 Task: Find connections with filter location Kurandvād with filter topic #Mindfulwith filter profile language English with filter current company Knight Frank India with filter school Tumkur University, Tumkur with filter industry Travel Arrangements with filter service category Management Consulting with filter keywords title Bank Teller
Action: Mouse moved to (378, 258)
Screenshot: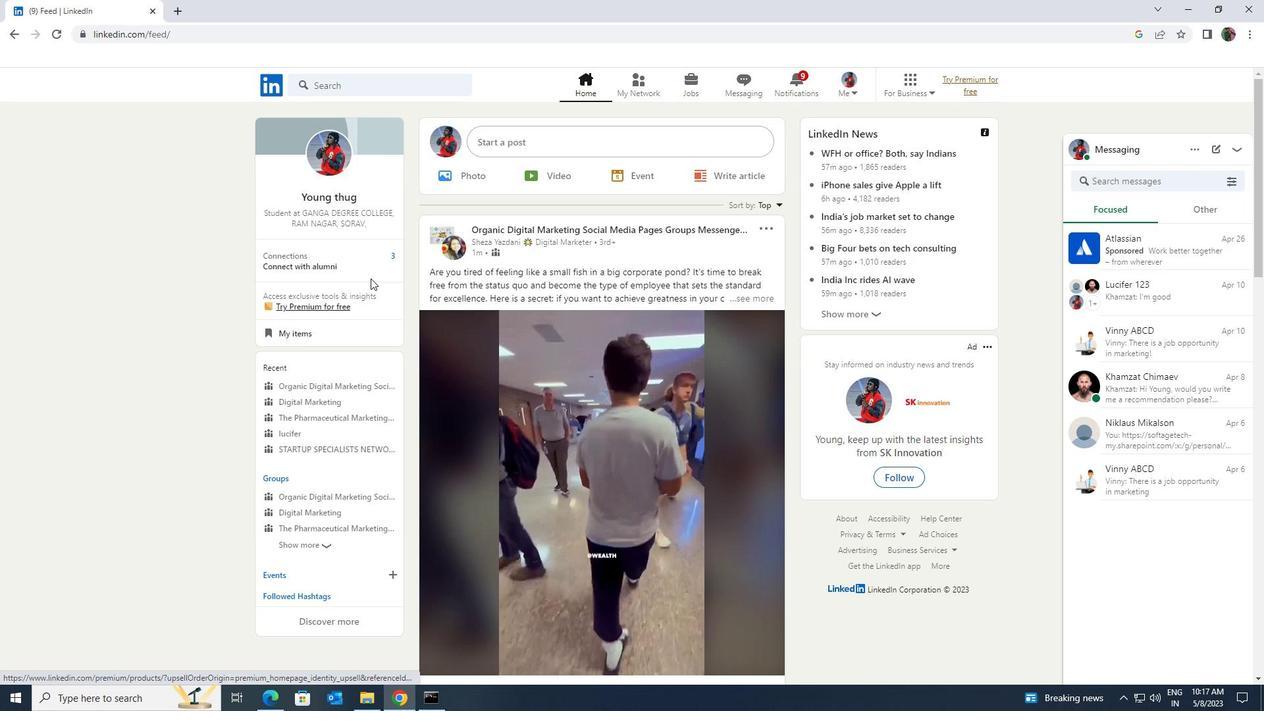 
Action: Mouse pressed left at (378, 258)
Screenshot: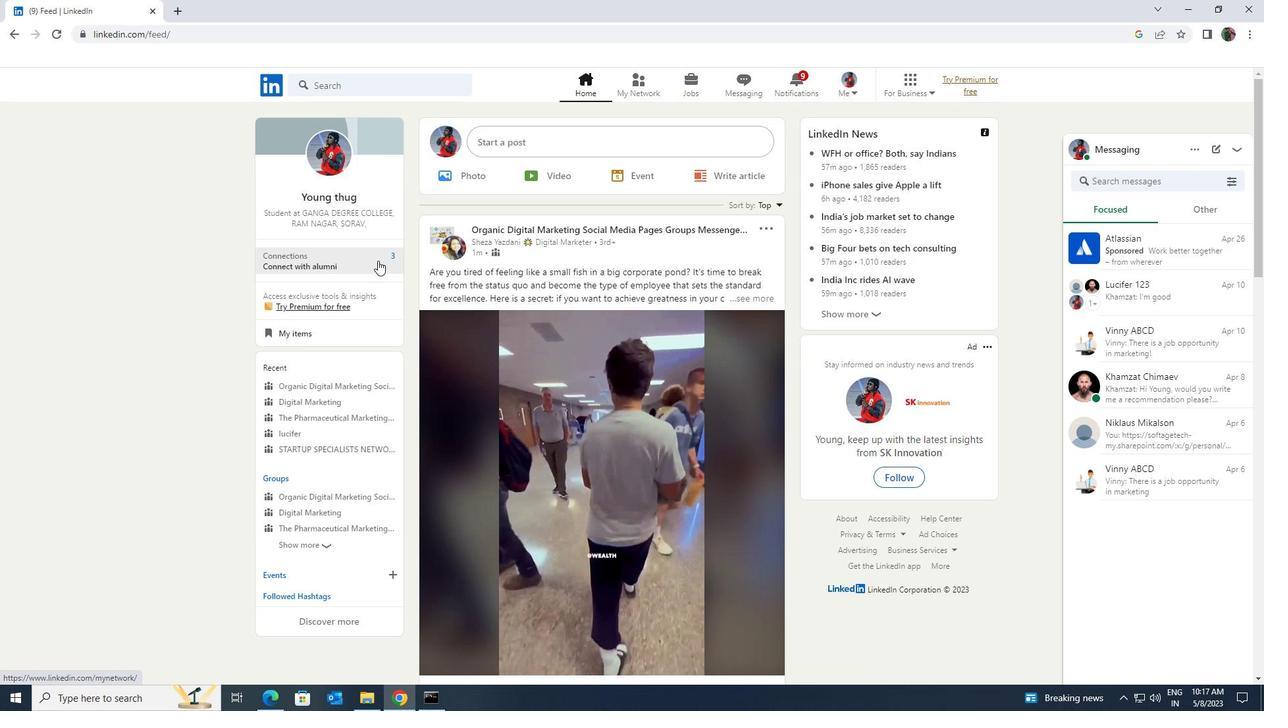 
Action: Mouse moved to (402, 161)
Screenshot: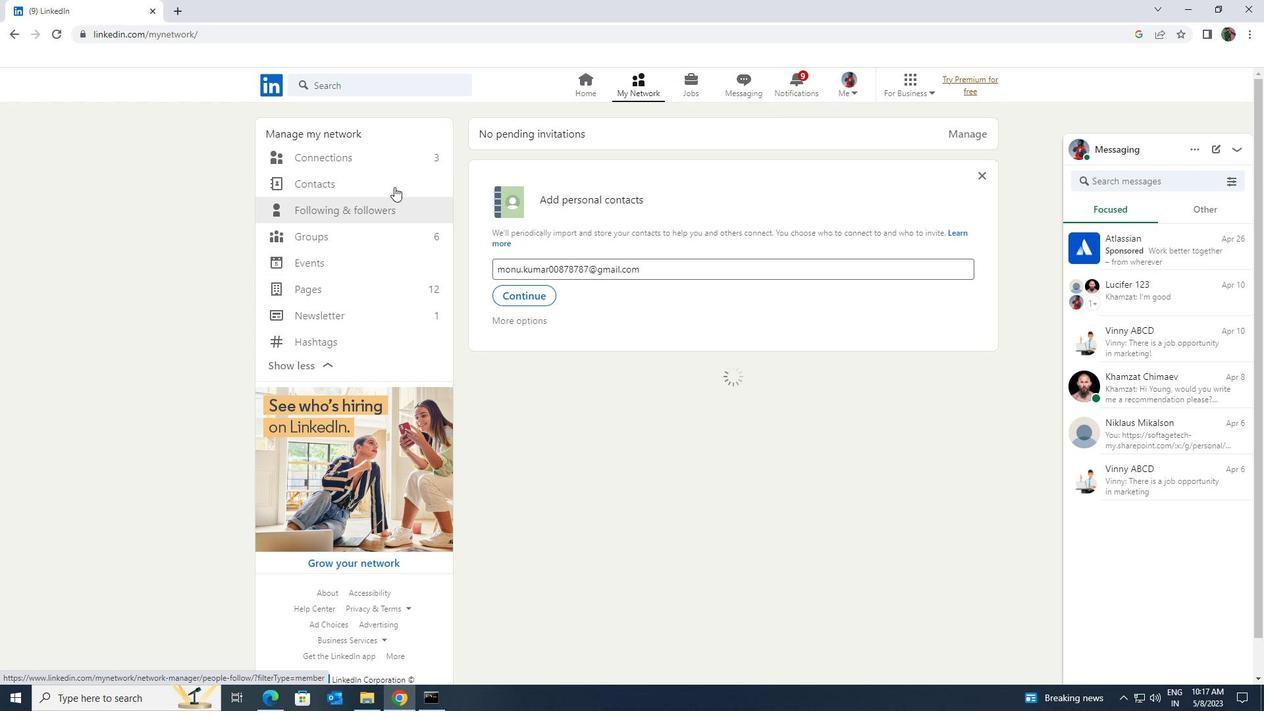 
Action: Mouse pressed left at (402, 161)
Screenshot: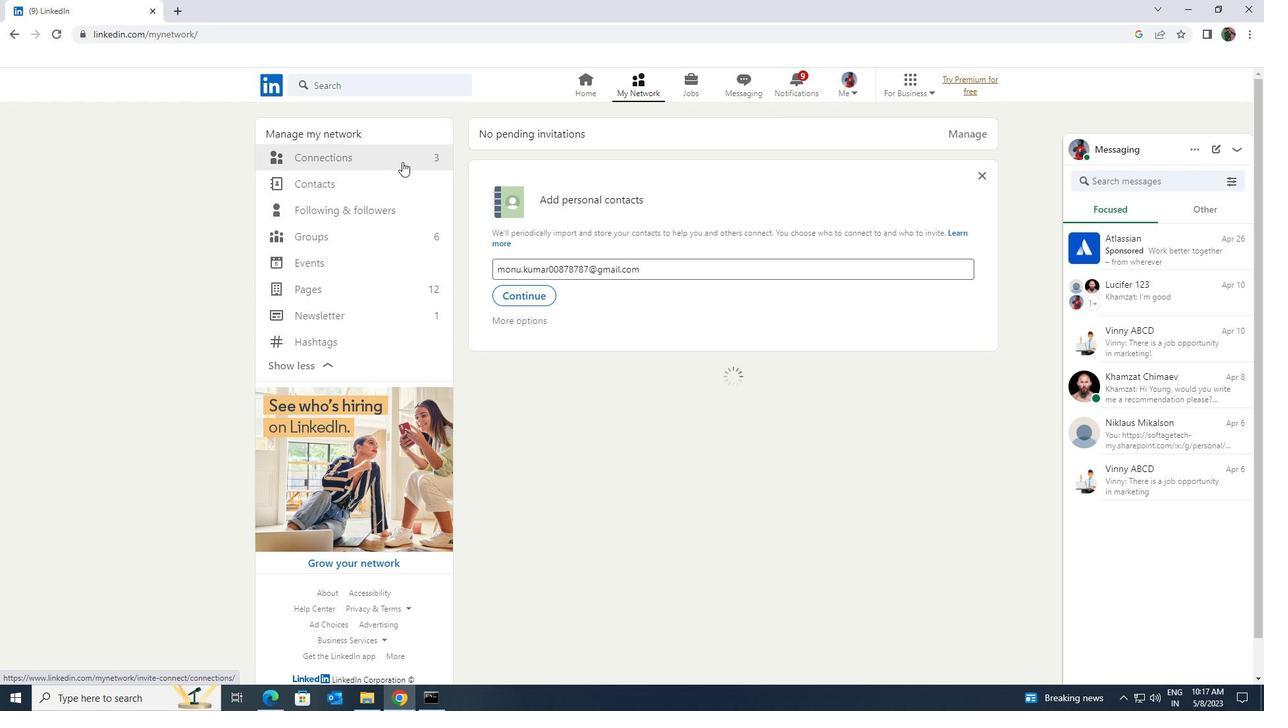 
Action: Mouse moved to (725, 160)
Screenshot: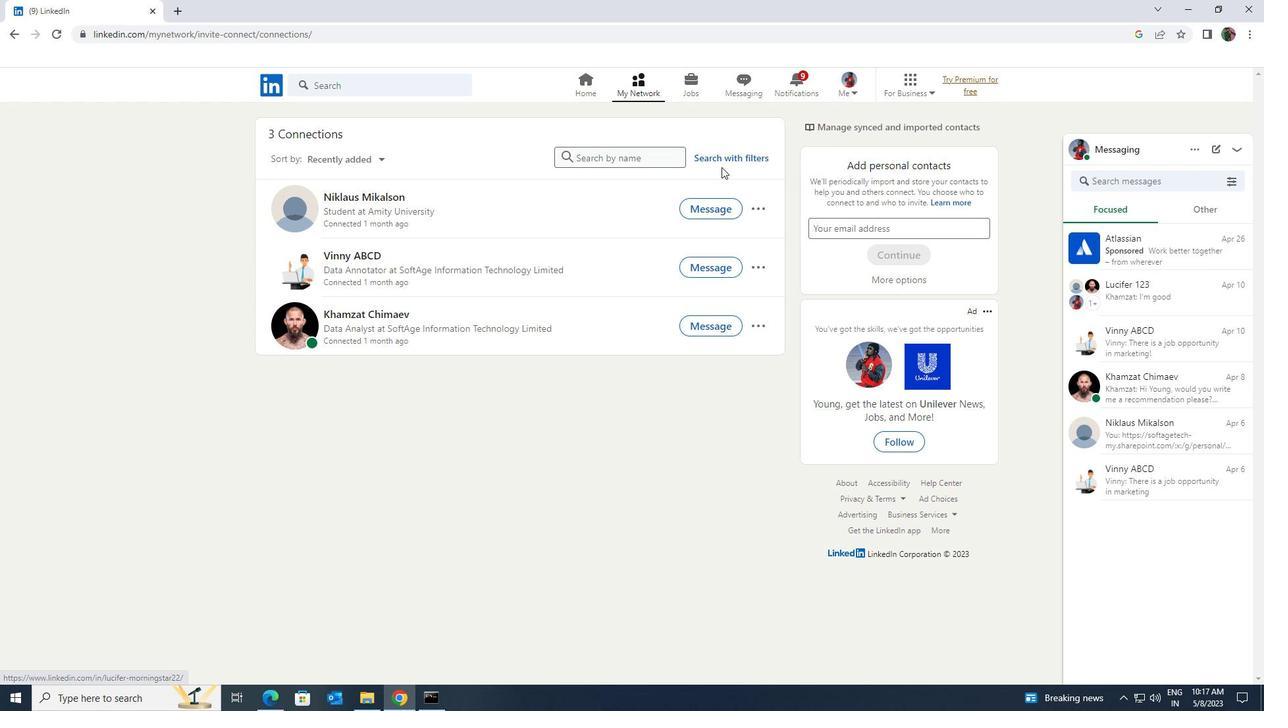 
Action: Mouse pressed left at (725, 160)
Screenshot: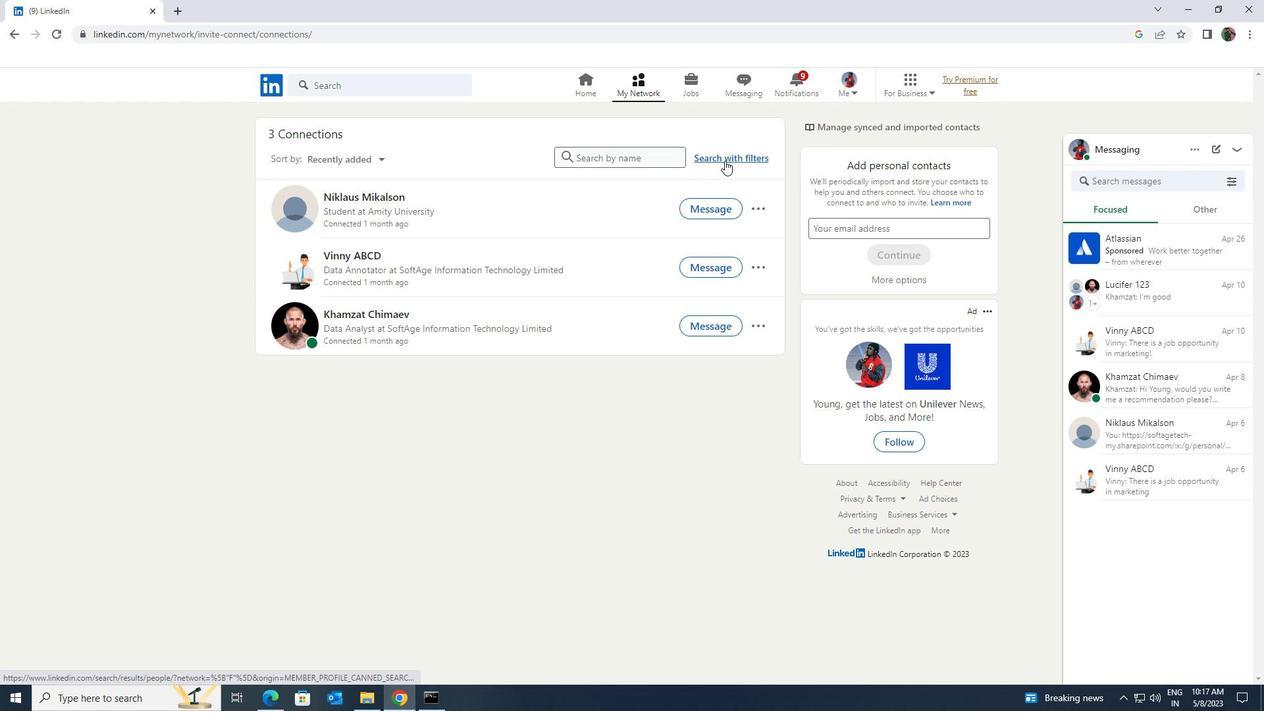 
Action: Mouse moved to (683, 120)
Screenshot: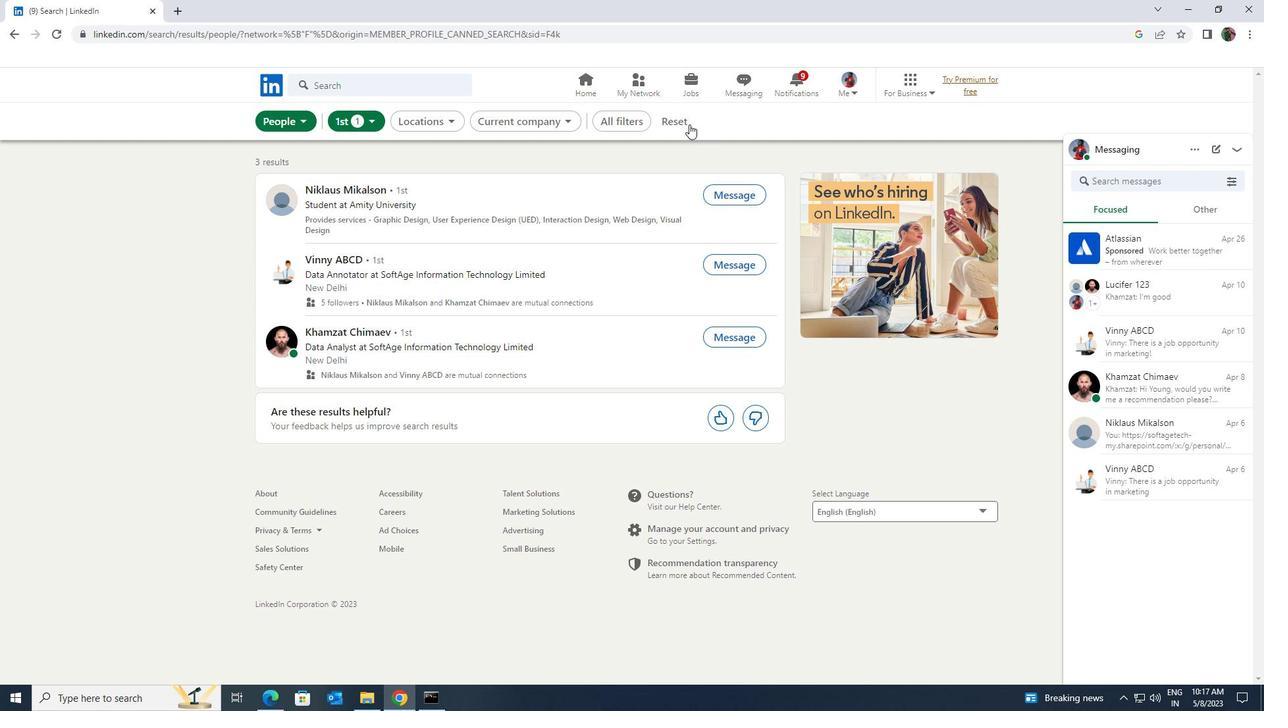 
Action: Mouse pressed left at (683, 120)
Screenshot: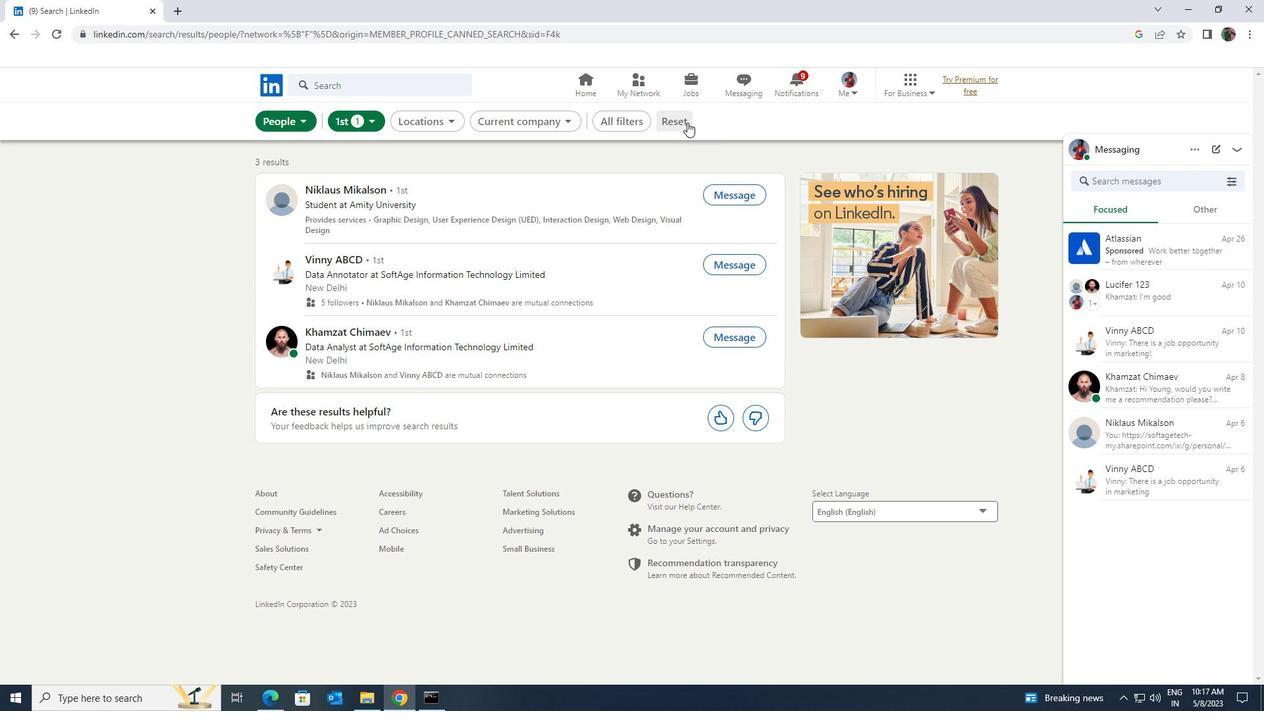 
Action: Mouse moved to (667, 118)
Screenshot: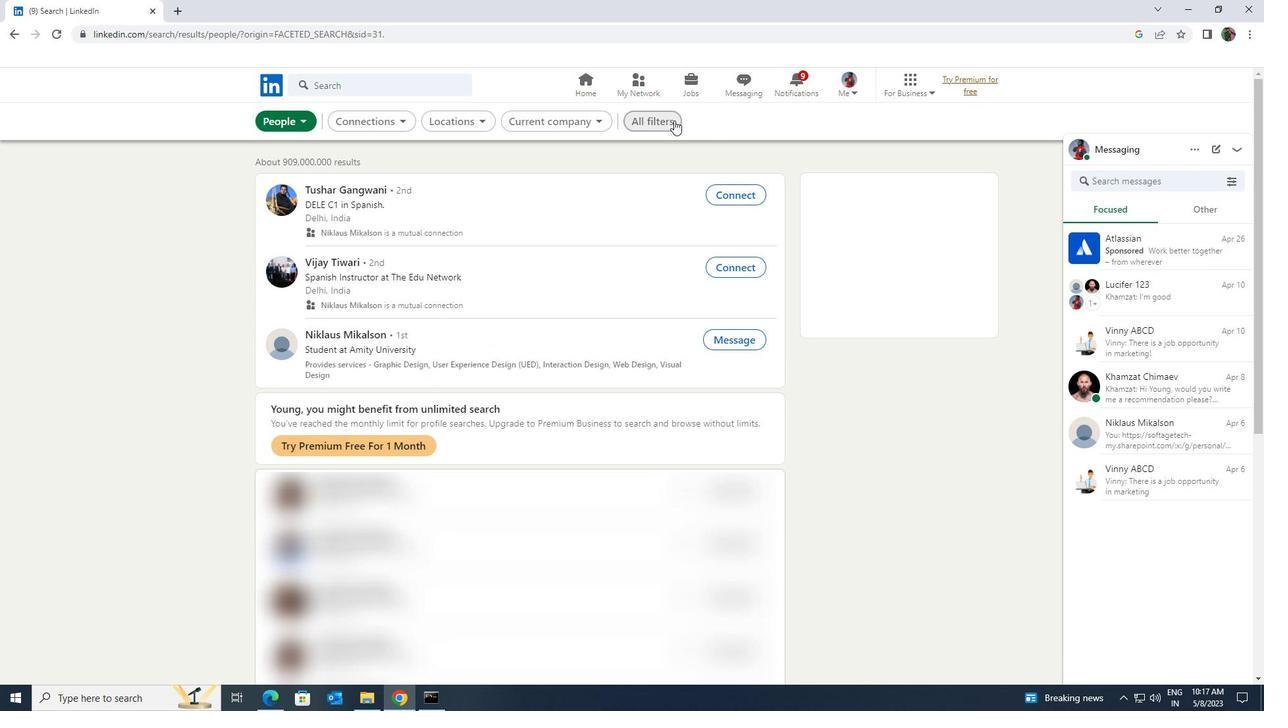 
Action: Mouse pressed left at (667, 118)
Screenshot: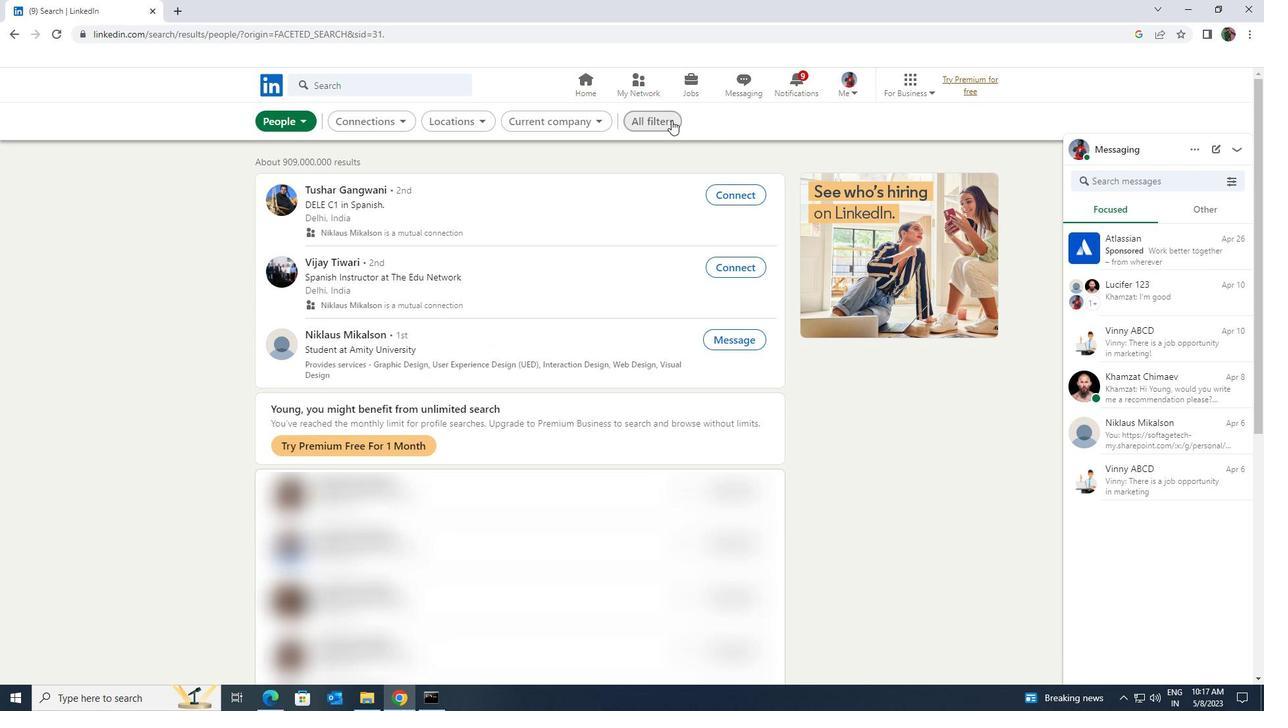 
Action: Mouse moved to (1091, 514)
Screenshot: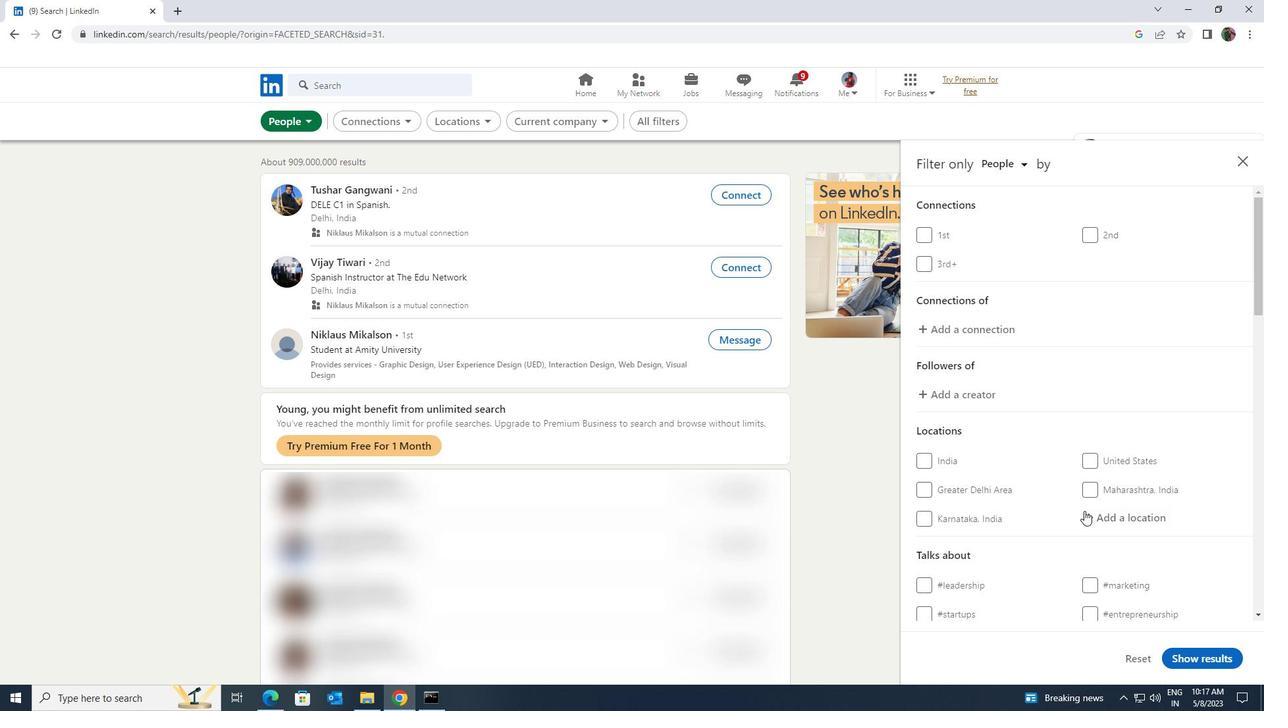 
Action: Mouse pressed left at (1091, 514)
Screenshot: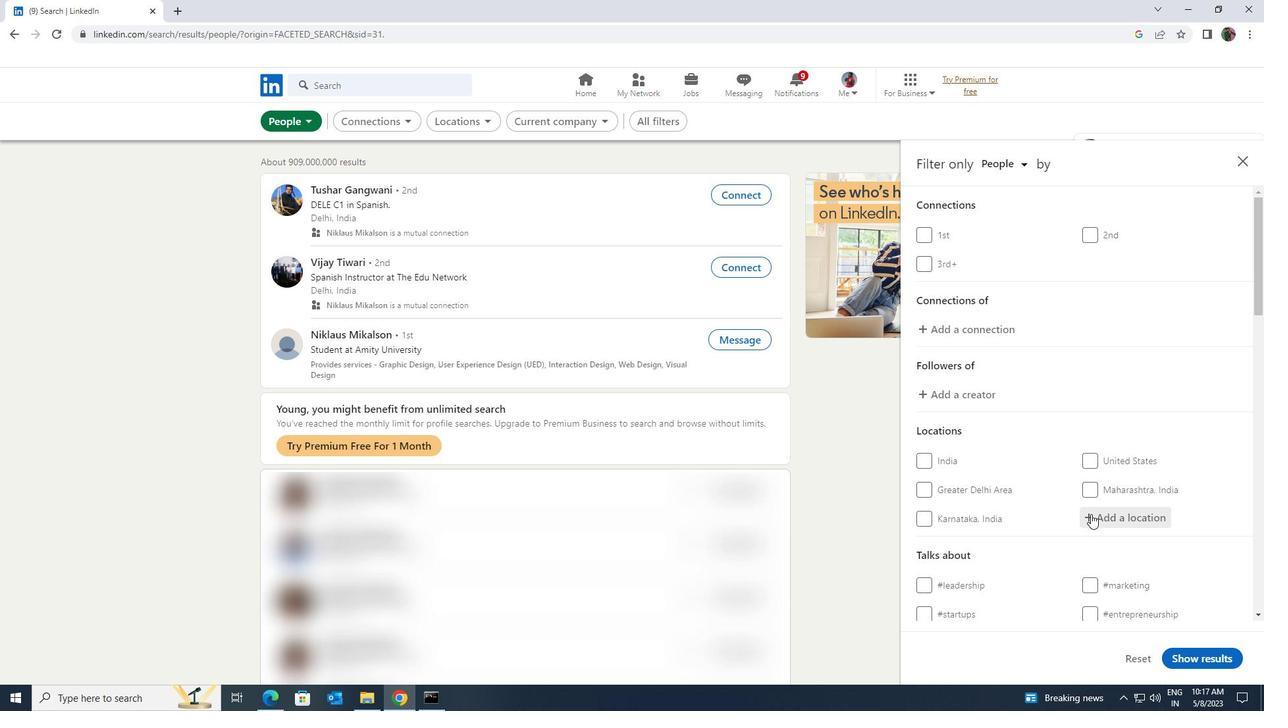 
Action: Key pressed <Key.shift>KURAND
Screenshot: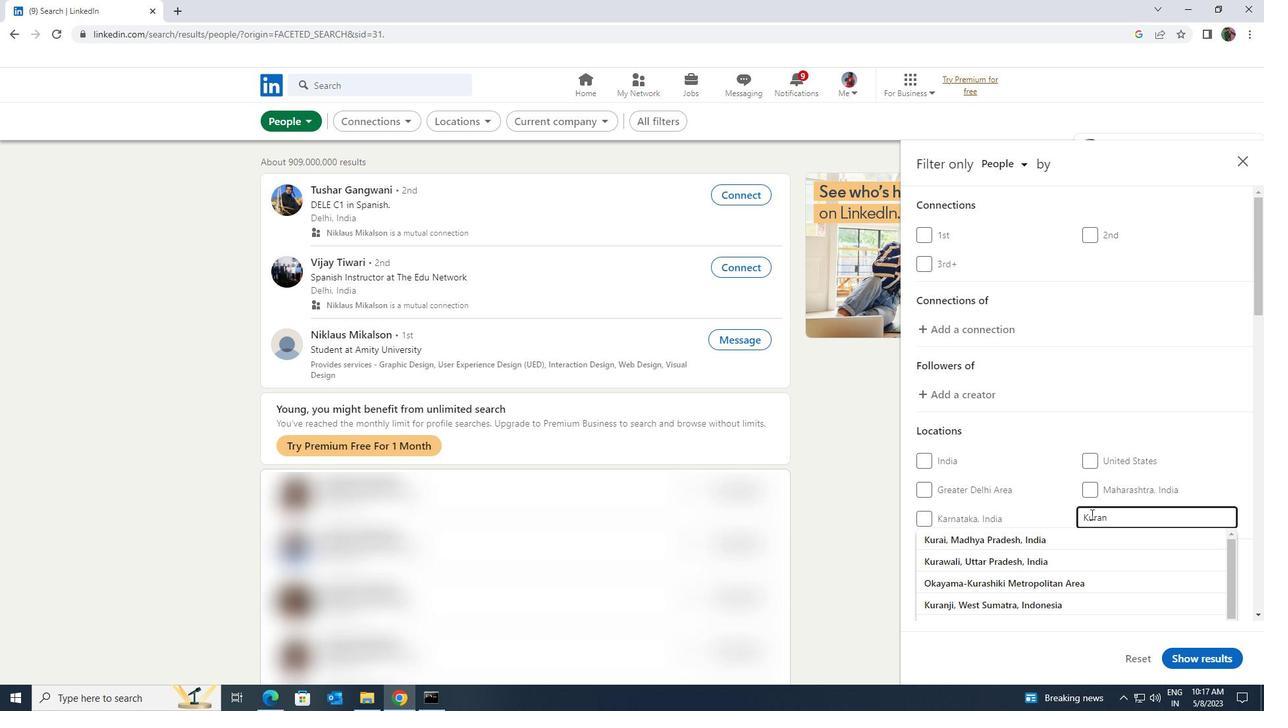 
Action: Mouse moved to (1087, 521)
Screenshot: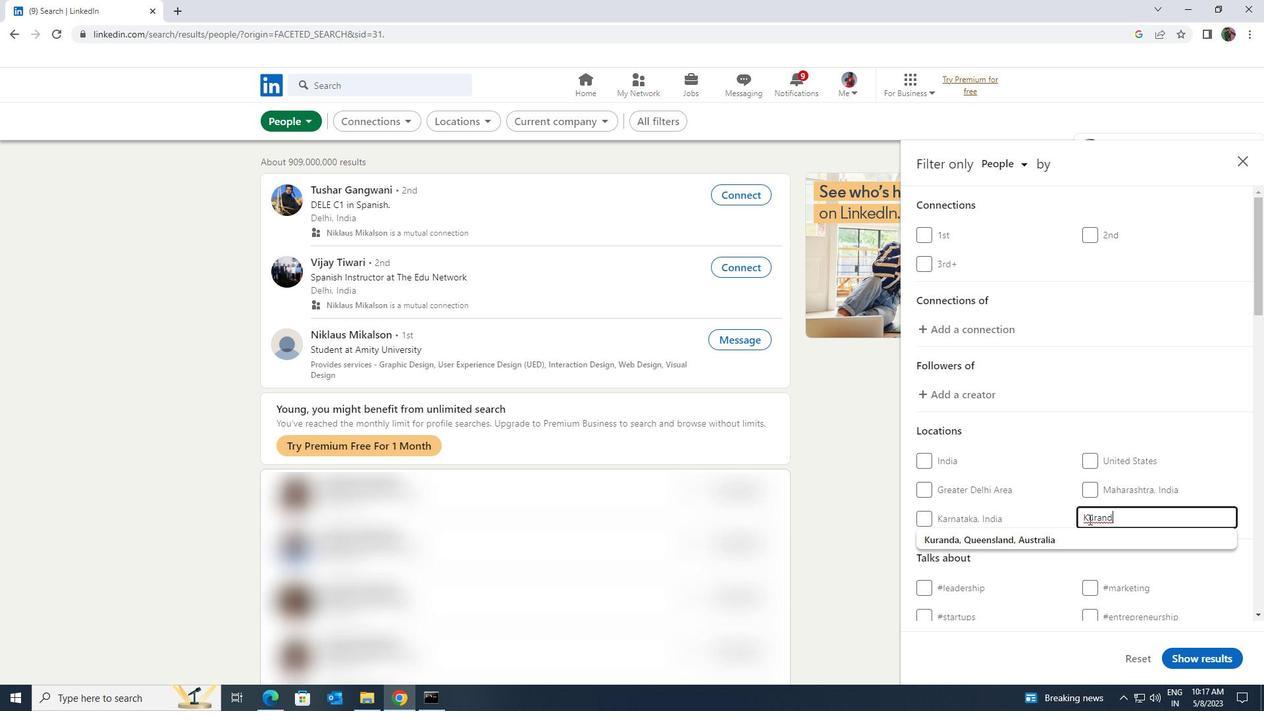 
Action: Key pressed VAD
Screenshot: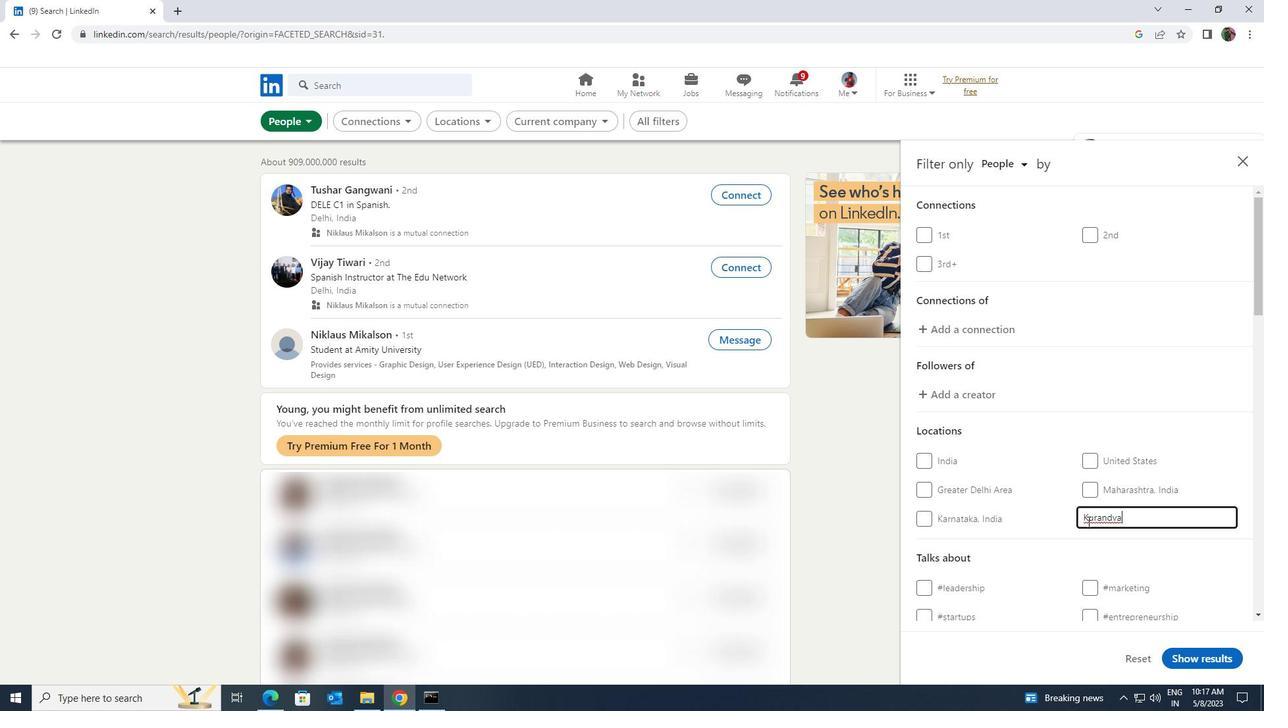 
Action: Mouse scrolled (1087, 520) with delta (0, 0)
Screenshot: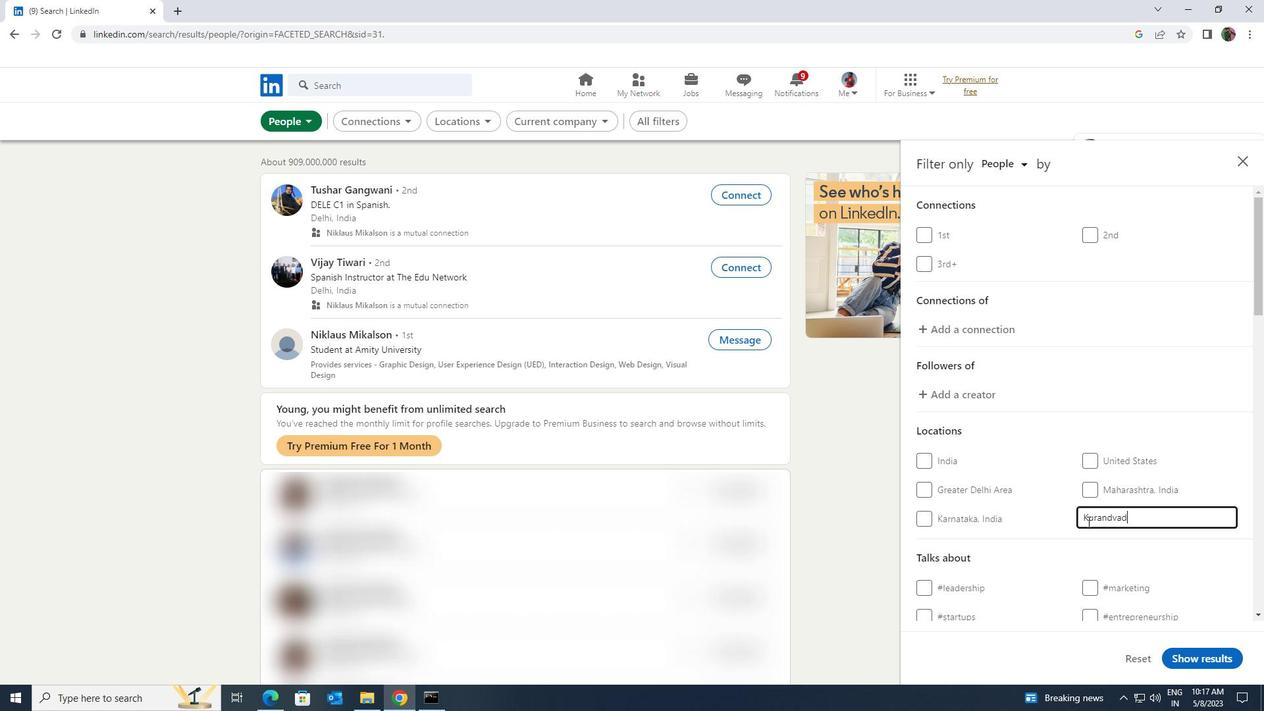 
Action: Mouse scrolled (1087, 520) with delta (0, 0)
Screenshot: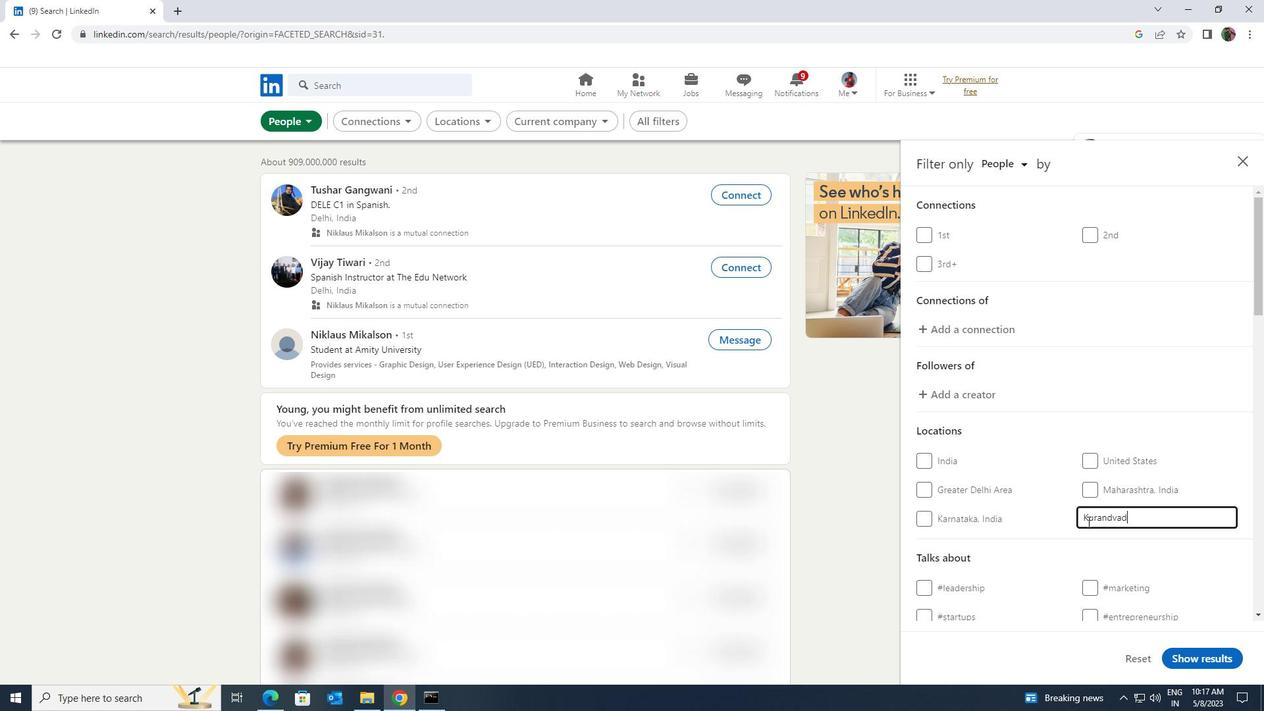 
Action: Mouse moved to (1091, 501)
Screenshot: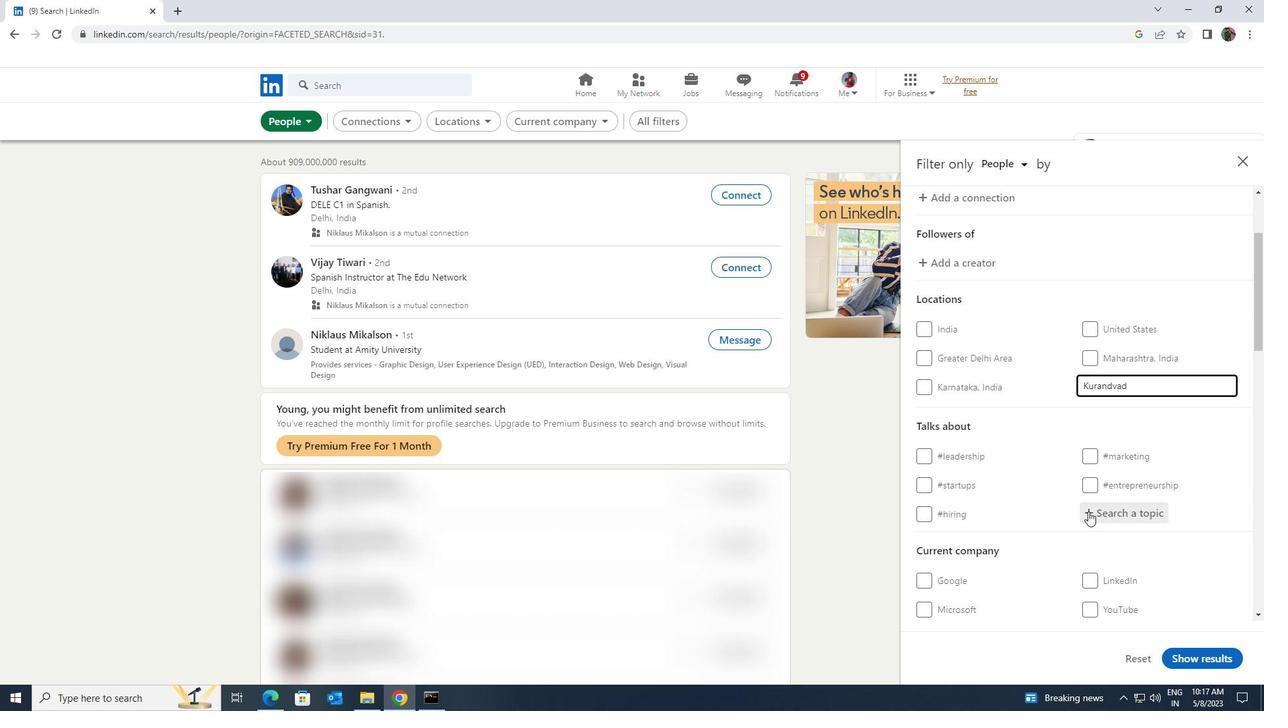 
Action: Mouse pressed left at (1091, 501)
Screenshot: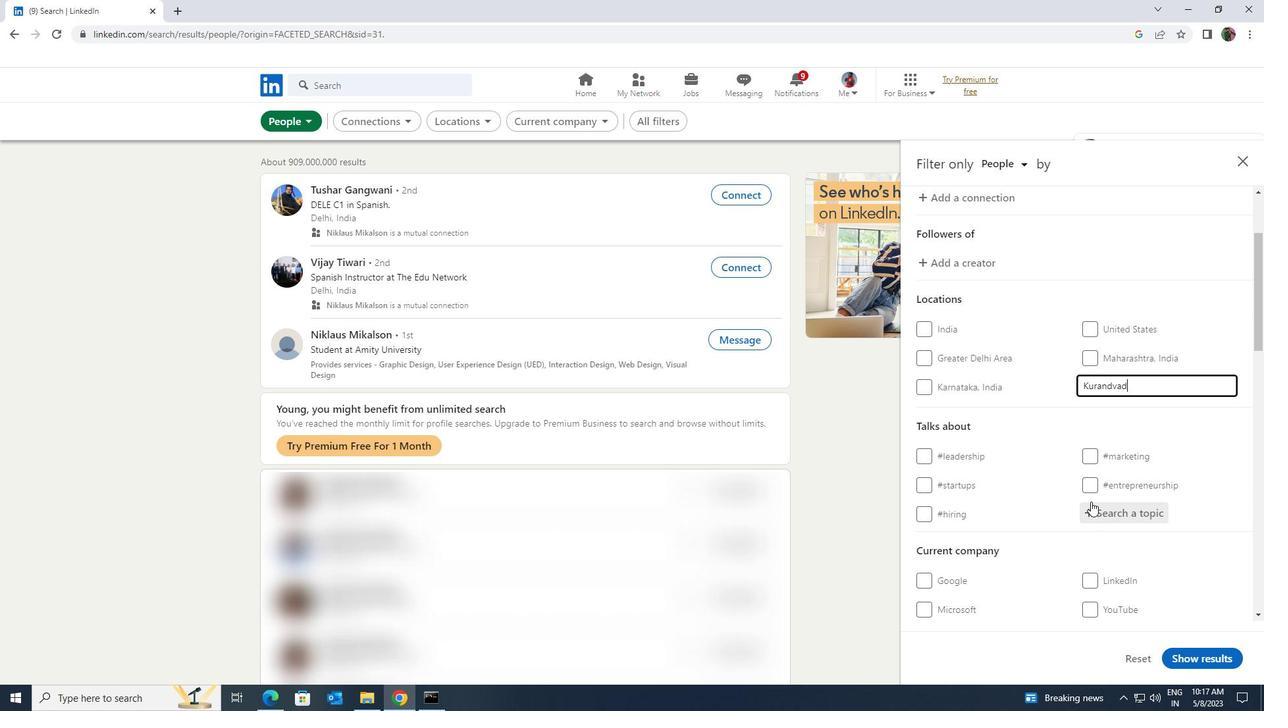 
Action: Key pressed <Key.shift>MINDFU
Screenshot: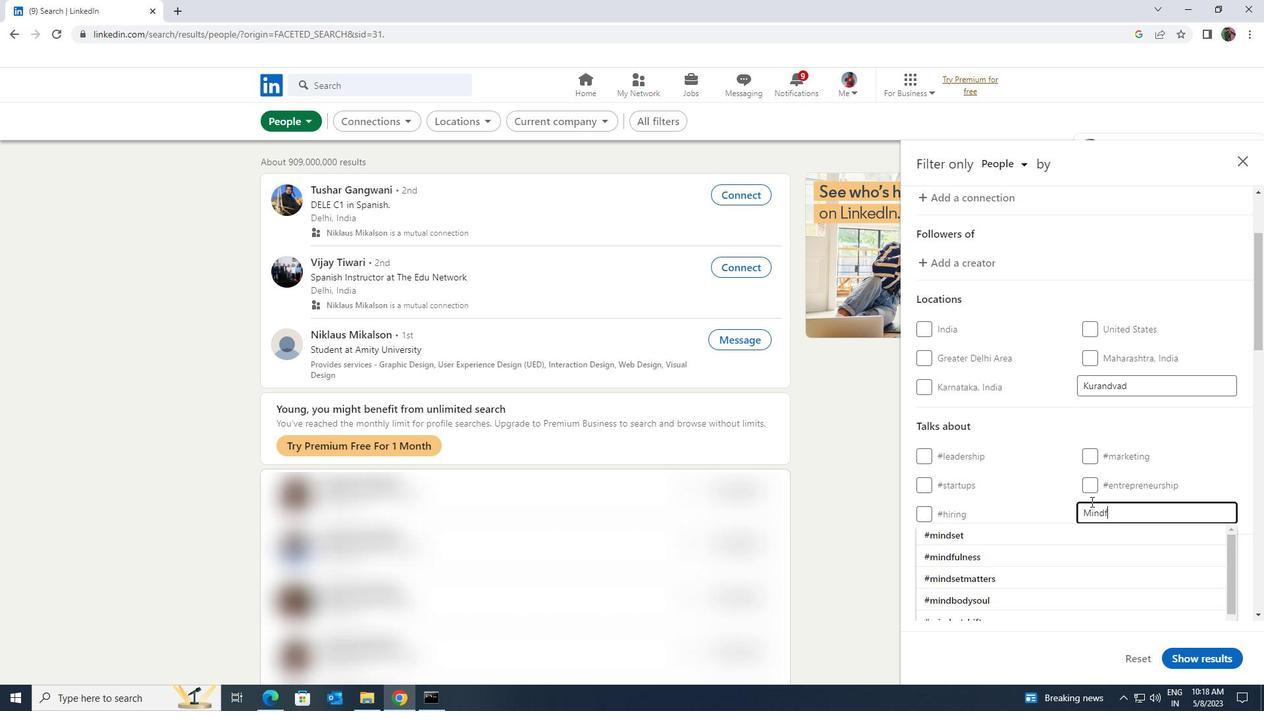 
Action: Mouse scrolled (1091, 501) with delta (0, 0)
Screenshot: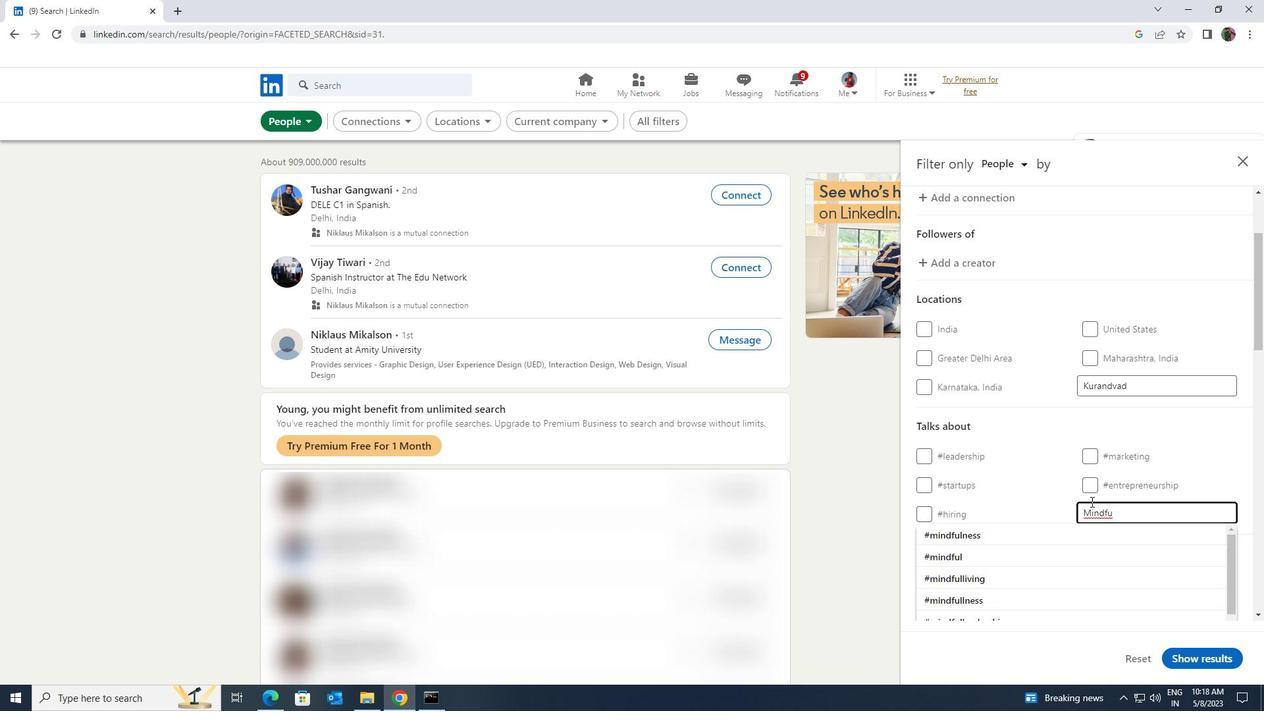 
Action: Mouse moved to (1086, 488)
Screenshot: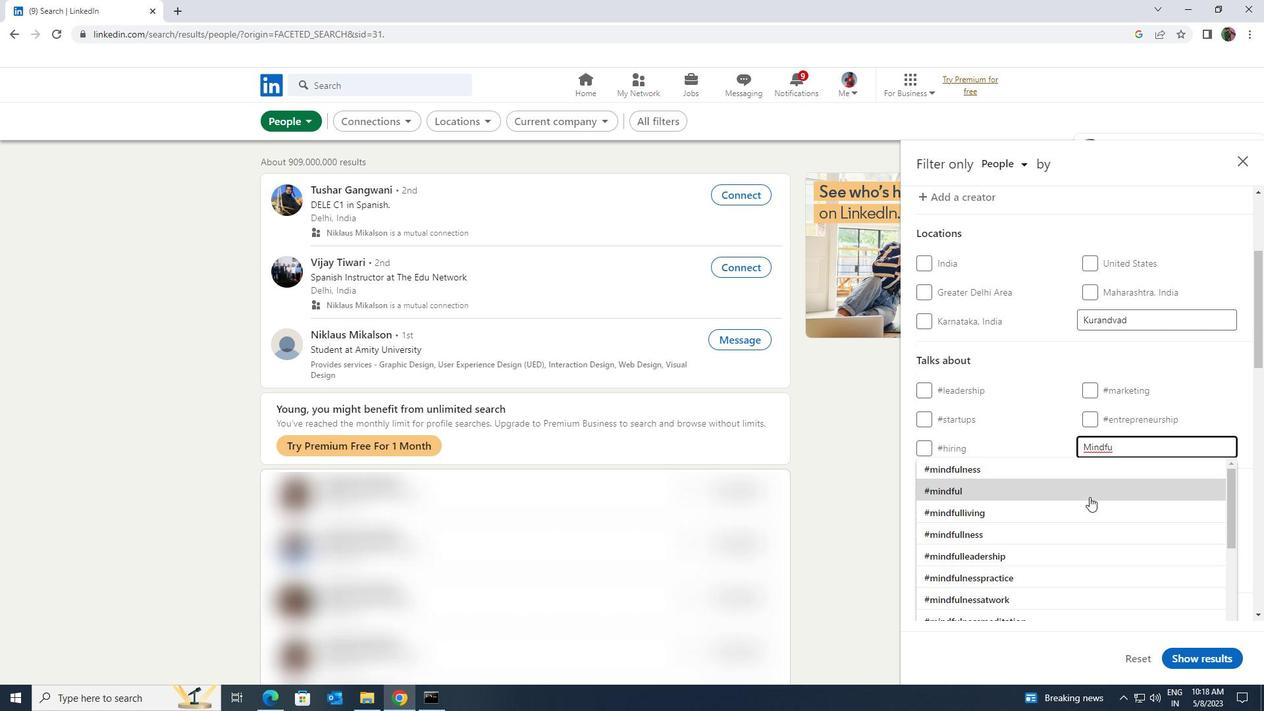 
Action: Mouse pressed left at (1086, 488)
Screenshot: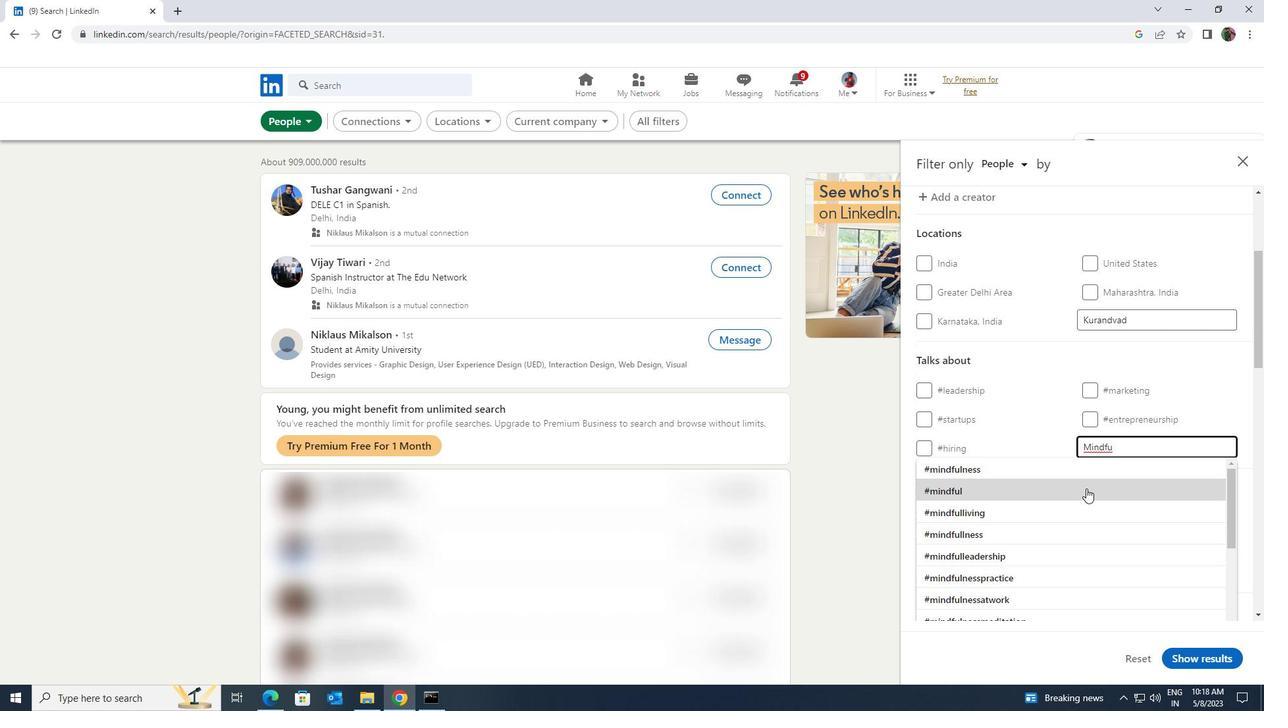 
Action: Mouse scrolled (1086, 487) with delta (0, 0)
Screenshot: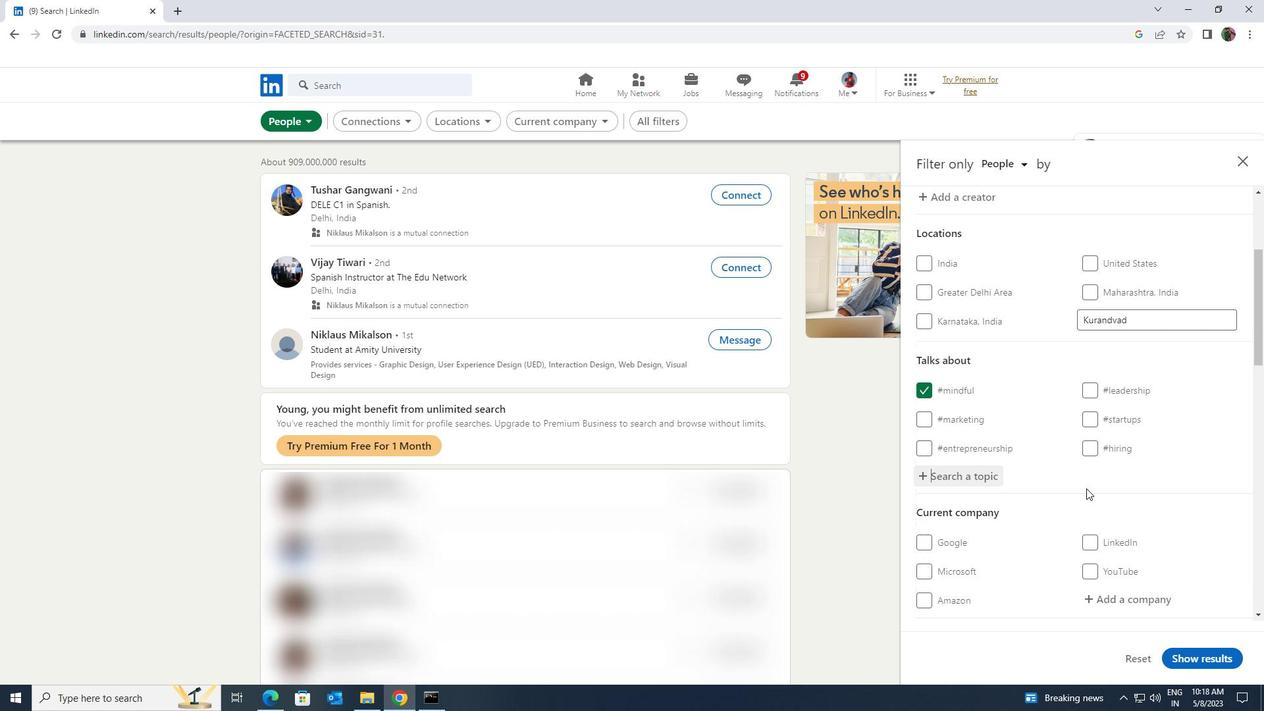 
Action: Mouse scrolled (1086, 487) with delta (0, 0)
Screenshot: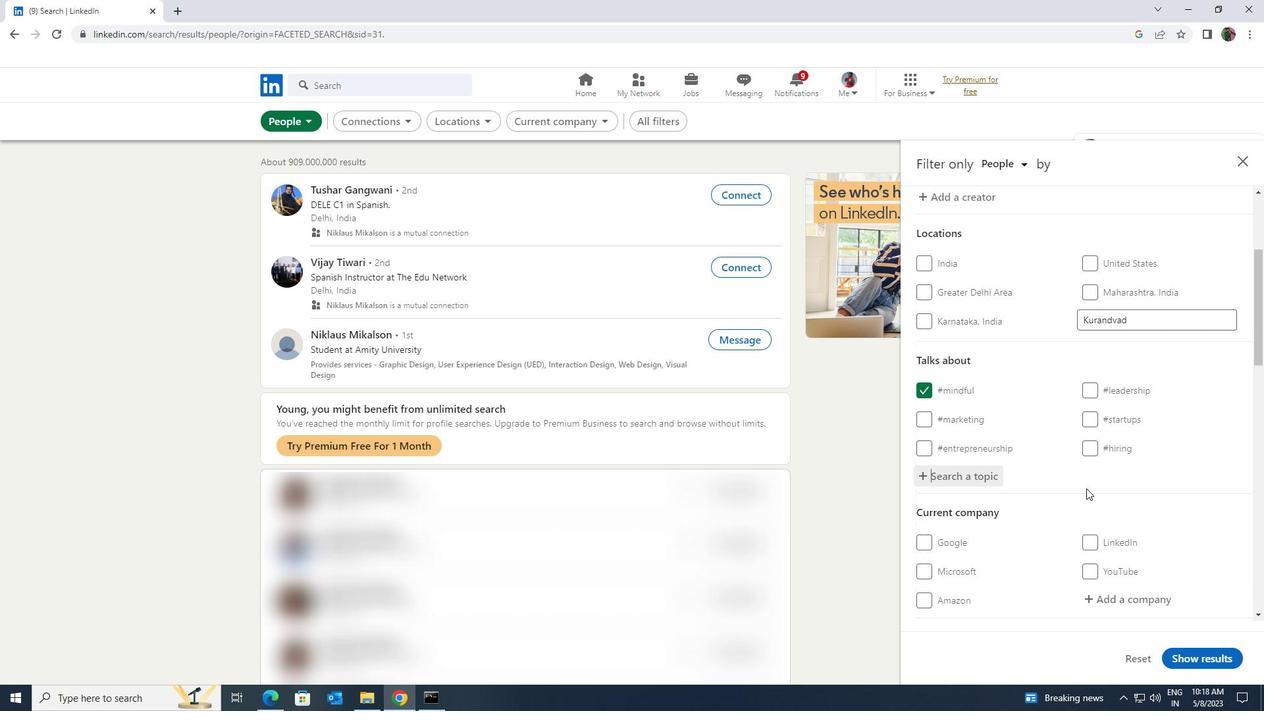
Action: Mouse scrolled (1086, 487) with delta (0, 0)
Screenshot: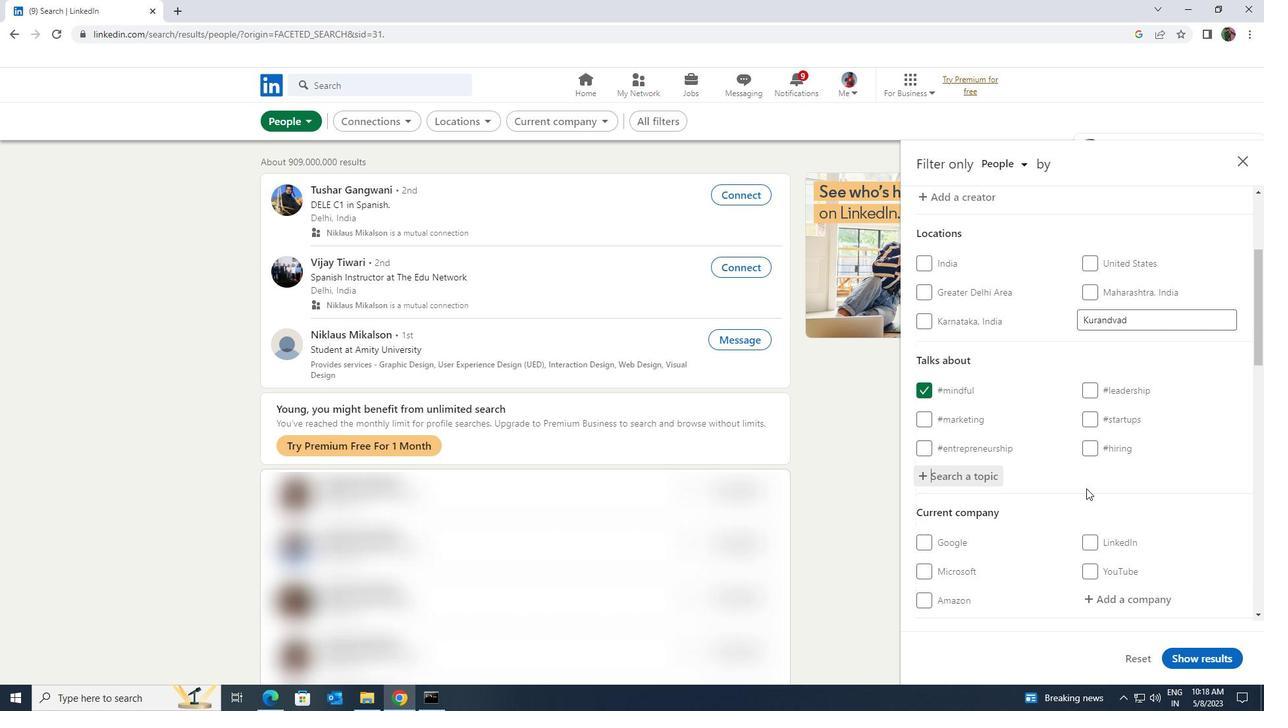 
Action: Mouse scrolled (1086, 487) with delta (0, 0)
Screenshot: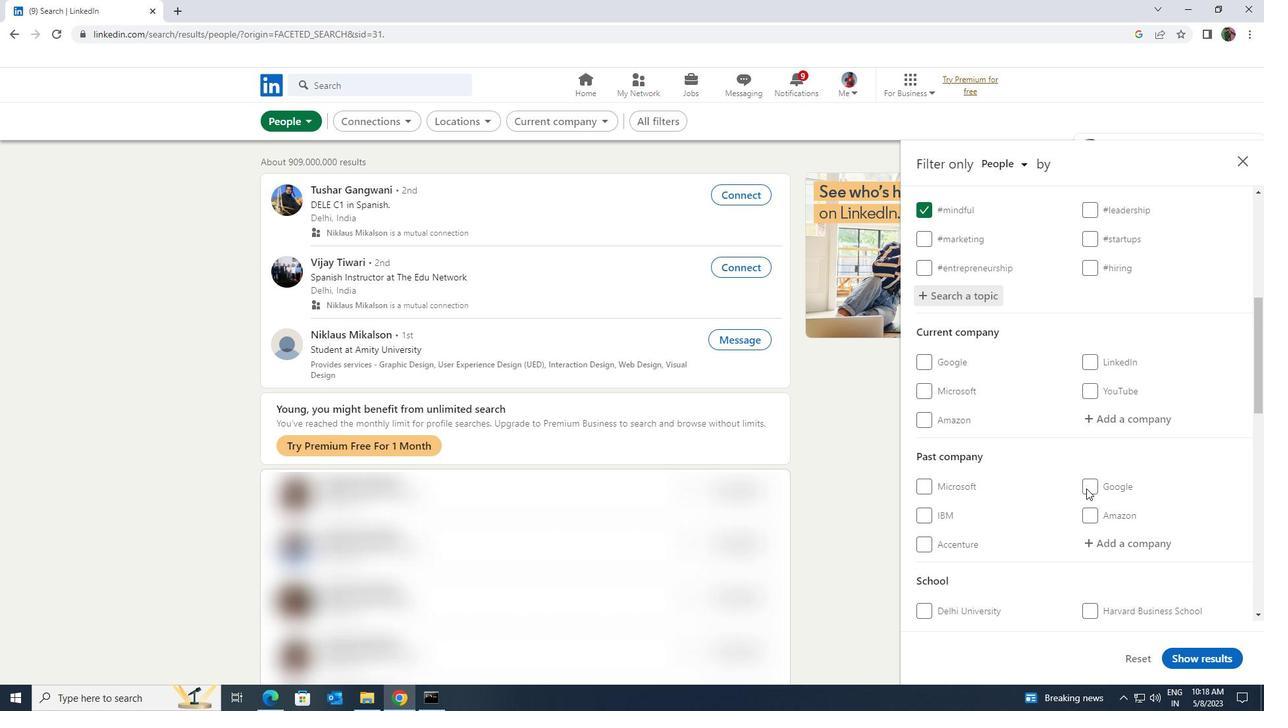 
Action: Mouse scrolled (1086, 487) with delta (0, 0)
Screenshot: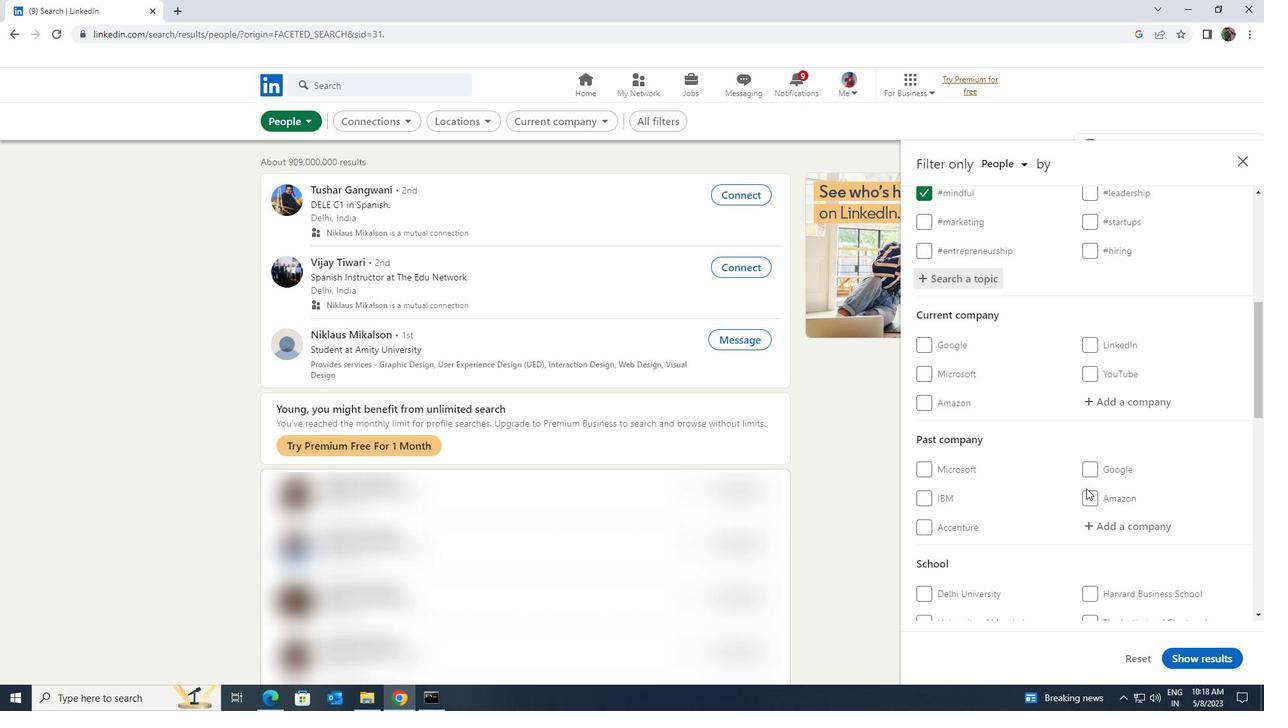 
Action: Mouse scrolled (1086, 487) with delta (0, 0)
Screenshot: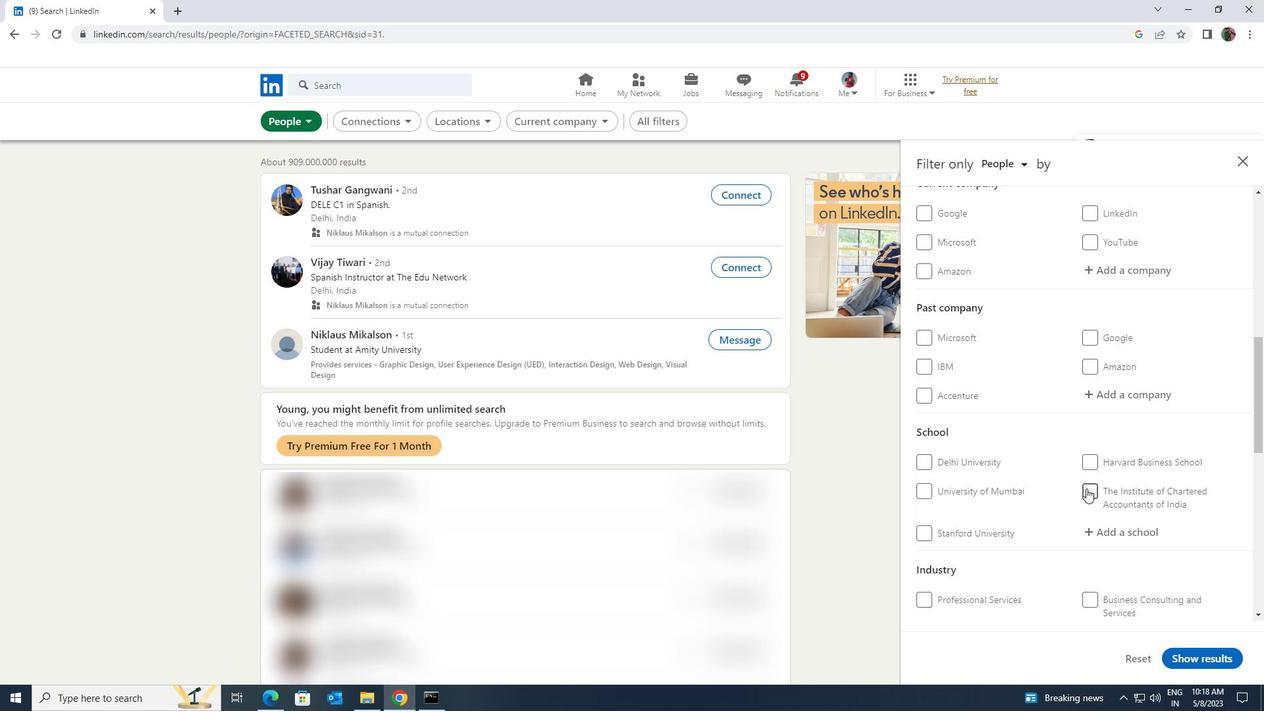 
Action: Mouse scrolled (1086, 487) with delta (0, 0)
Screenshot: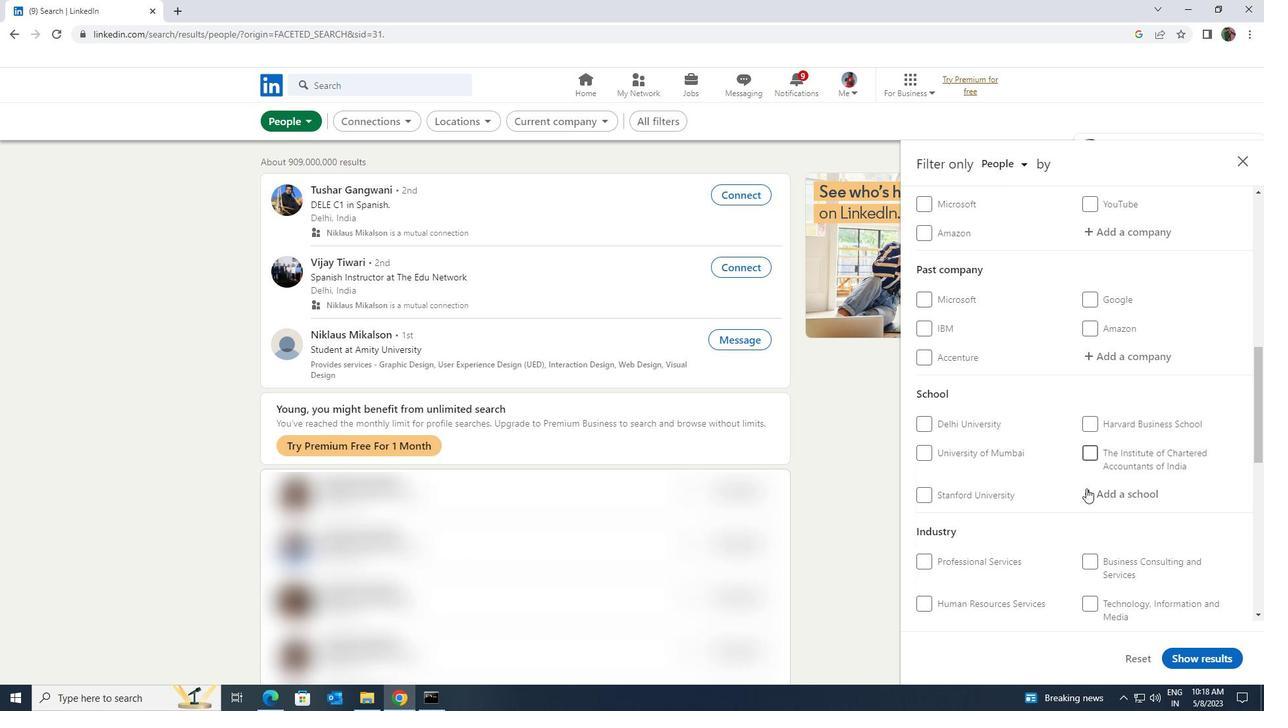 
Action: Mouse scrolled (1086, 487) with delta (0, 0)
Screenshot: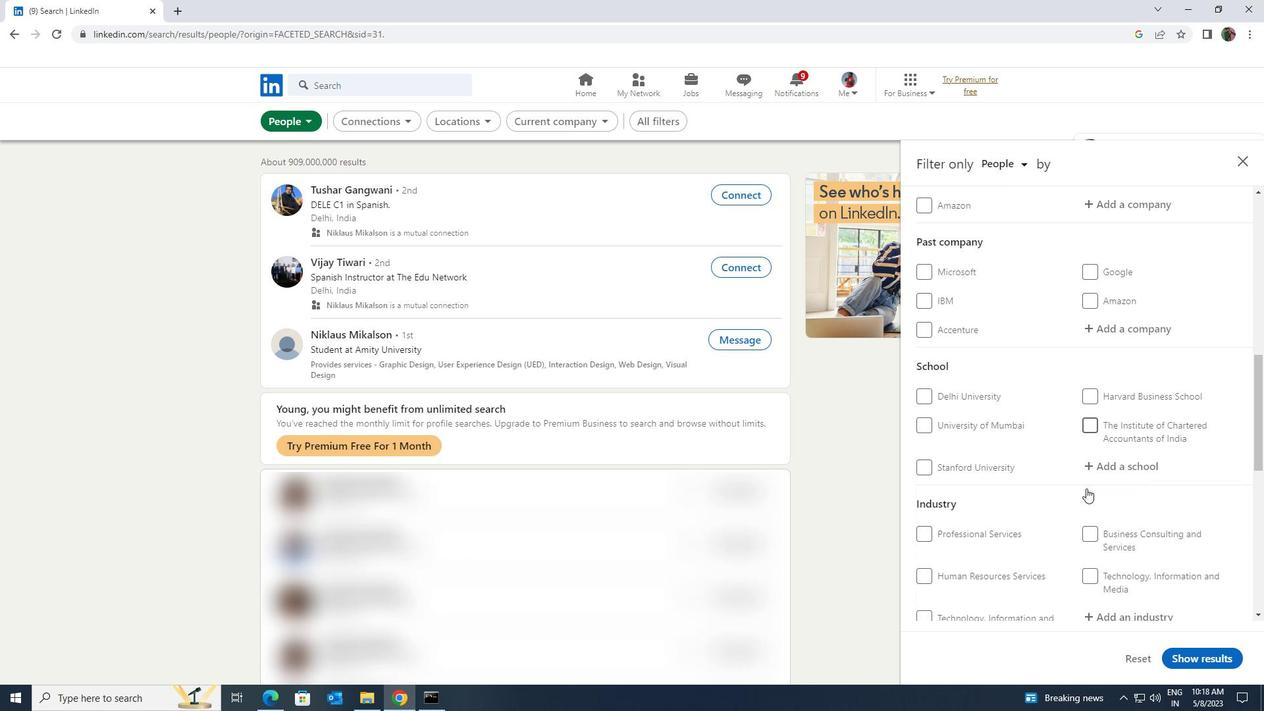 
Action: Mouse scrolled (1086, 487) with delta (0, 0)
Screenshot: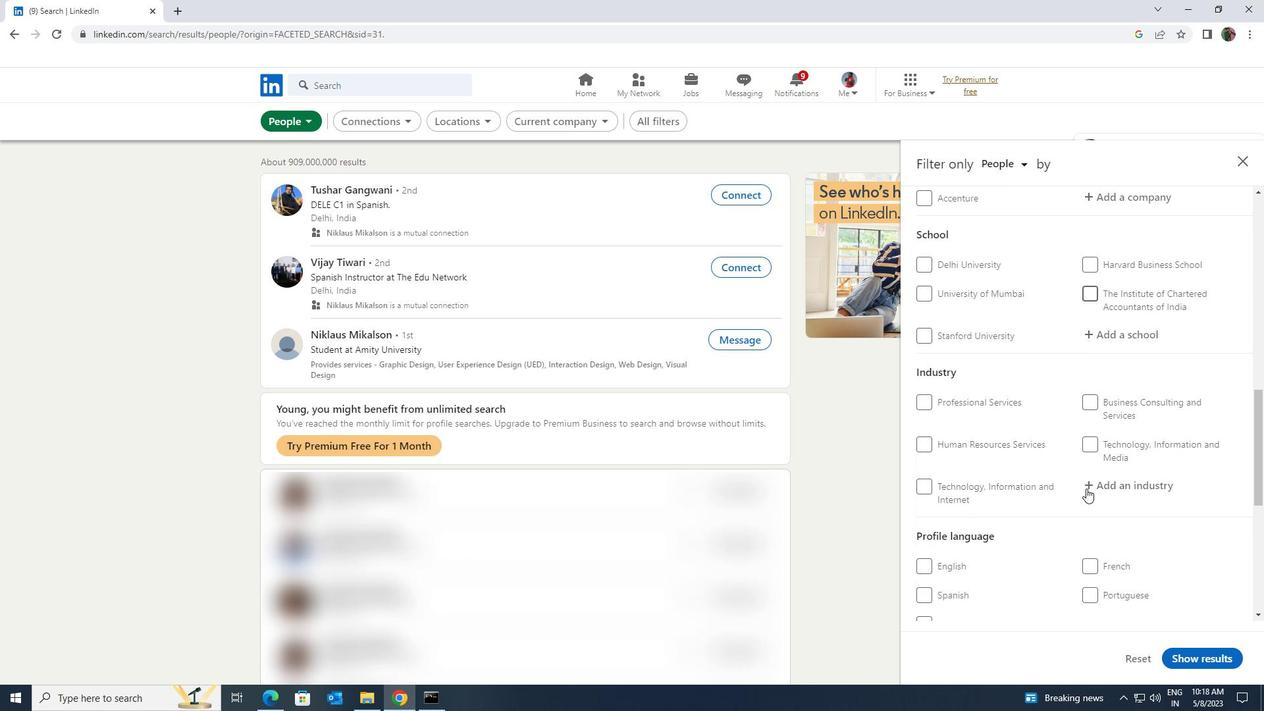 
Action: Mouse moved to (950, 498)
Screenshot: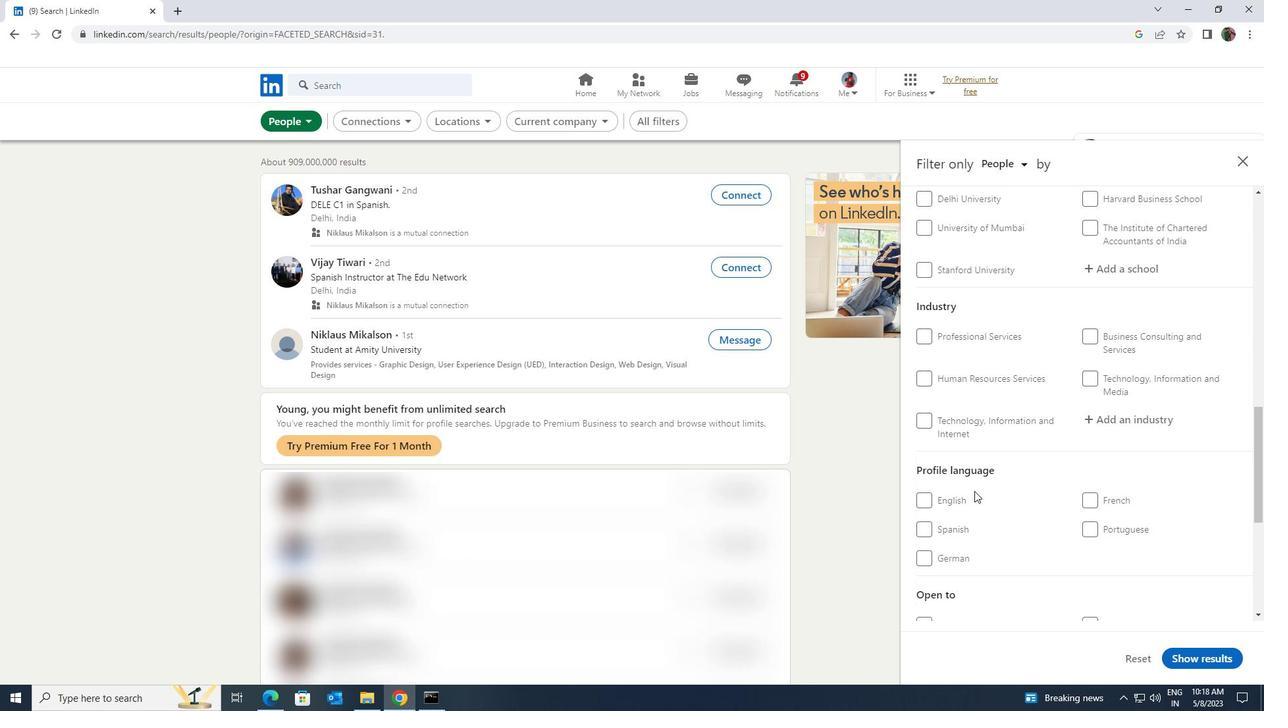 
Action: Mouse pressed left at (950, 498)
Screenshot: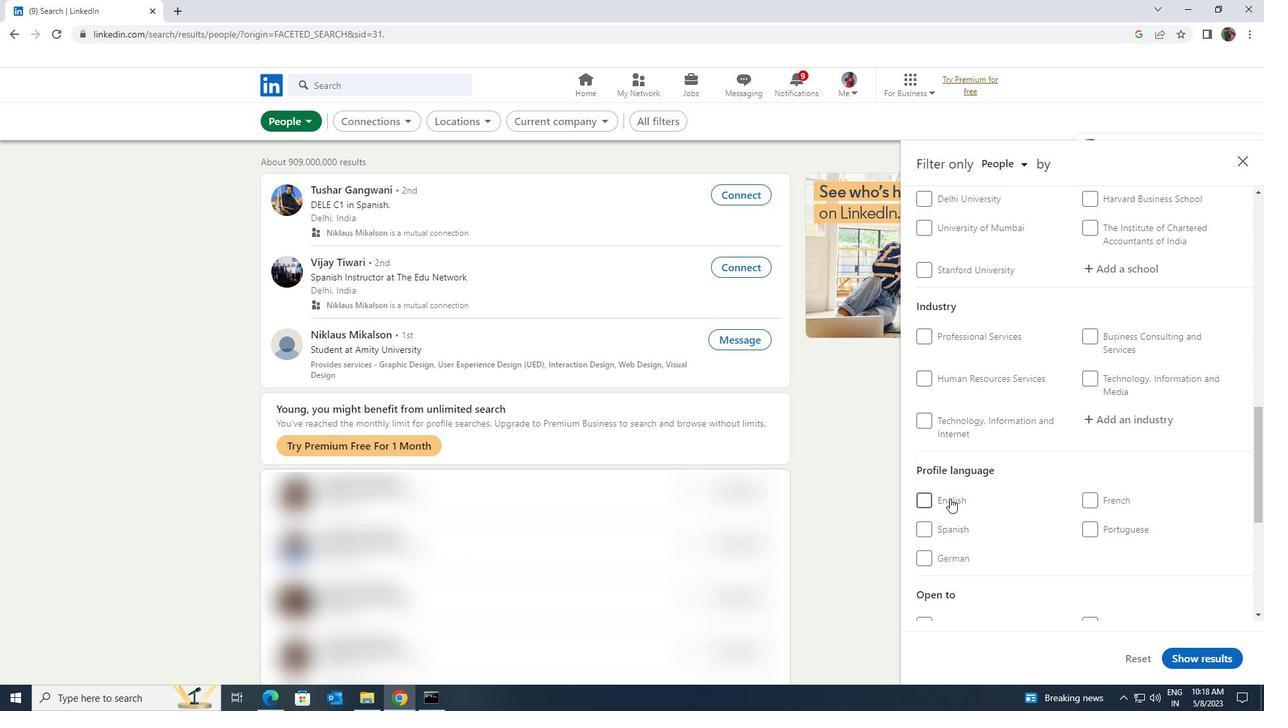 
Action: Mouse moved to (1067, 490)
Screenshot: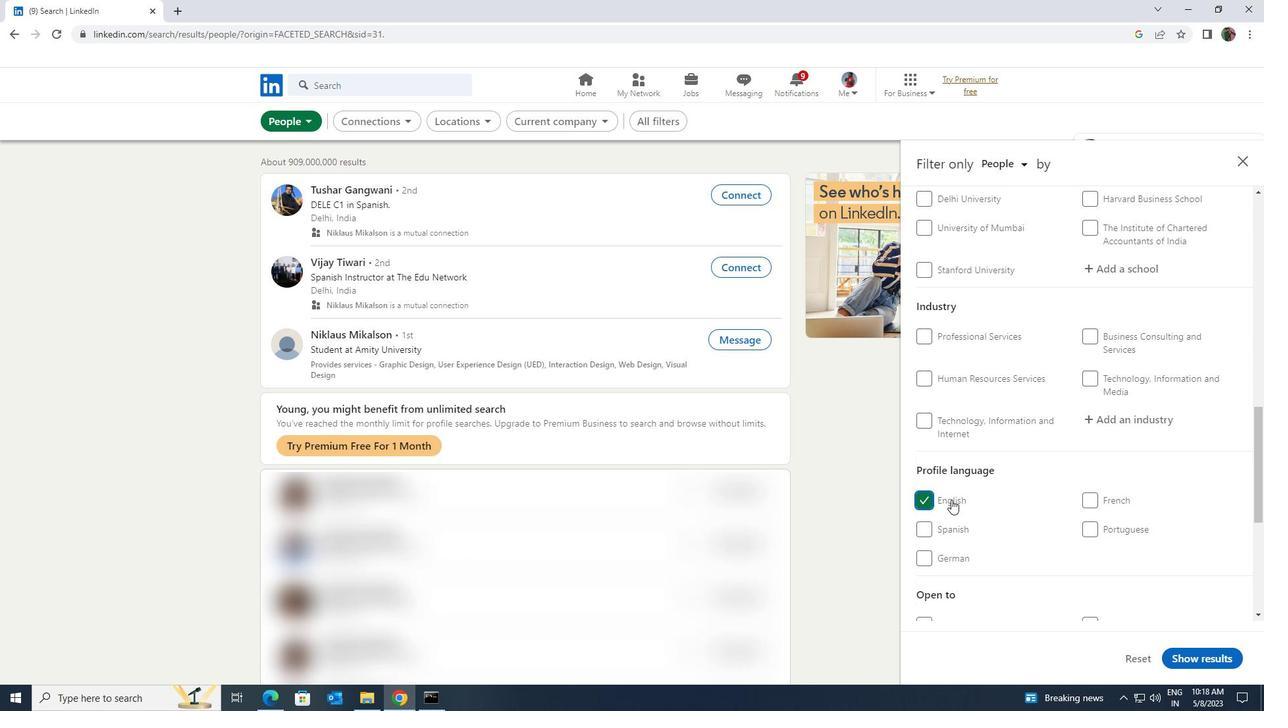 
Action: Mouse scrolled (1067, 491) with delta (0, 0)
Screenshot: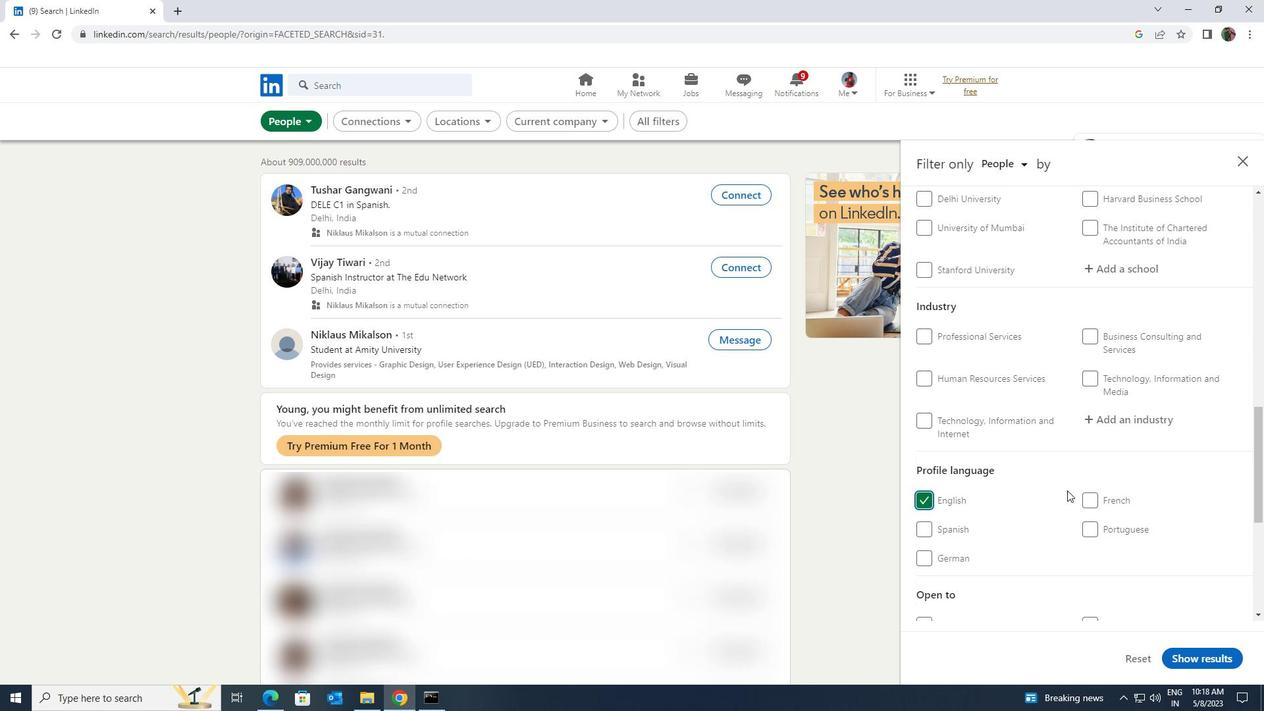 
Action: Mouse scrolled (1067, 491) with delta (0, 0)
Screenshot: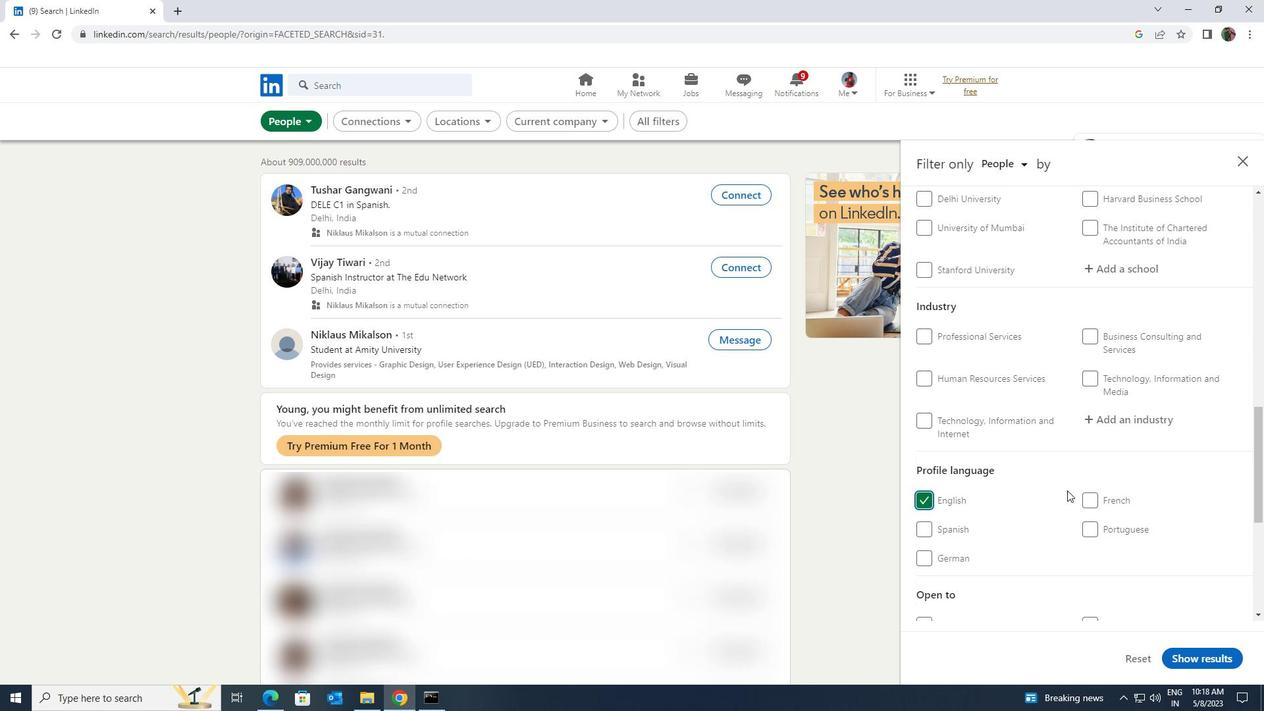 
Action: Mouse scrolled (1067, 491) with delta (0, 0)
Screenshot: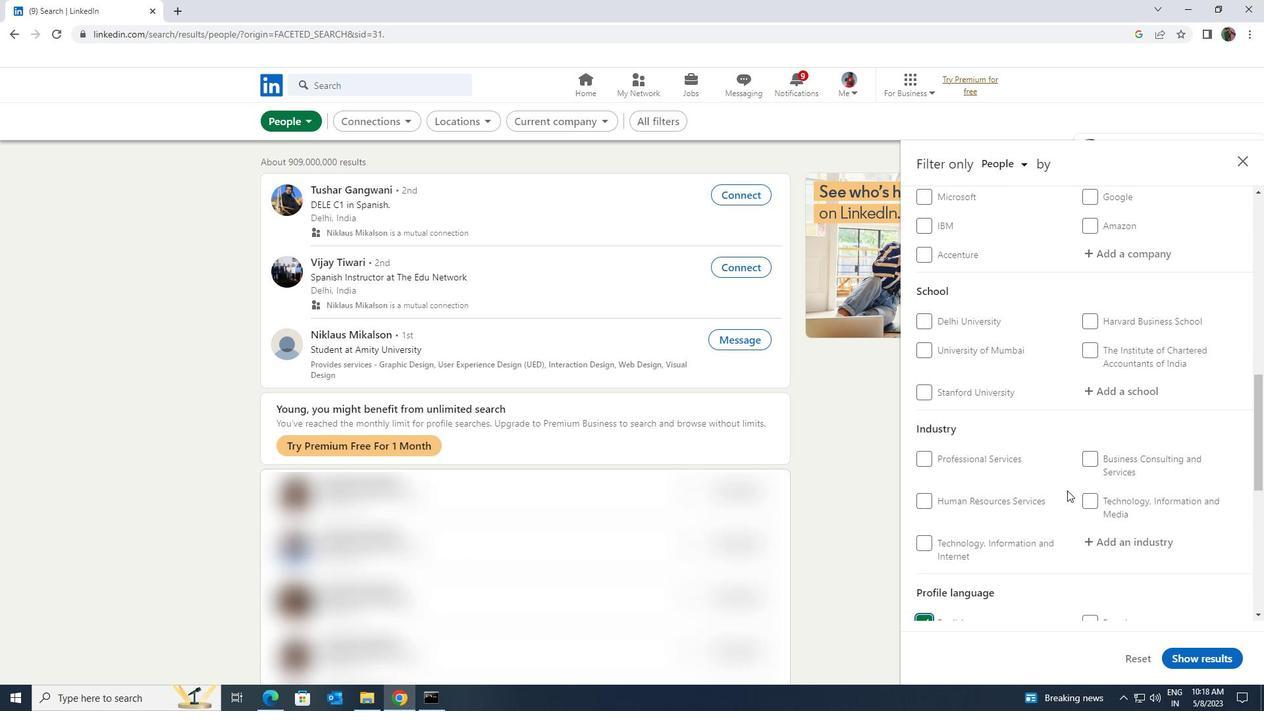 
Action: Mouse scrolled (1067, 491) with delta (0, 0)
Screenshot: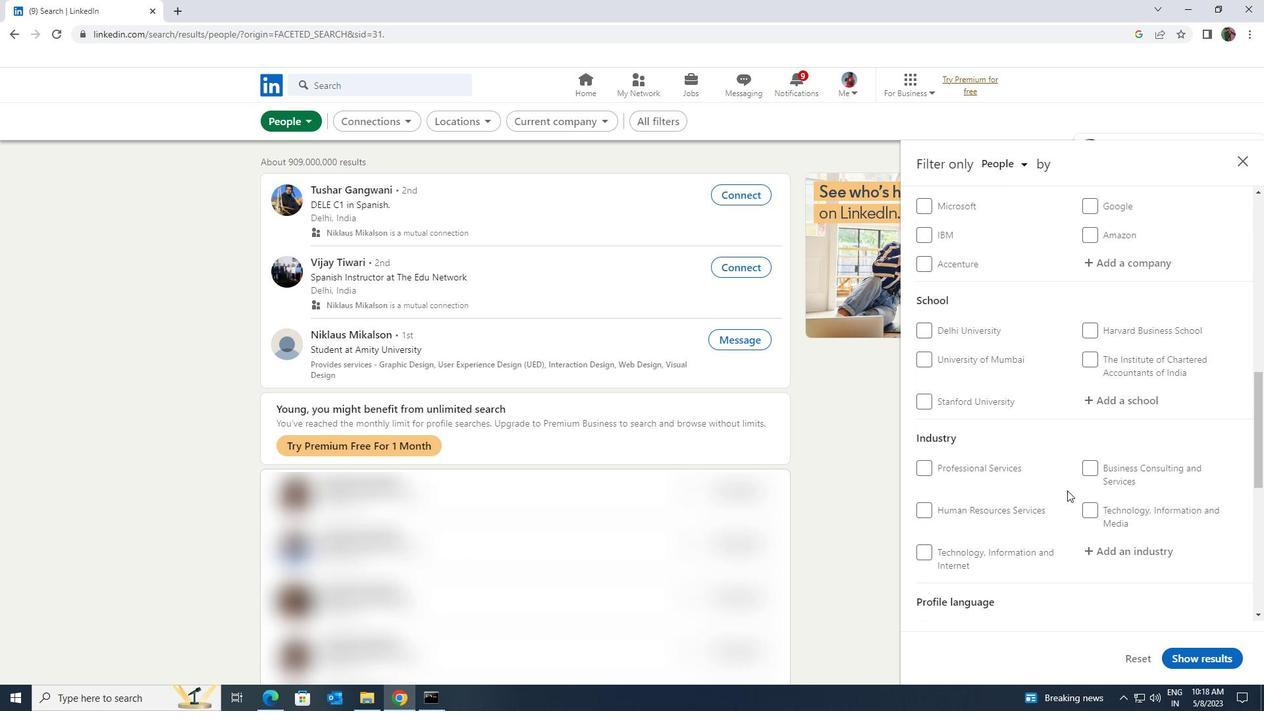 
Action: Mouse scrolled (1067, 491) with delta (0, 0)
Screenshot: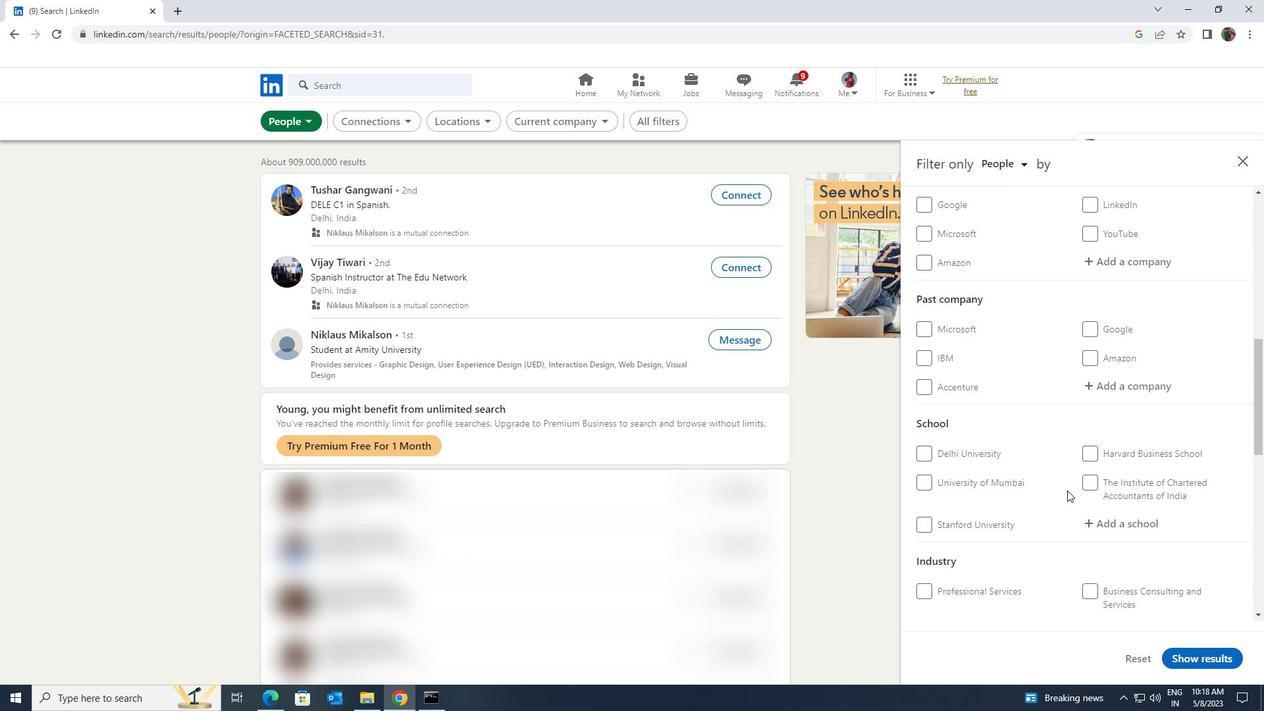 
Action: Mouse moved to (1068, 490)
Screenshot: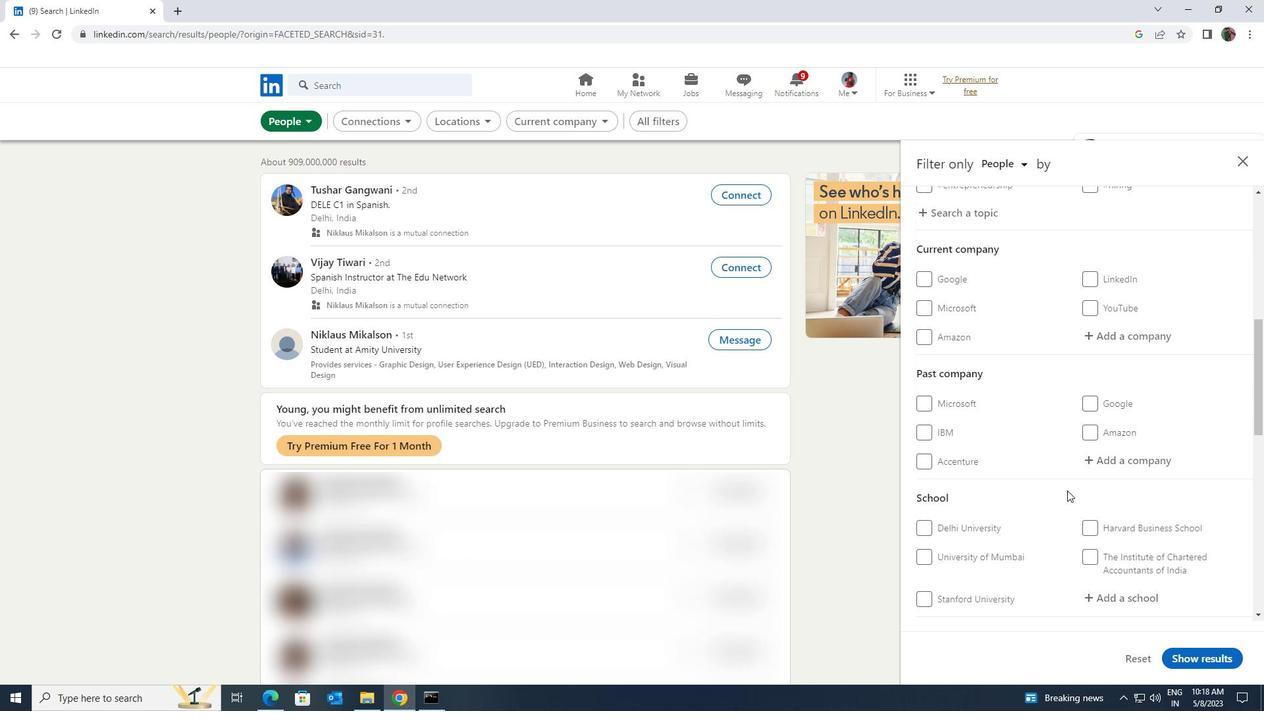 
Action: Mouse scrolled (1068, 491) with delta (0, 0)
Screenshot: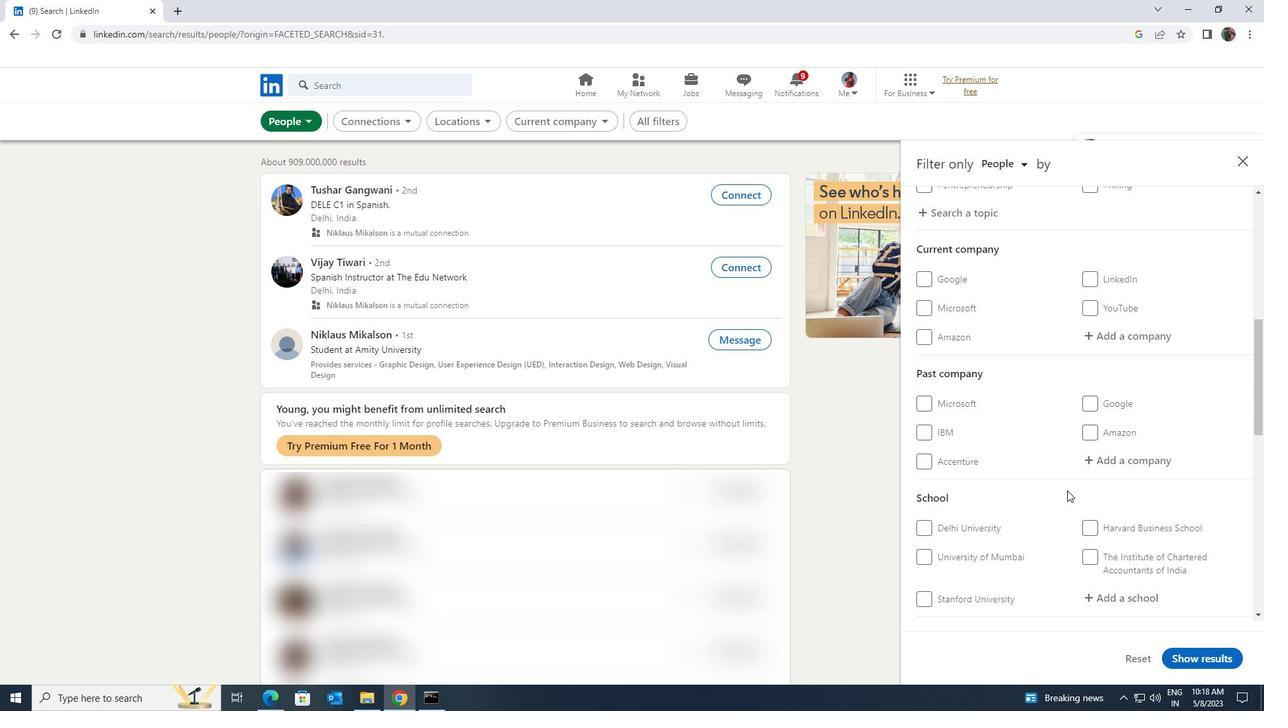 
Action: Mouse scrolled (1068, 491) with delta (0, 0)
Screenshot: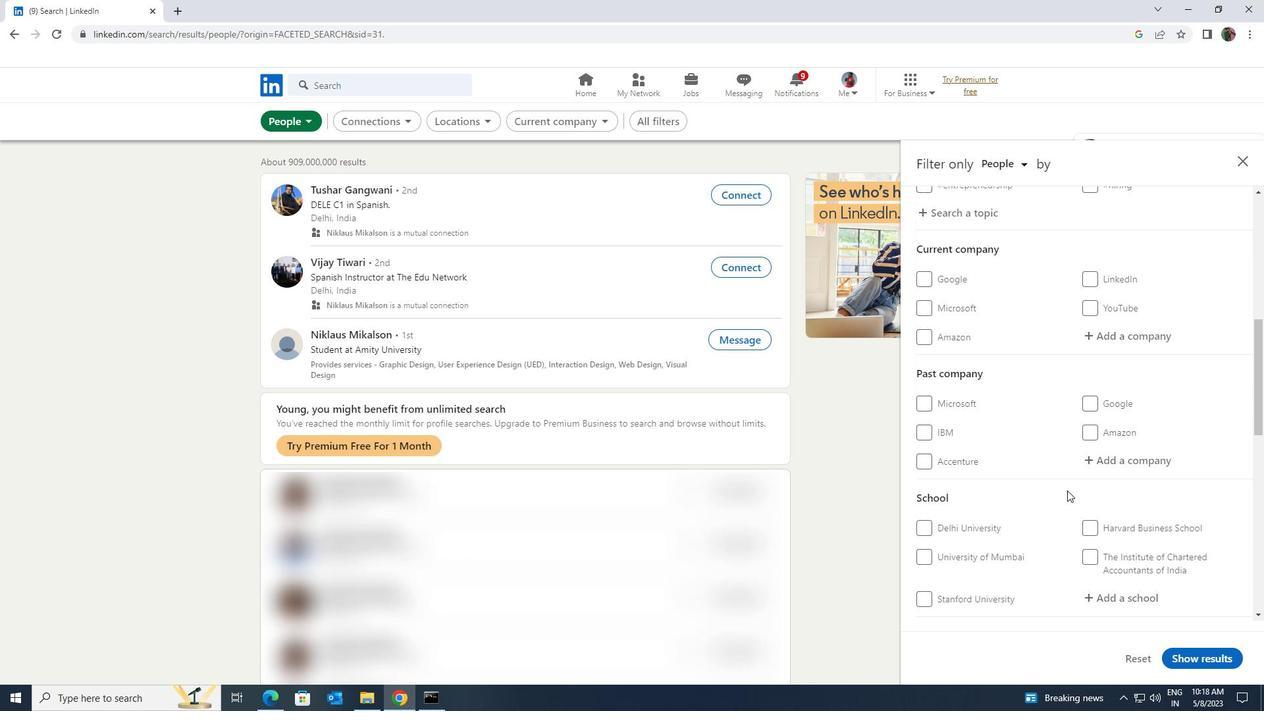 
Action: Mouse moved to (1093, 476)
Screenshot: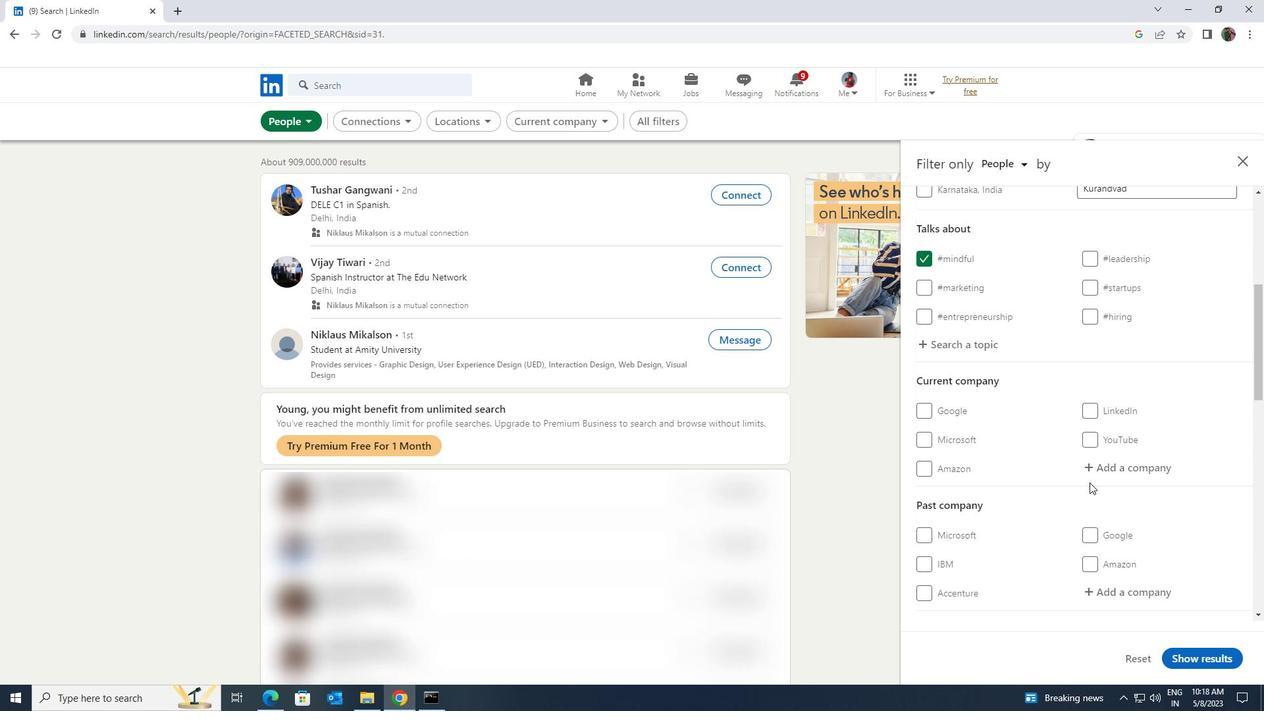 
Action: Mouse pressed left at (1093, 476)
Screenshot: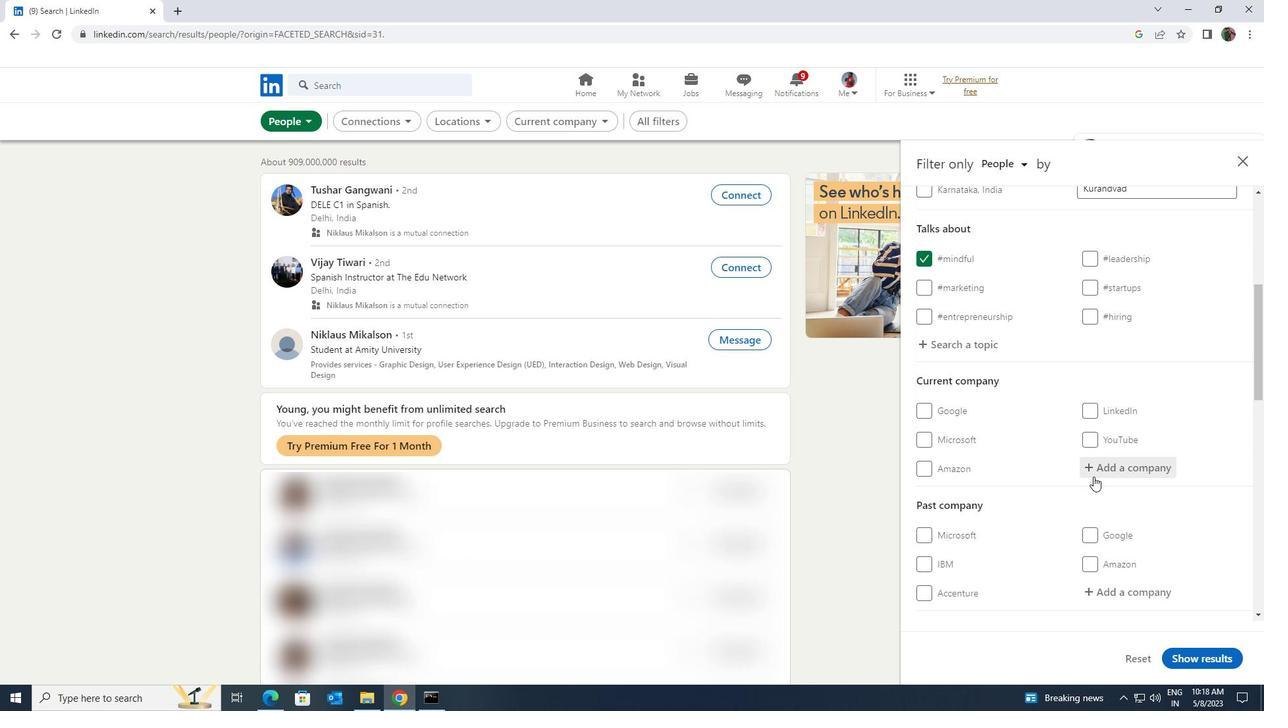 
Action: Key pressed <Key.shift>KNIGHT<Key.space><Key.shift>FRANK
Screenshot: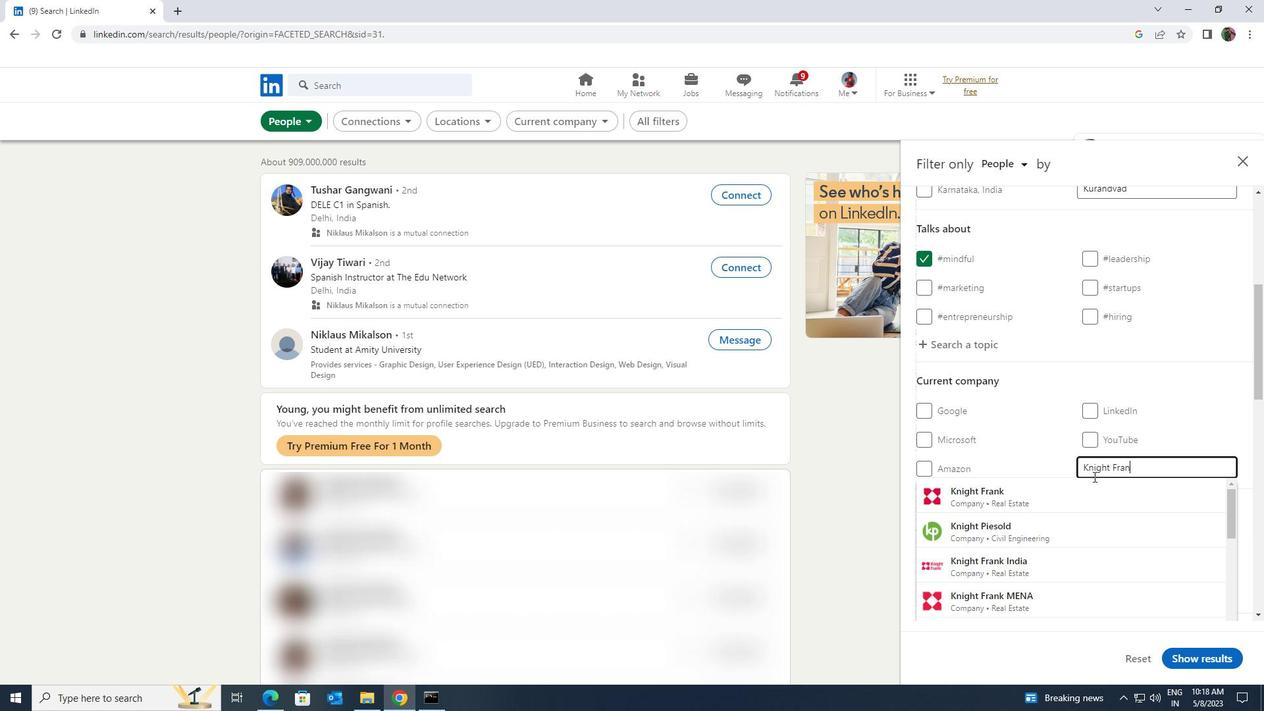 
Action: Mouse moved to (1104, 520)
Screenshot: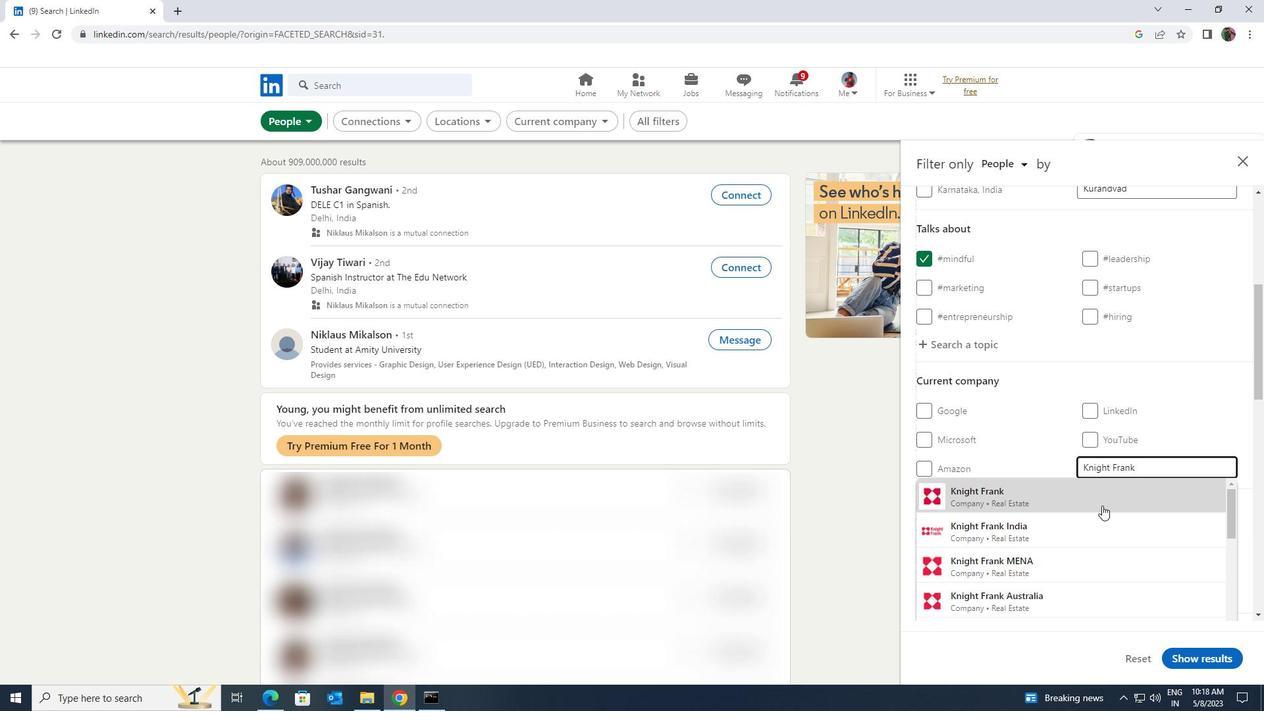 
Action: Mouse pressed left at (1104, 520)
Screenshot: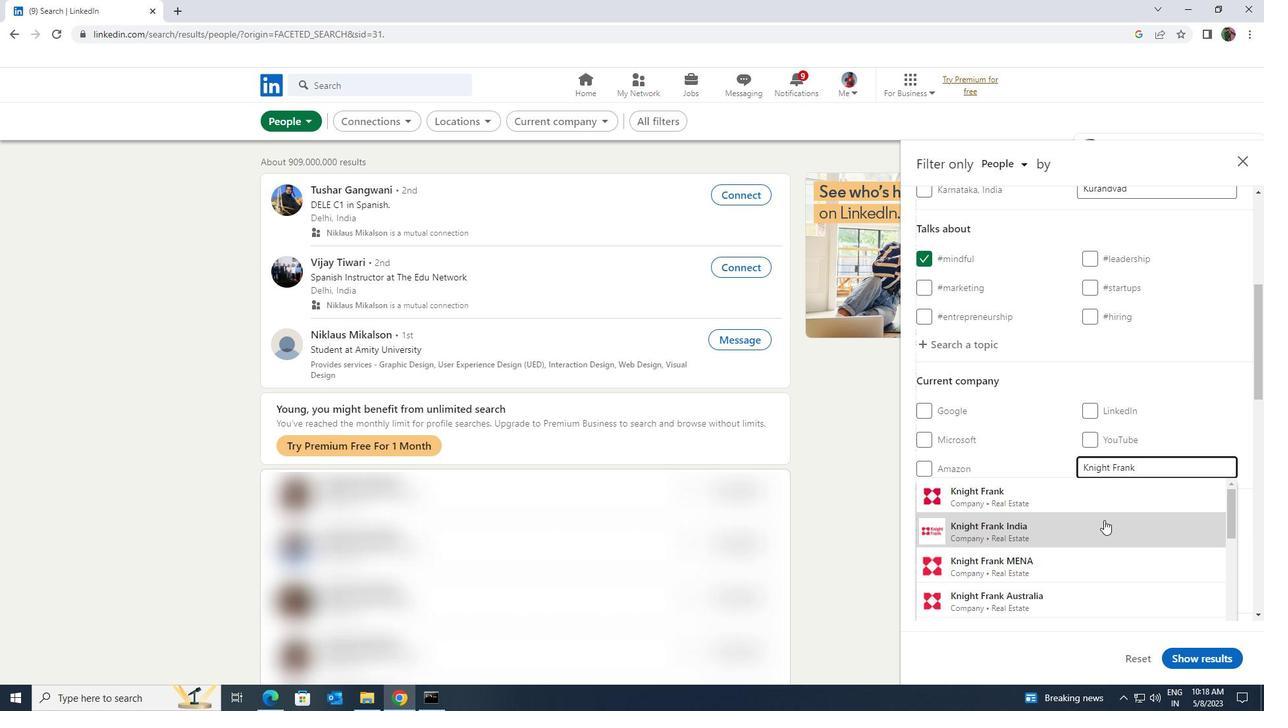 
Action: Mouse scrolled (1104, 519) with delta (0, 0)
Screenshot: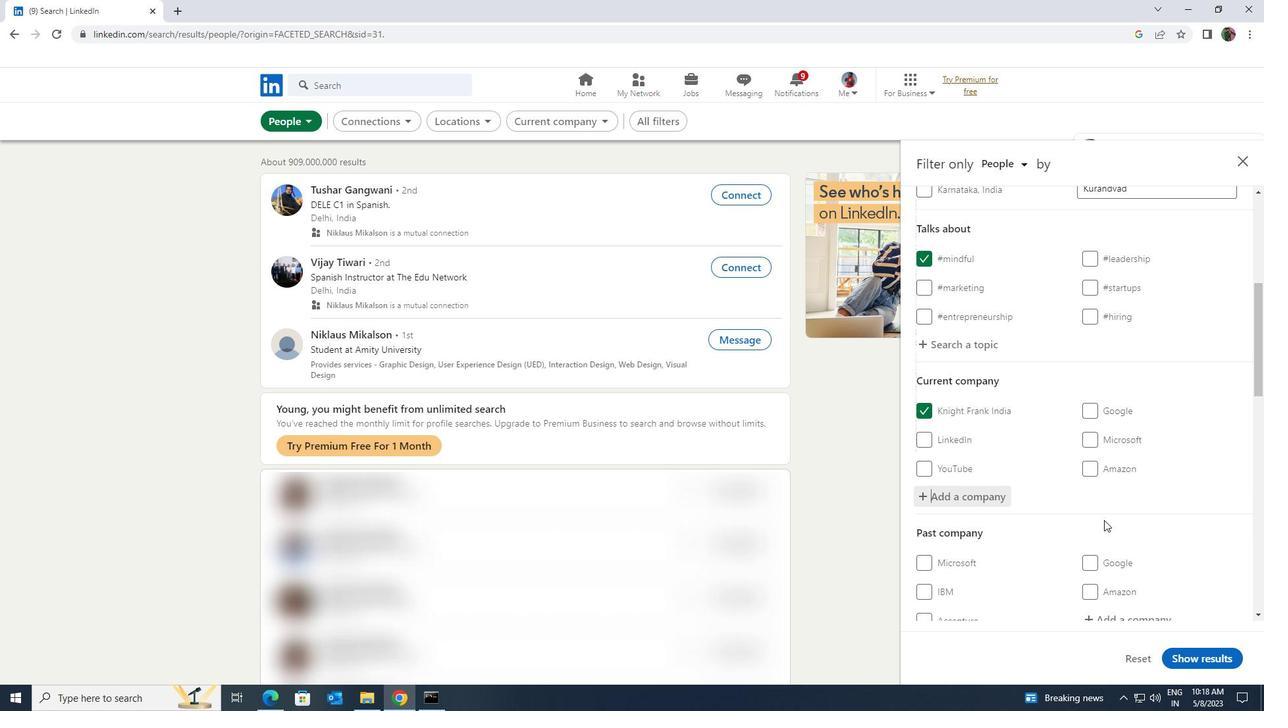 
Action: Mouse scrolled (1104, 519) with delta (0, 0)
Screenshot: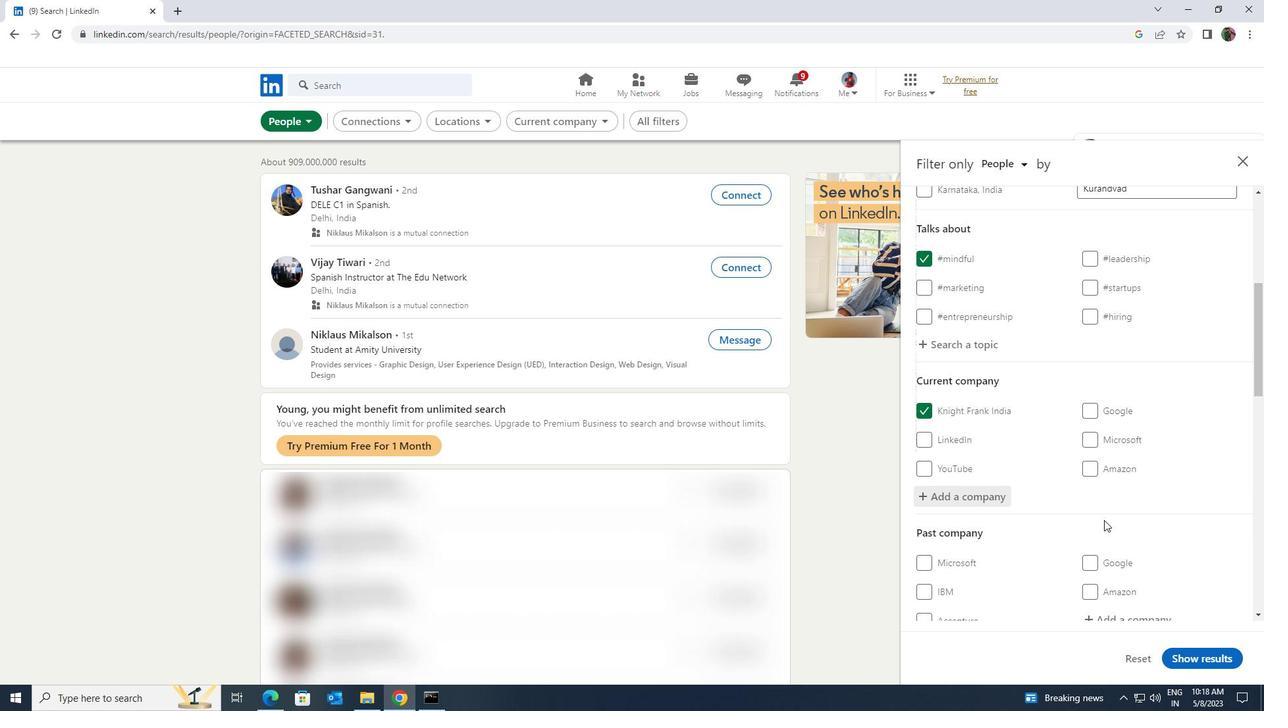 
Action: Mouse scrolled (1104, 519) with delta (0, 0)
Screenshot: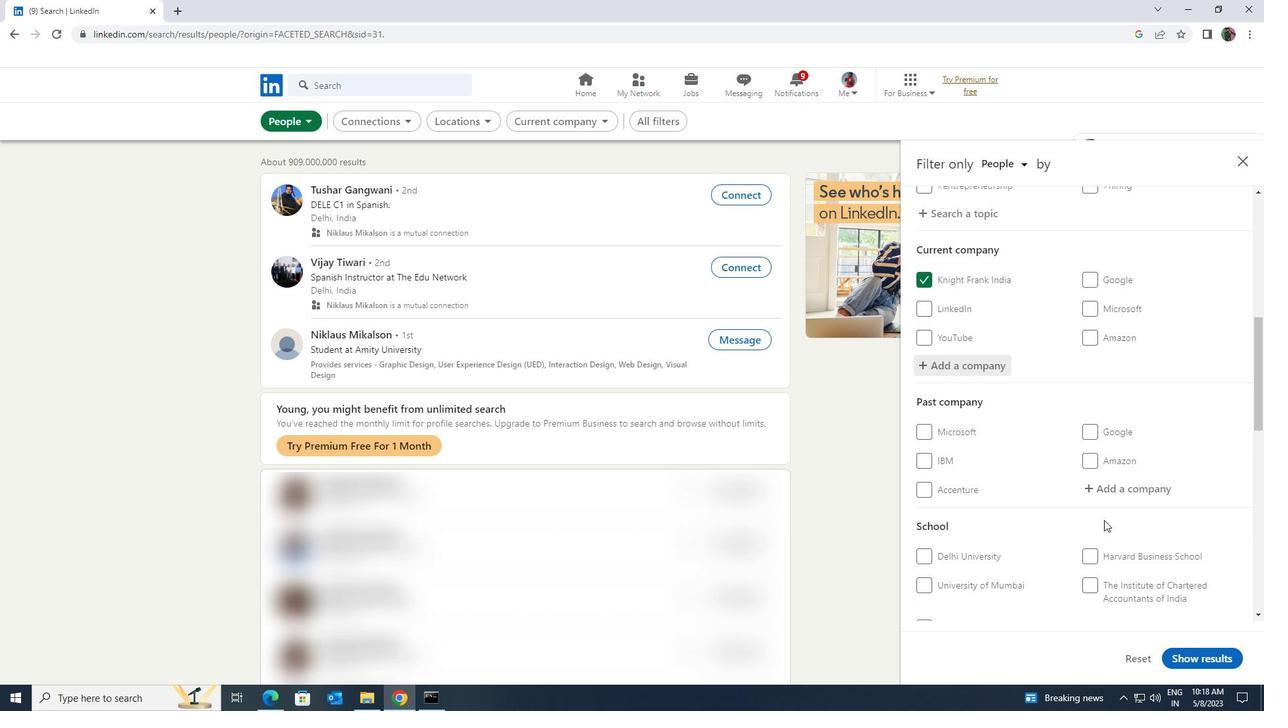 
Action: Mouse moved to (1104, 520)
Screenshot: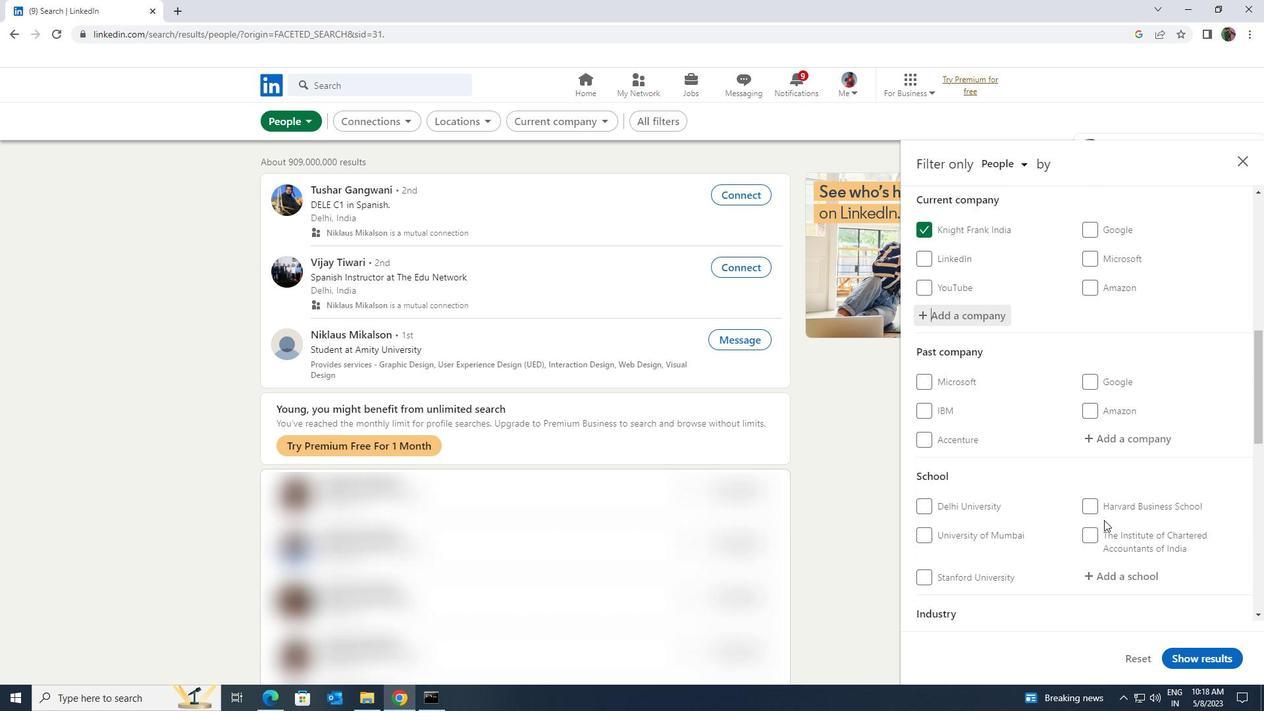 
Action: Mouse scrolled (1104, 519) with delta (0, 0)
Screenshot: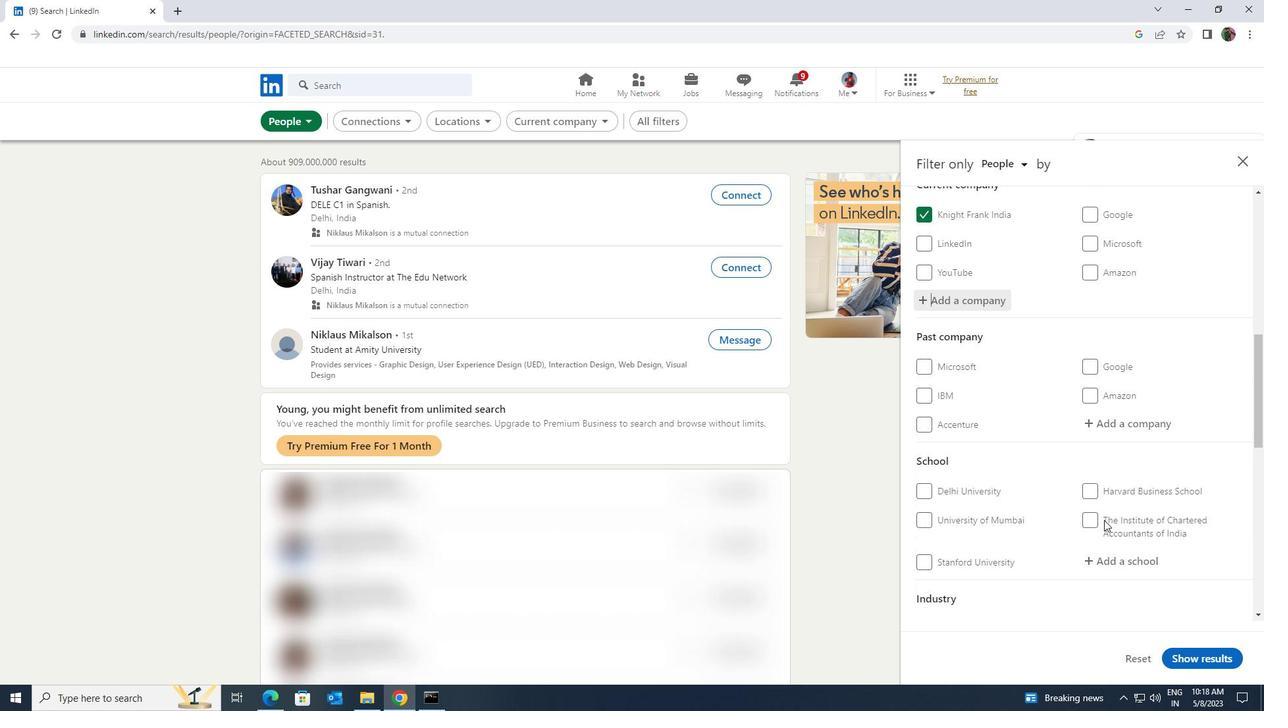 
Action: Mouse moved to (1108, 501)
Screenshot: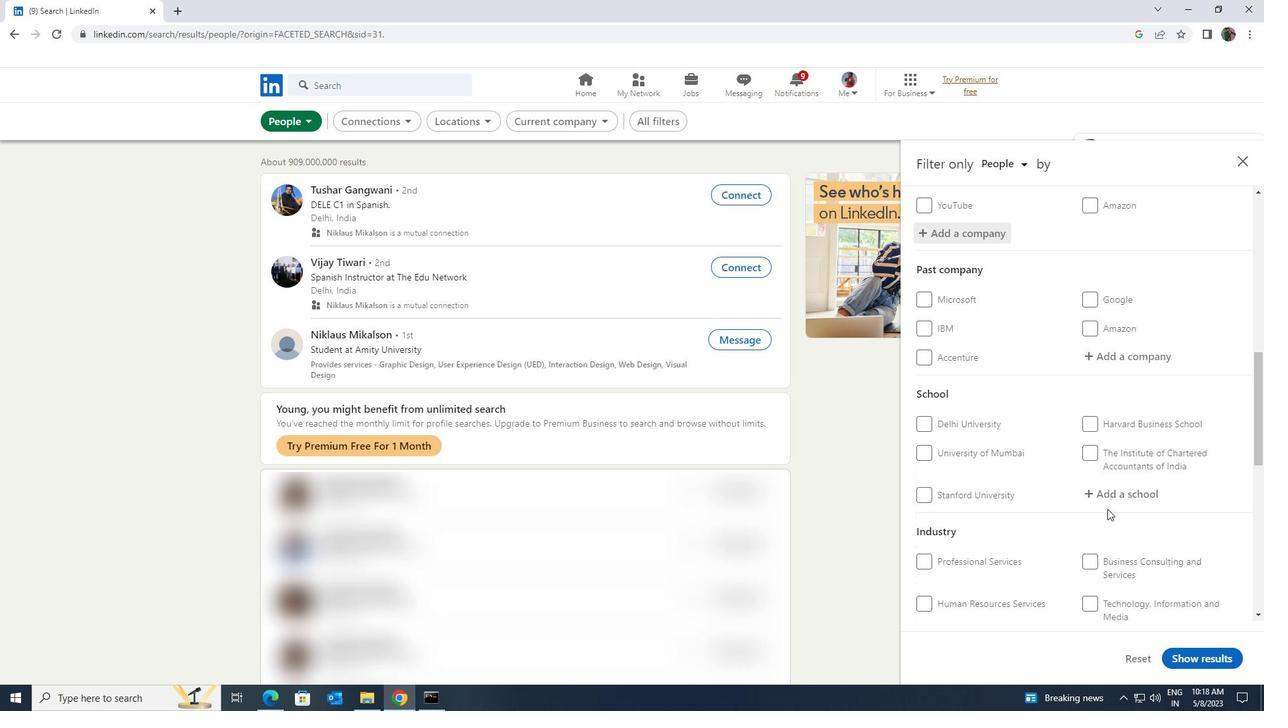 
Action: Mouse pressed left at (1108, 501)
Screenshot: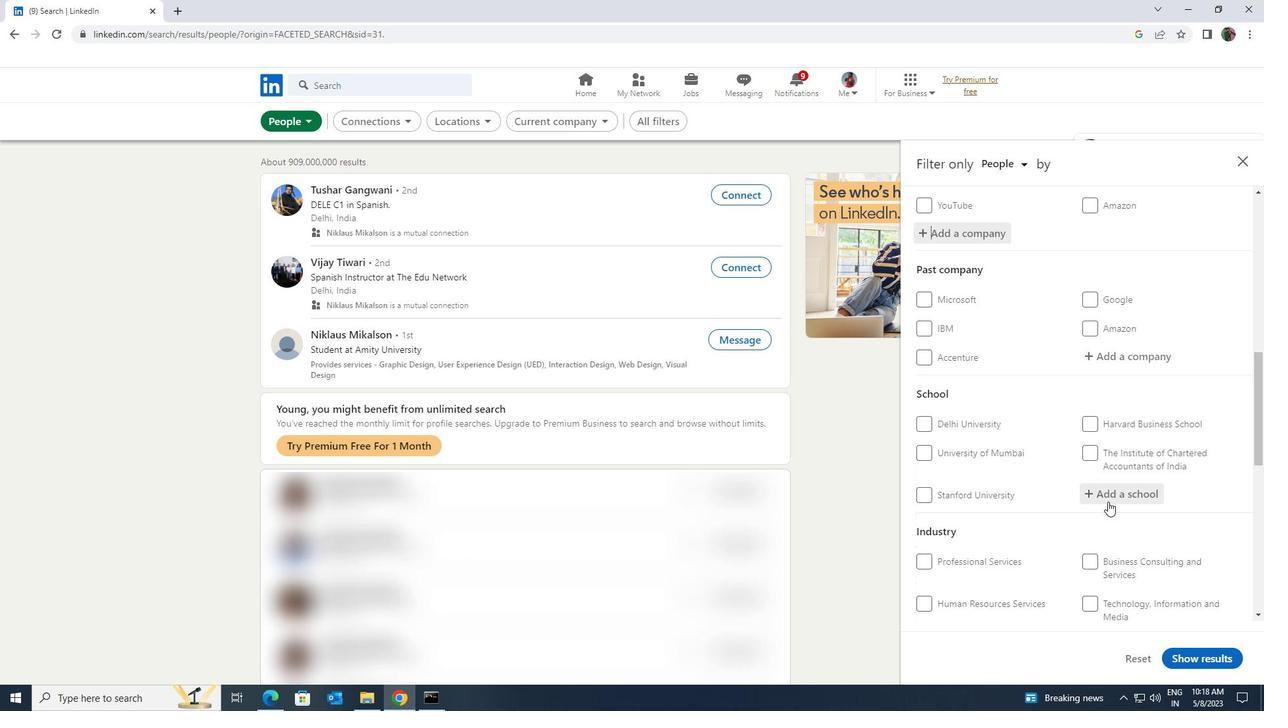 
Action: Key pressed <Key.shift>TRAVEL<Key.space><Key.shift><Key.shift>ARRANGEMENT
Screenshot: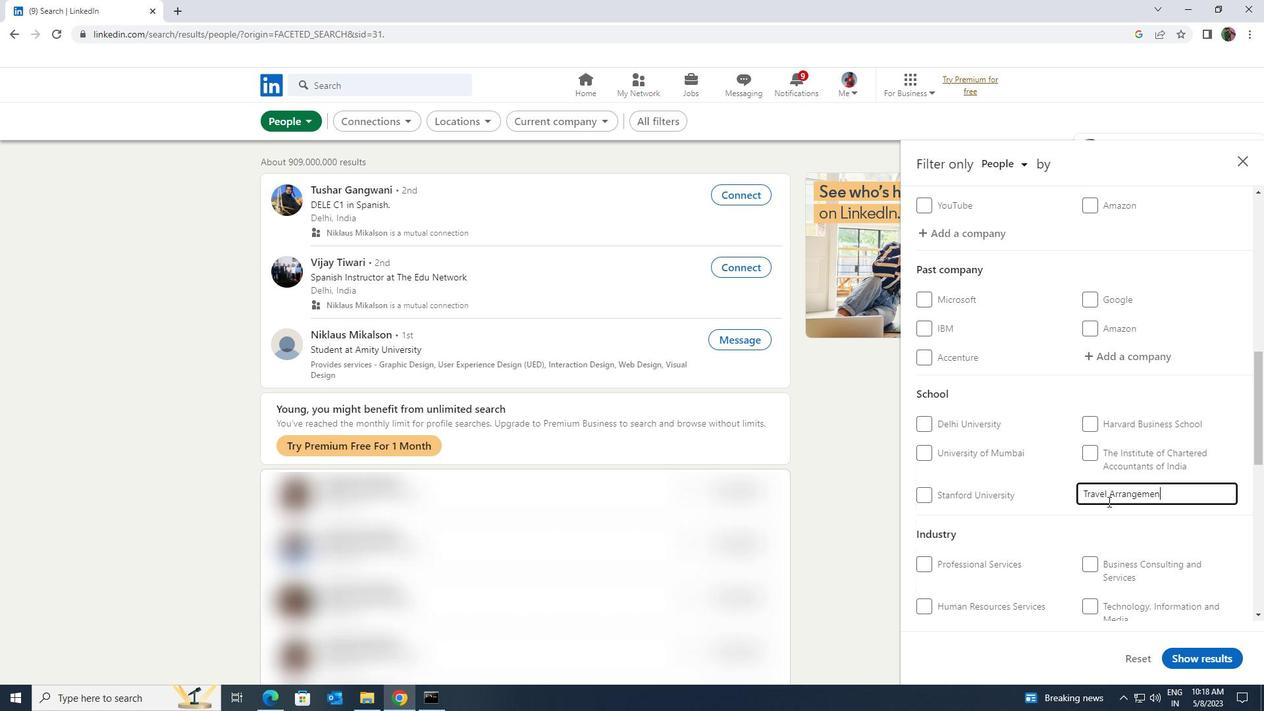 
Action: Mouse scrolled (1108, 501) with delta (0, 0)
Screenshot: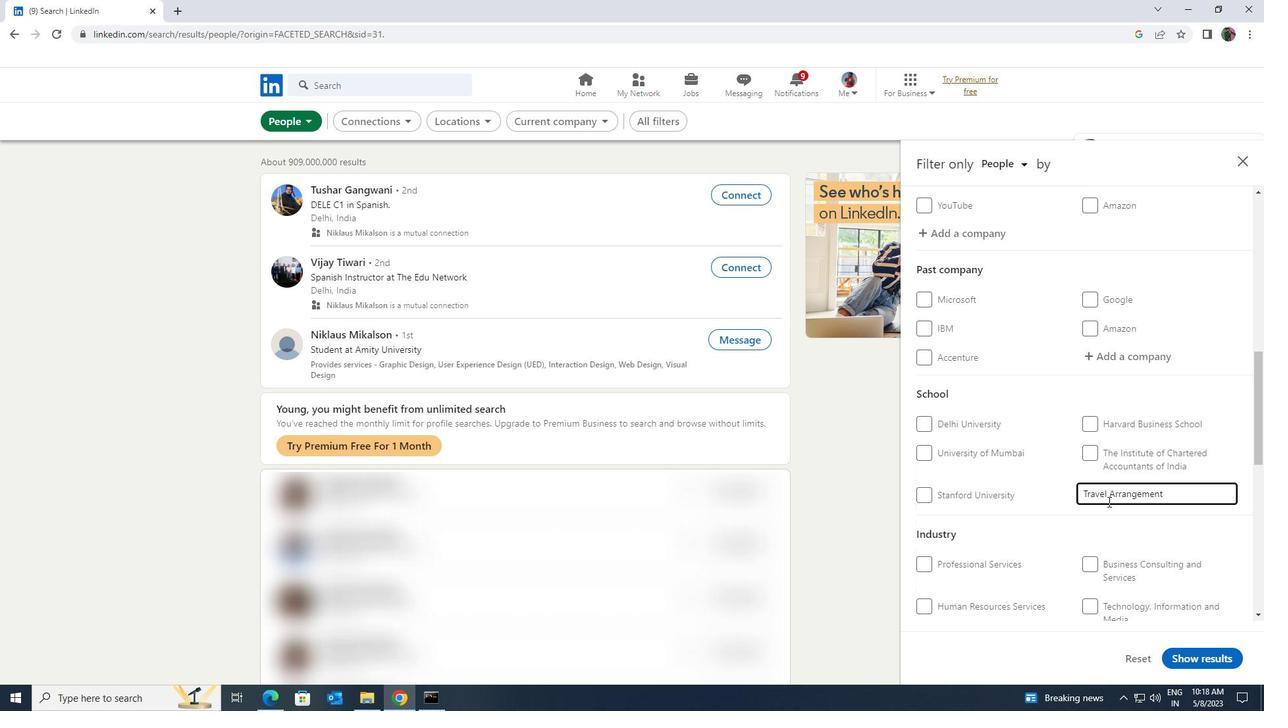 
Action: Mouse scrolled (1108, 501) with delta (0, 0)
Screenshot: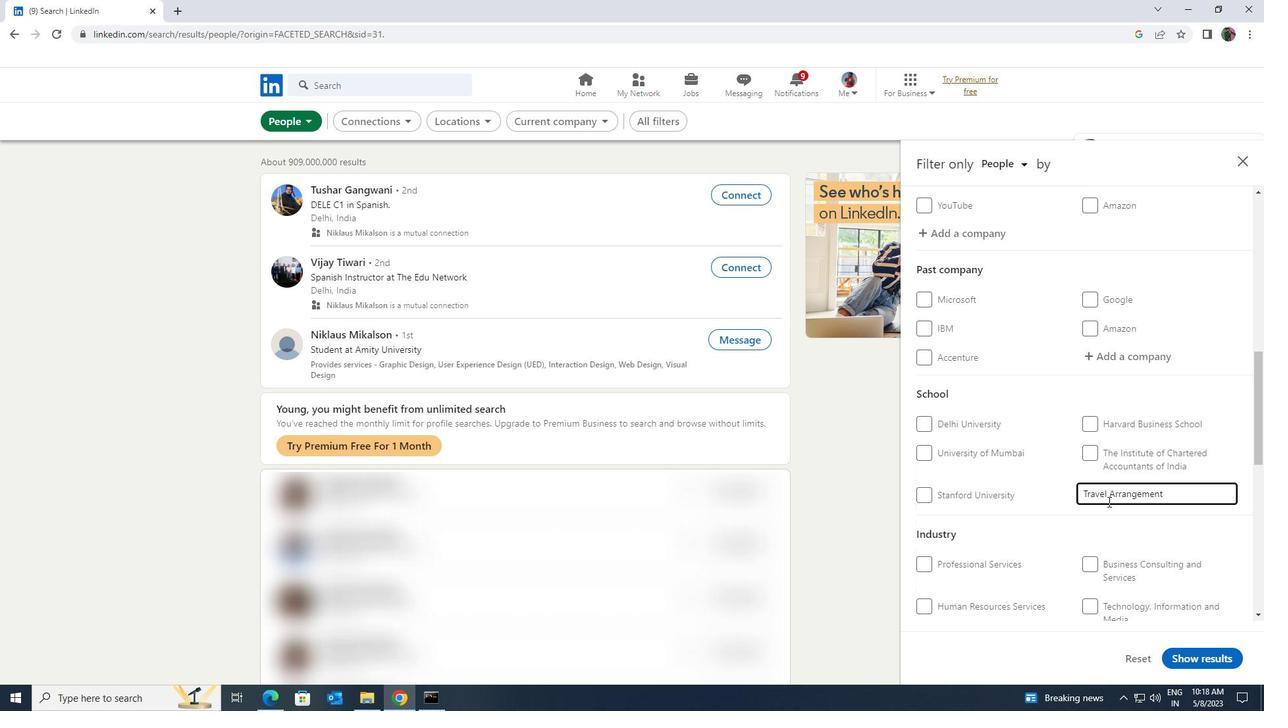 
Action: Mouse moved to (1108, 509)
Screenshot: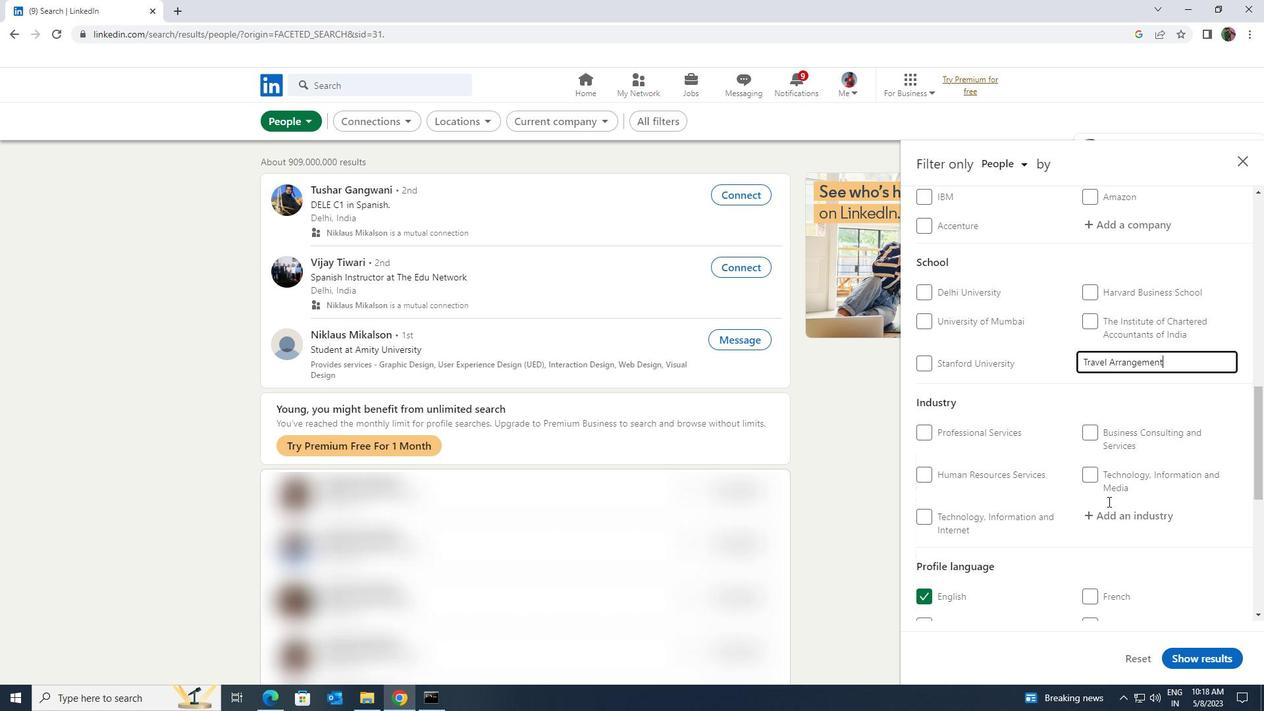 
Action: Mouse pressed left at (1108, 509)
Screenshot: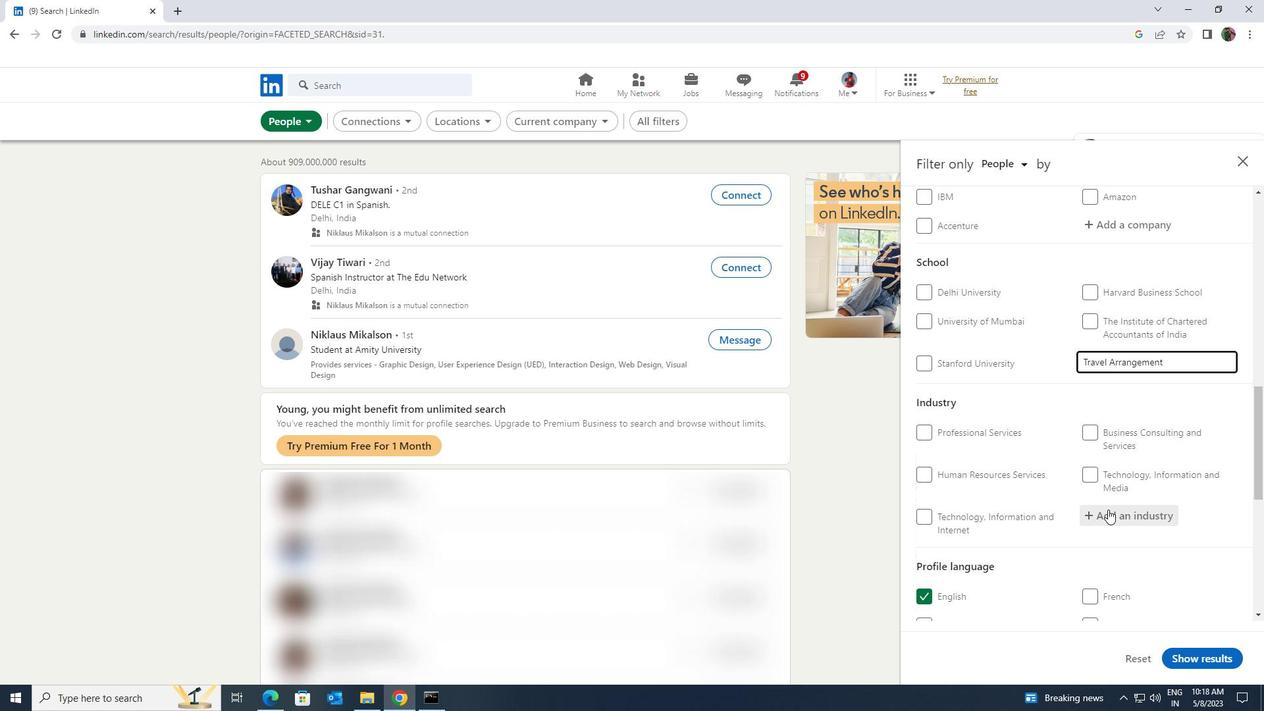 
Action: Key pressed <Key.shift>MANAGEMEN
Screenshot: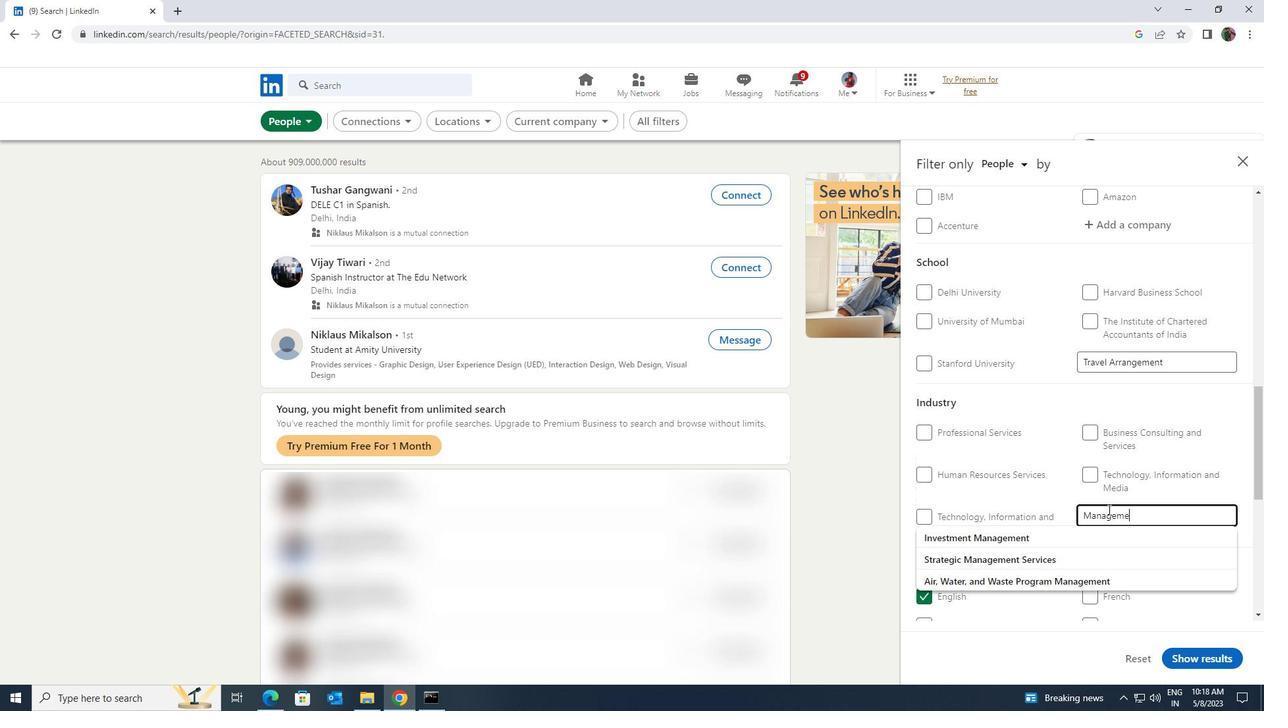 
Action: Mouse moved to (1104, 517)
Screenshot: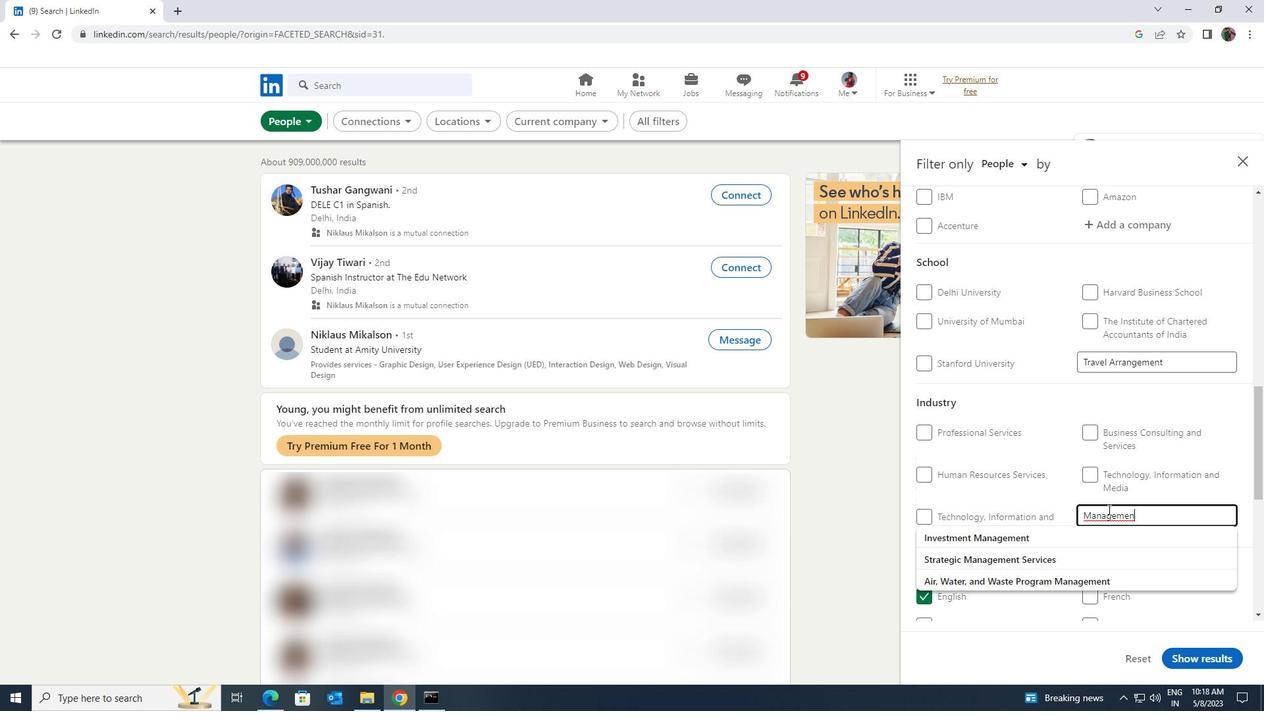 
Action: Key pressed T<Key.space><Key.shift>CONSULATING
Screenshot: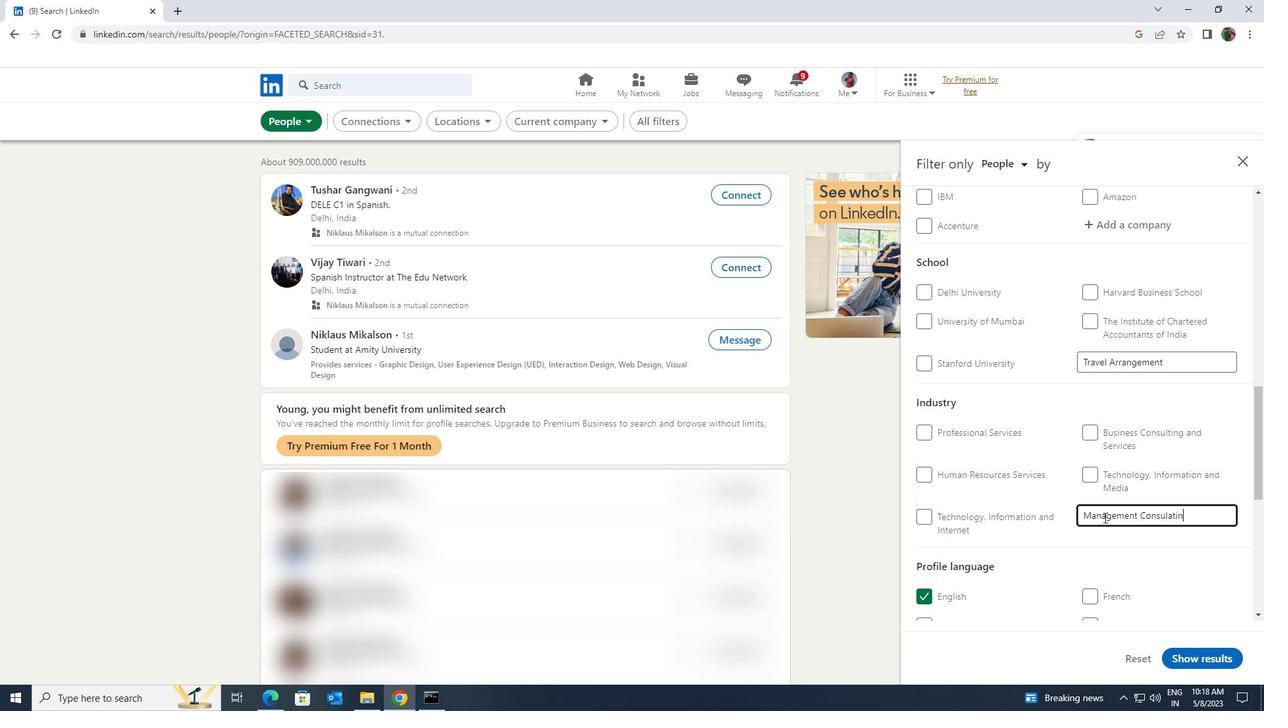 
Action: Mouse scrolled (1104, 516) with delta (0, 0)
Screenshot: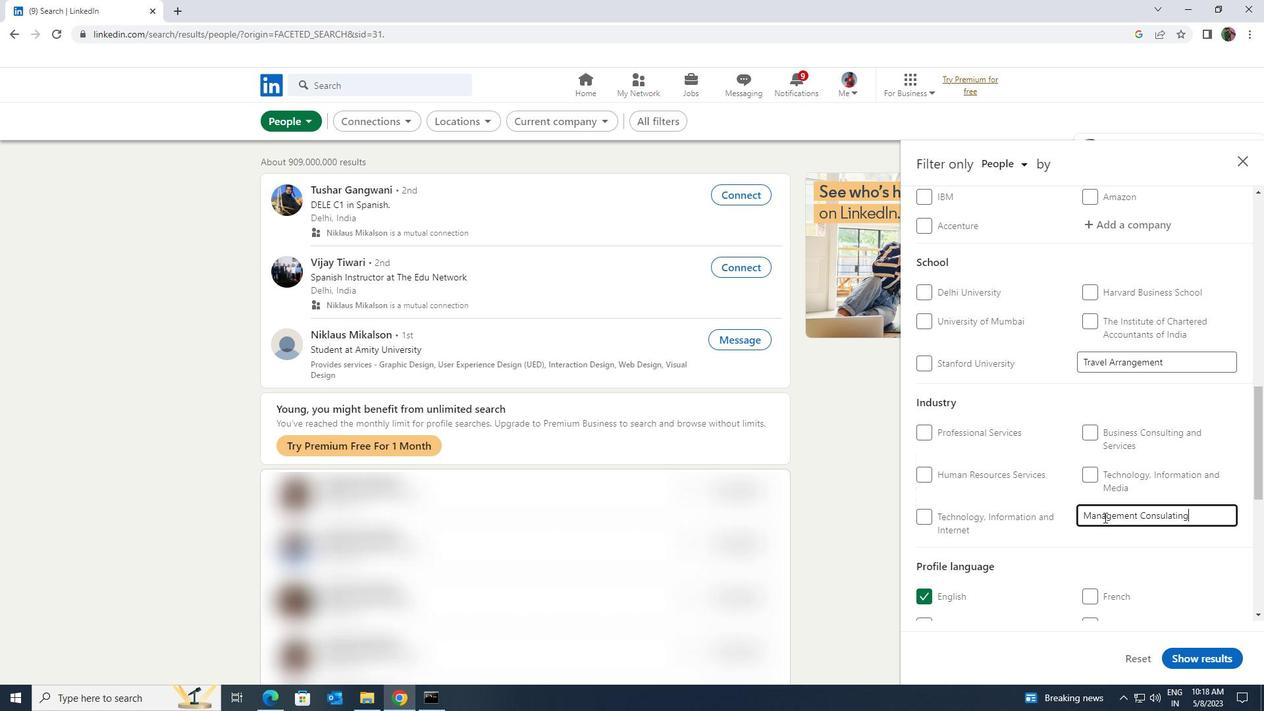 
Action: Mouse scrolled (1104, 516) with delta (0, 0)
Screenshot: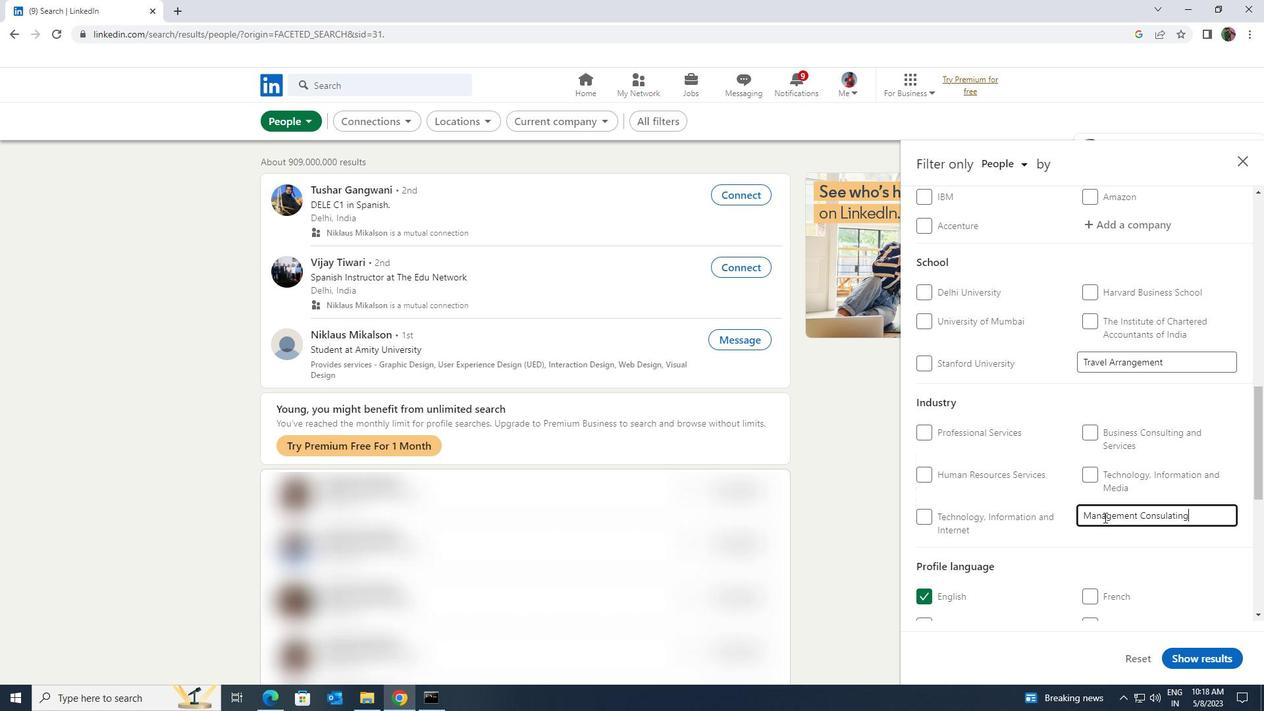 
Action: Key pressed <Key.enter>
Screenshot: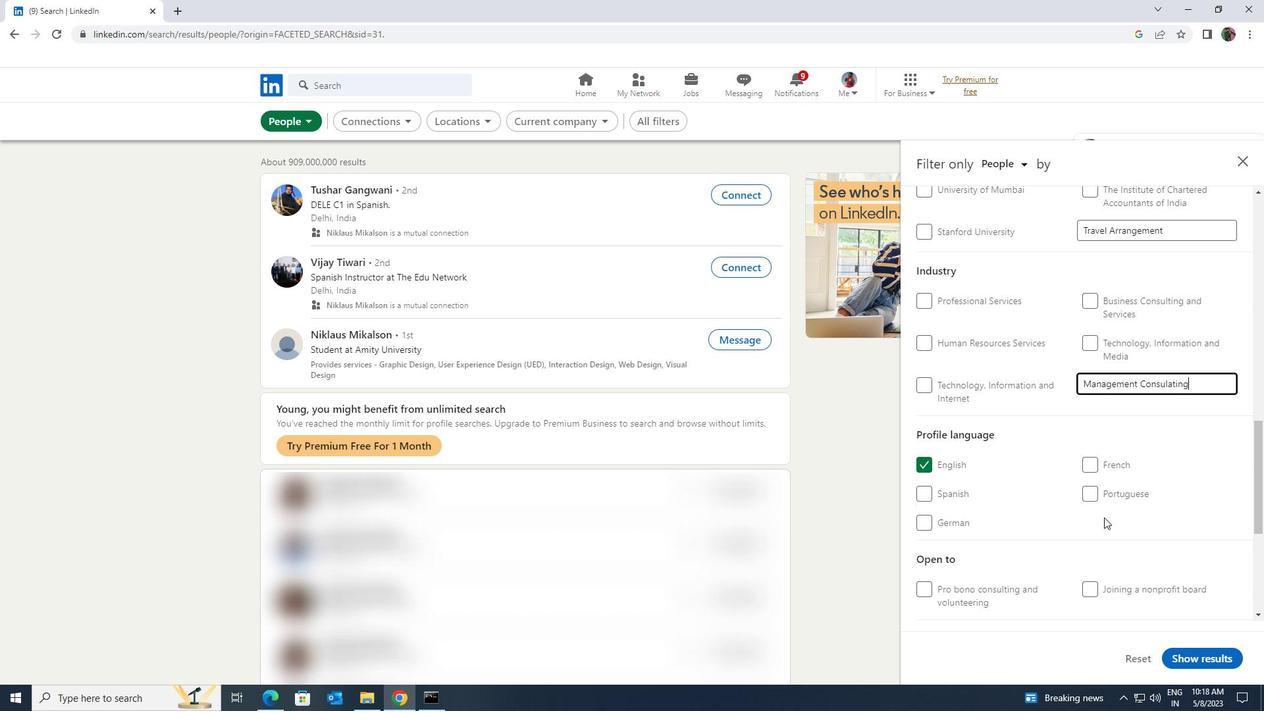 
Action: Mouse scrolled (1104, 516) with delta (0, 0)
Screenshot: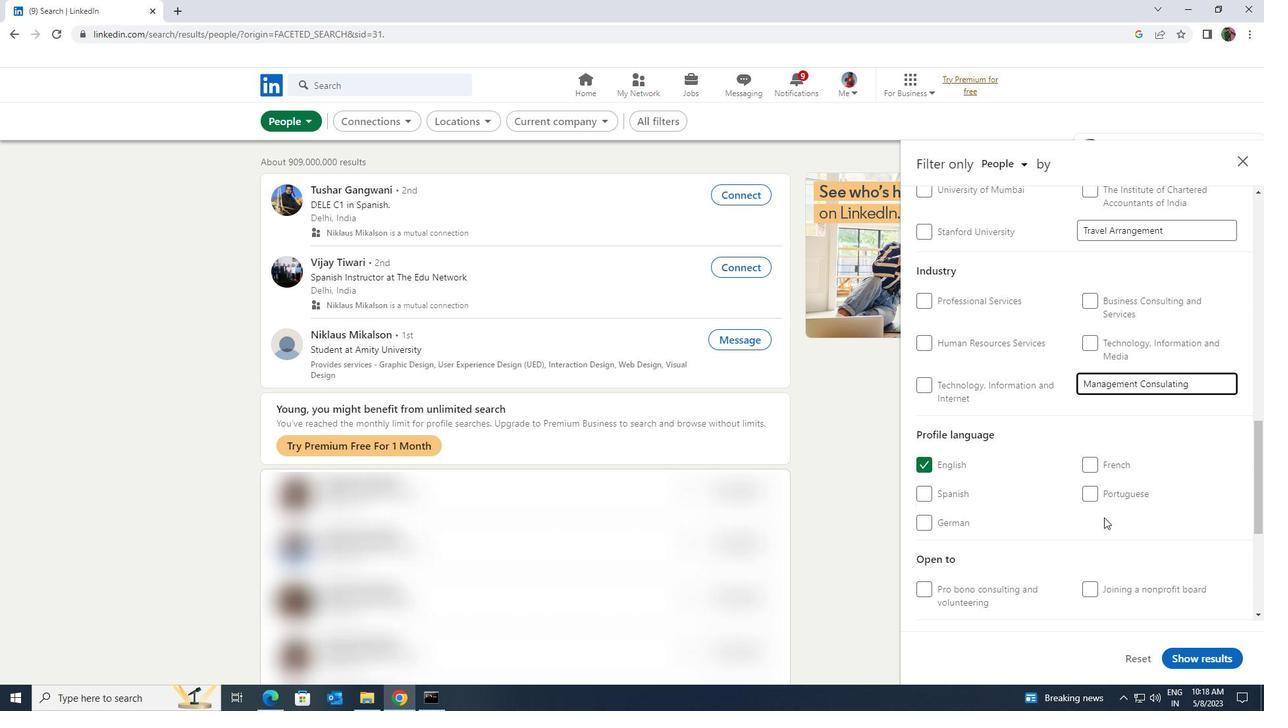 
Action: Mouse scrolled (1104, 516) with delta (0, 0)
Screenshot: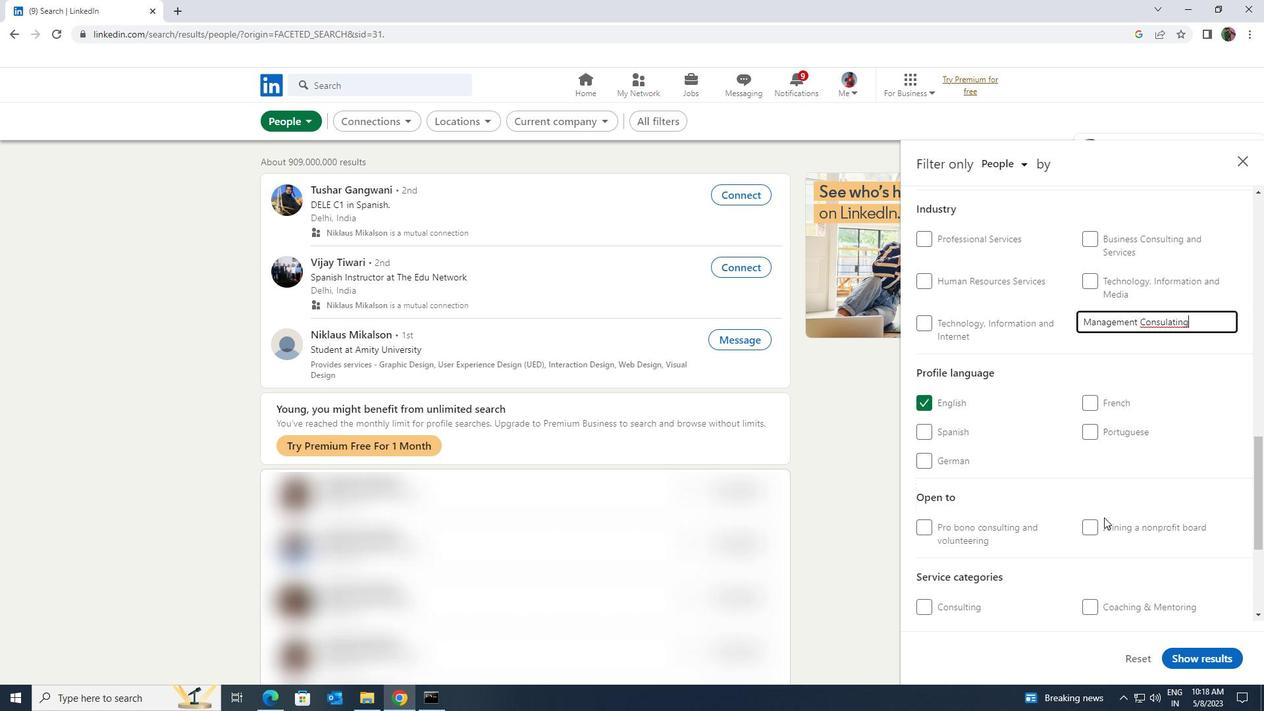 
Action: Mouse scrolled (1104, 516) with delta (0, 0)
Screenshot: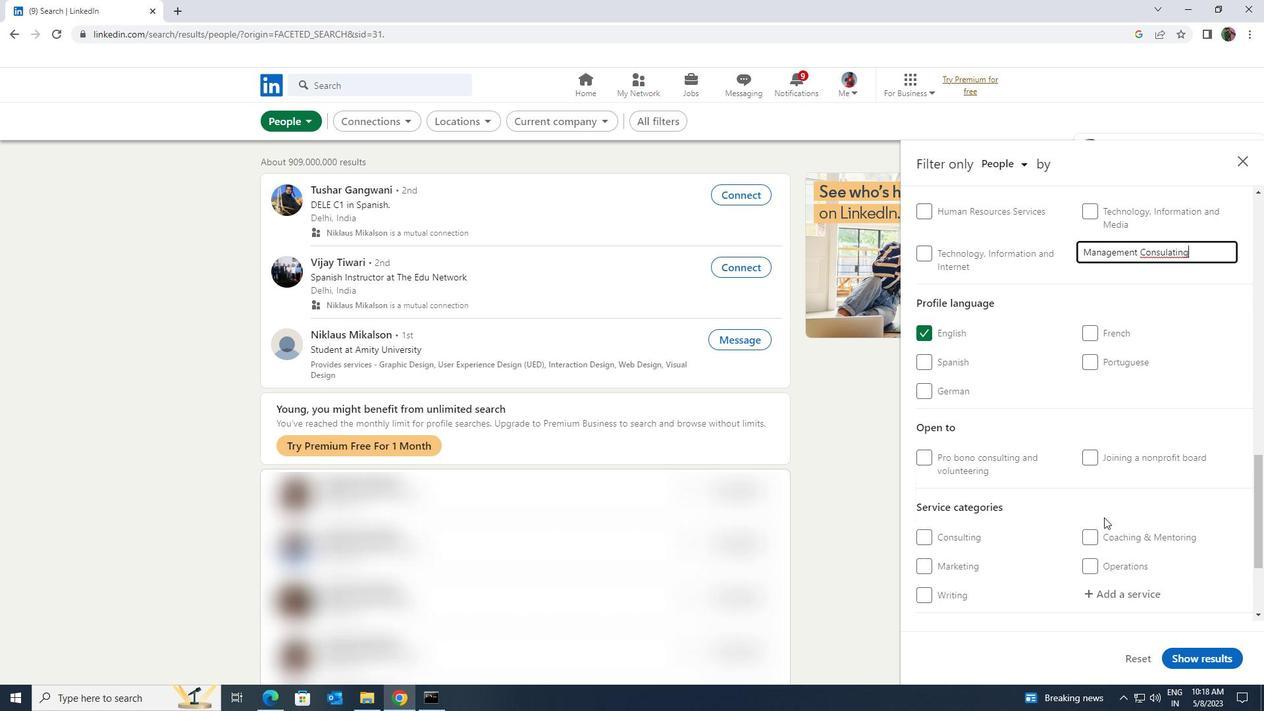 
Action: Mouse moved to (1103, 526)
Screenshot: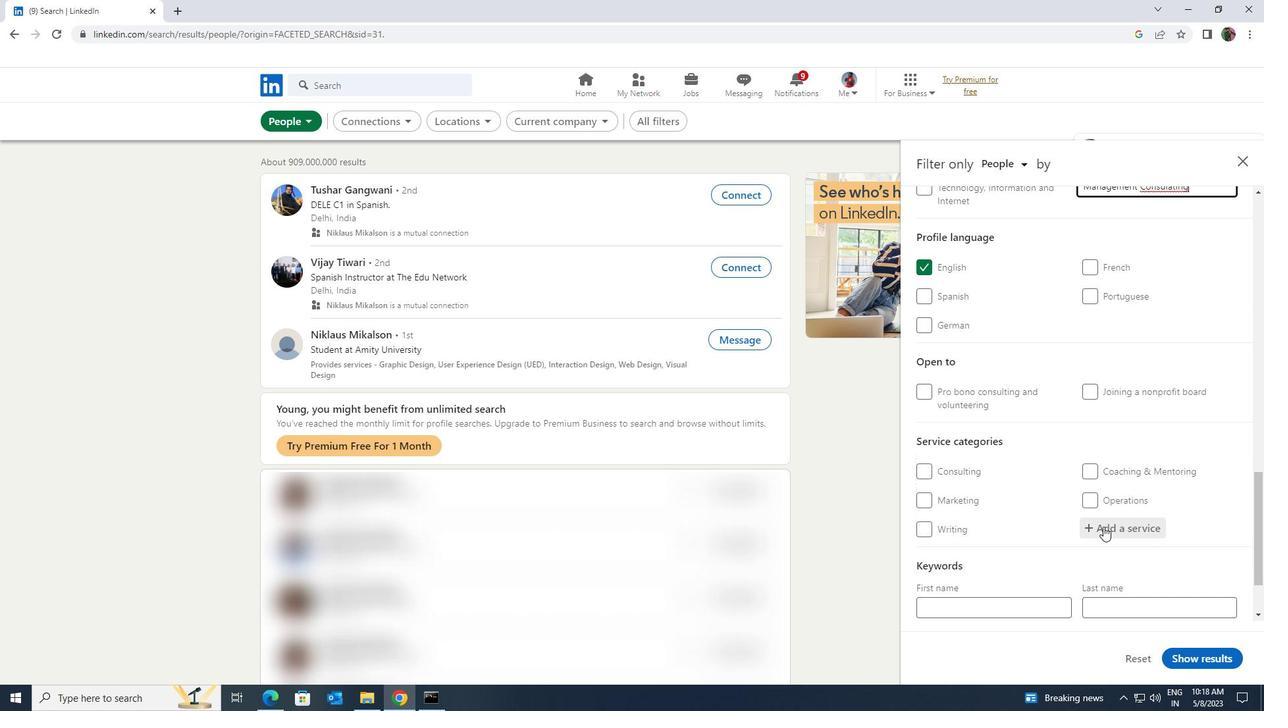 
Action: Mouse pressed left at (1103, 526)
Screenshot: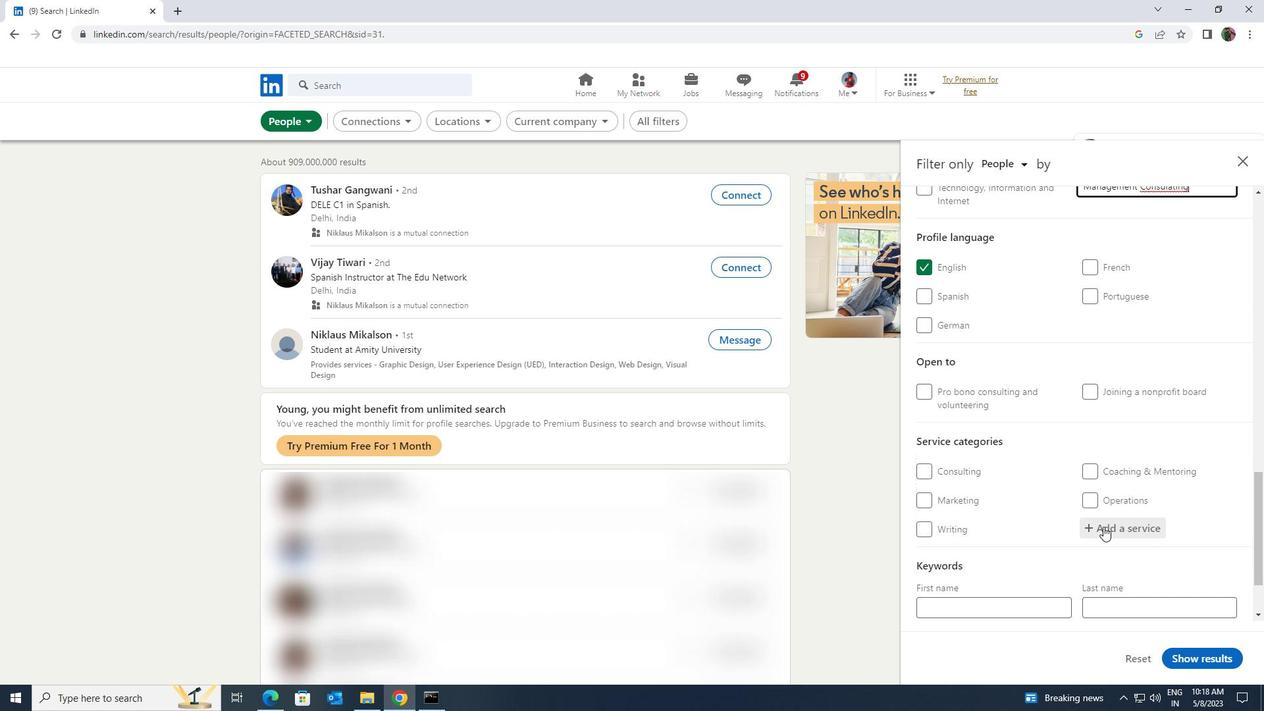 
Action: Key pressed <Key.shift><Key.shift><Key.shift><Key.shift><Key.shift>MANAGE
Screenshot: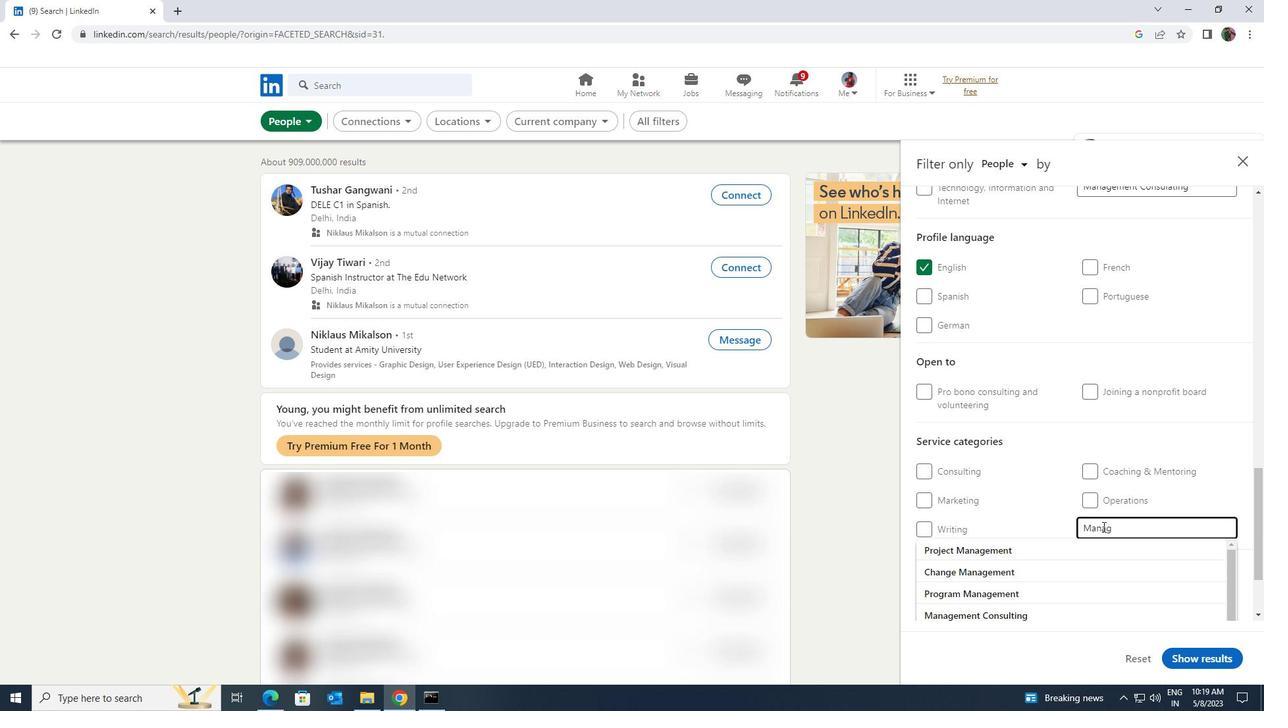 
Action: Mouse moved to (1079, 605)
Screenshot: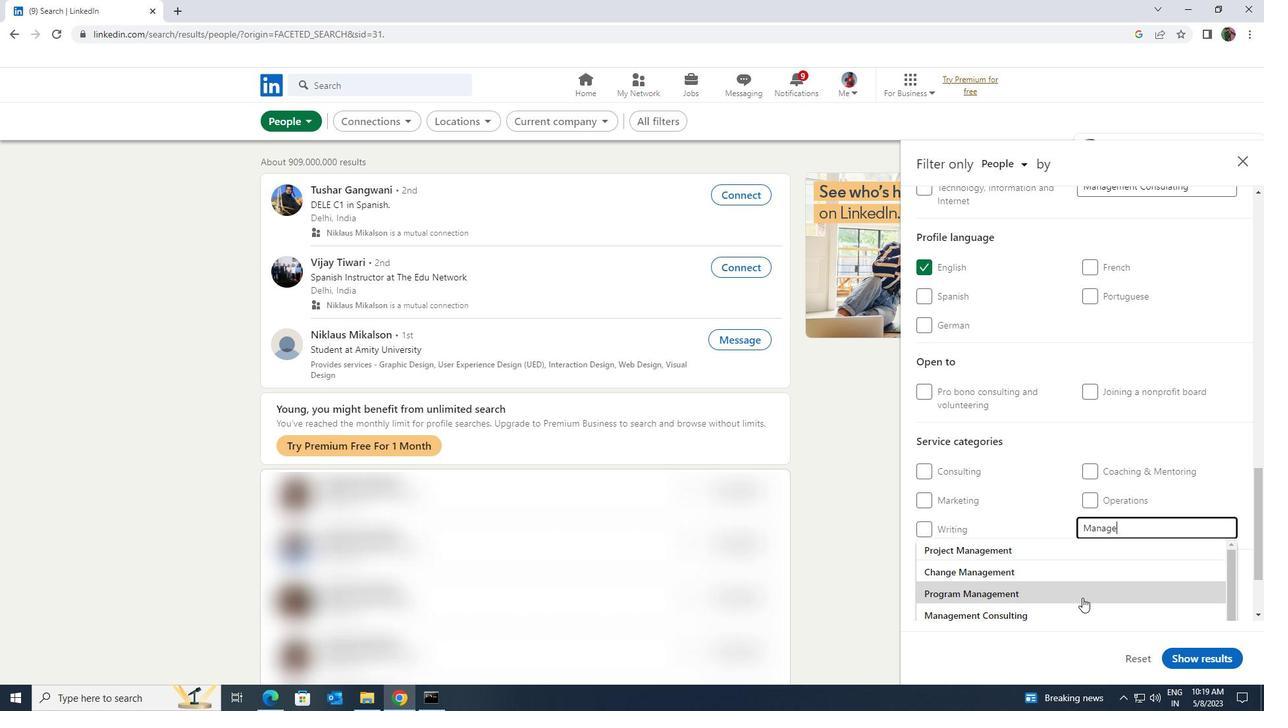 
Action: Mouse pressed left at (1079, 605)
Screenshot: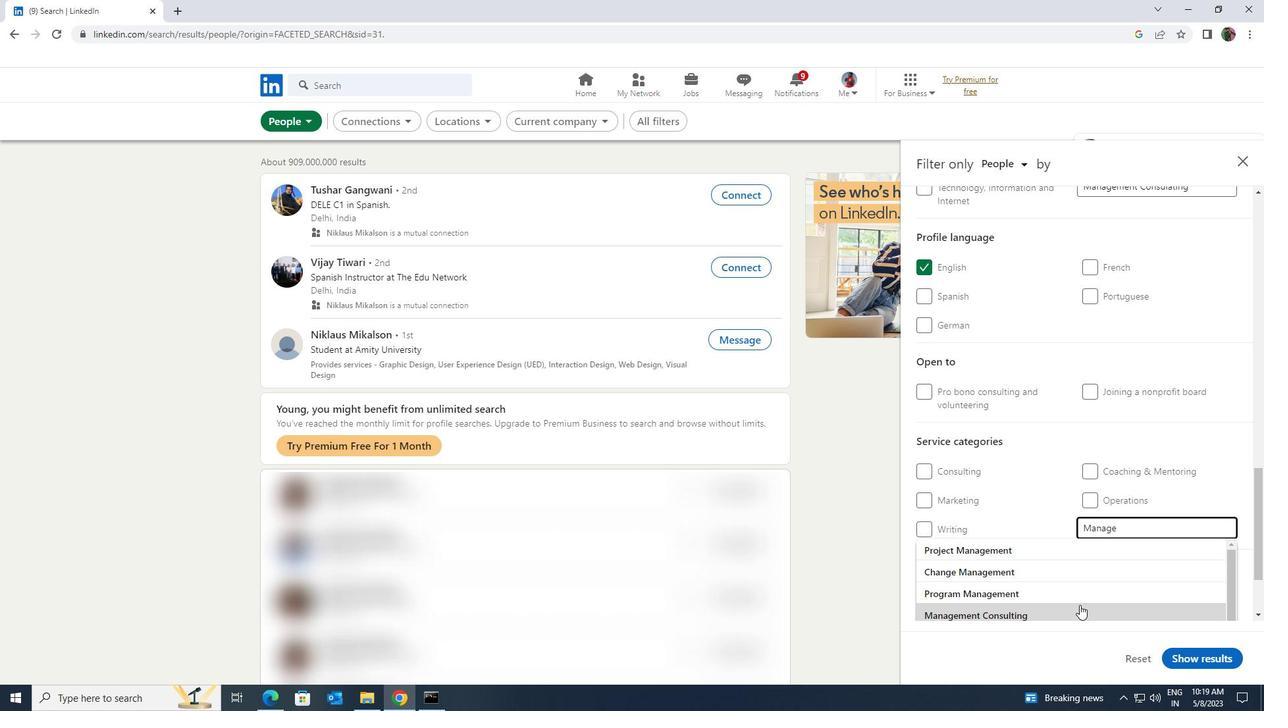 
Action: Mouse moved to (1083, 578)
Screenshot: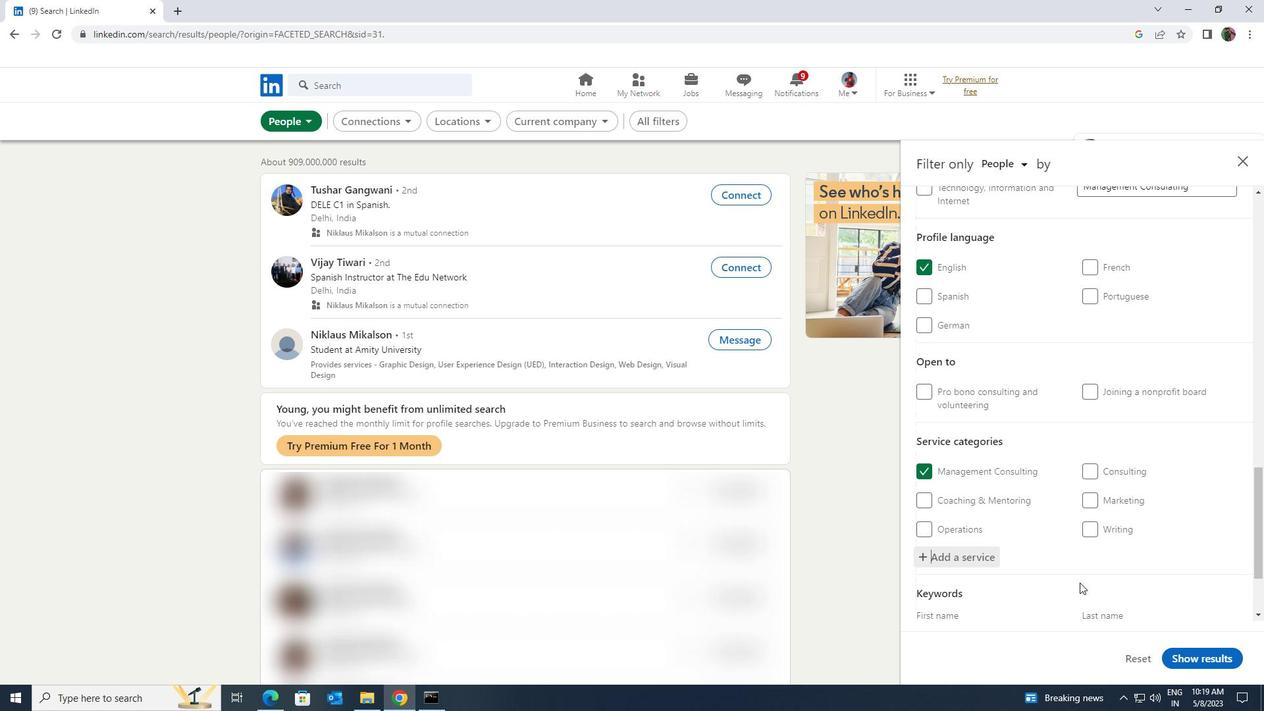 
Action: Mouse scrolled (1083, 577) with delta (0, 0)
Screenshot: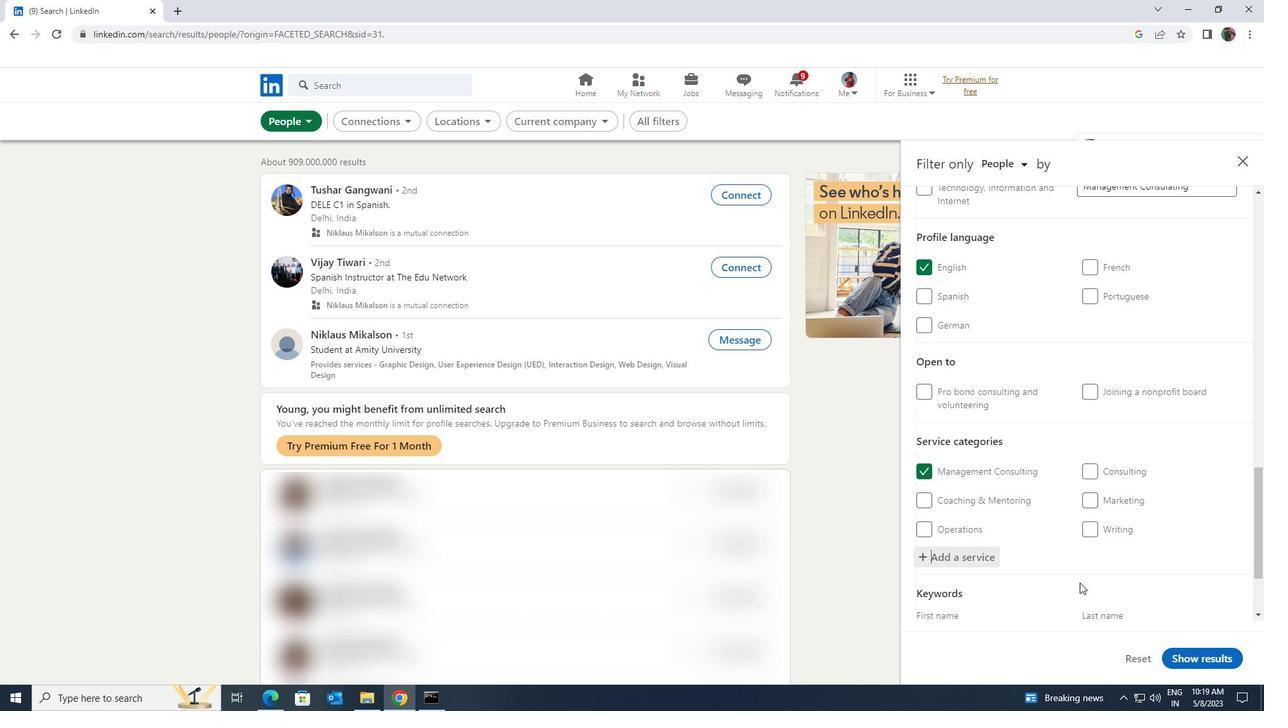 
Action: Mouse scrolled (1083, 577) with delta (0, 0)
Screenshot: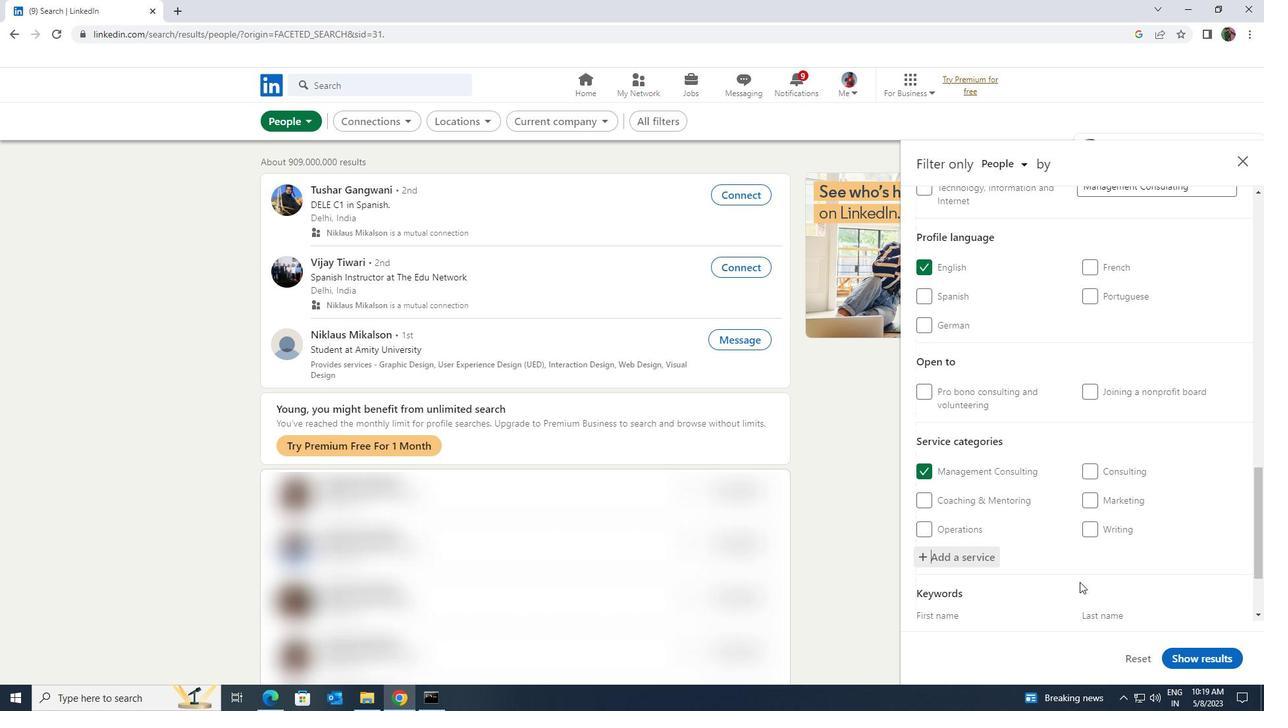 
Action: Mouse scrolled (1083, 577) with delta (0, 0)
Screenshot: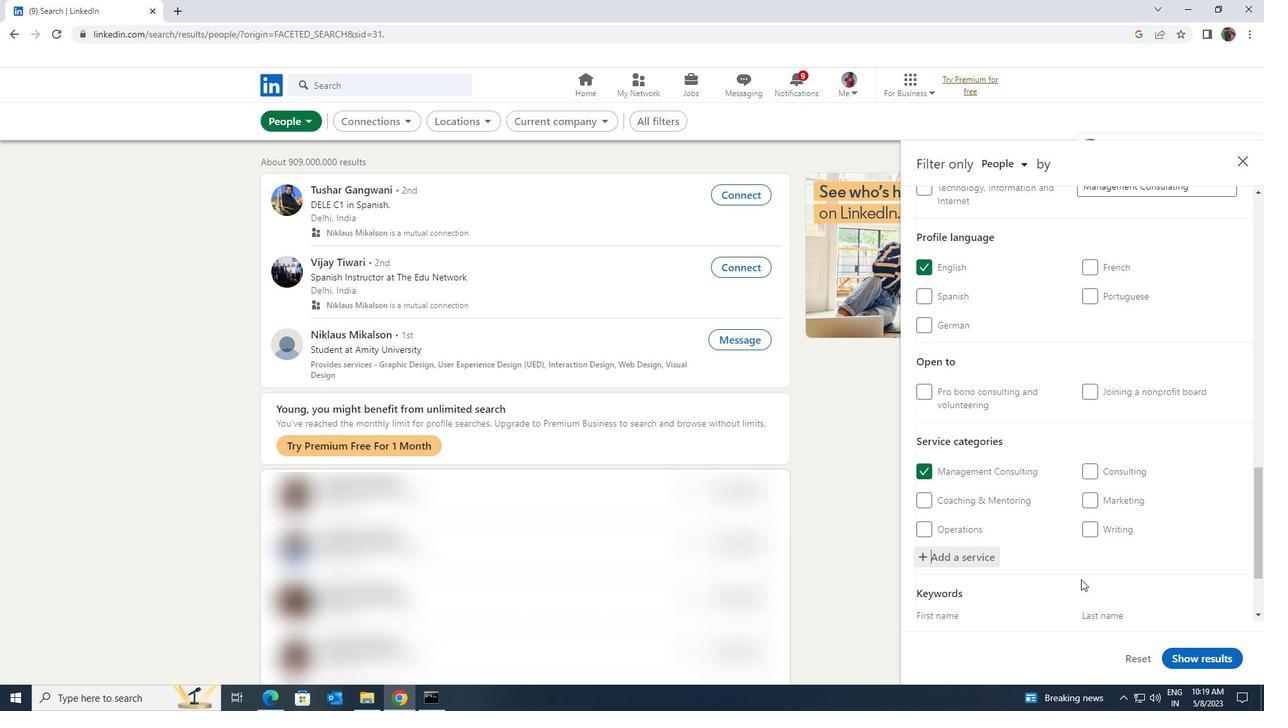 
Action: Mouse moved to (1060, 566)
Screenshot: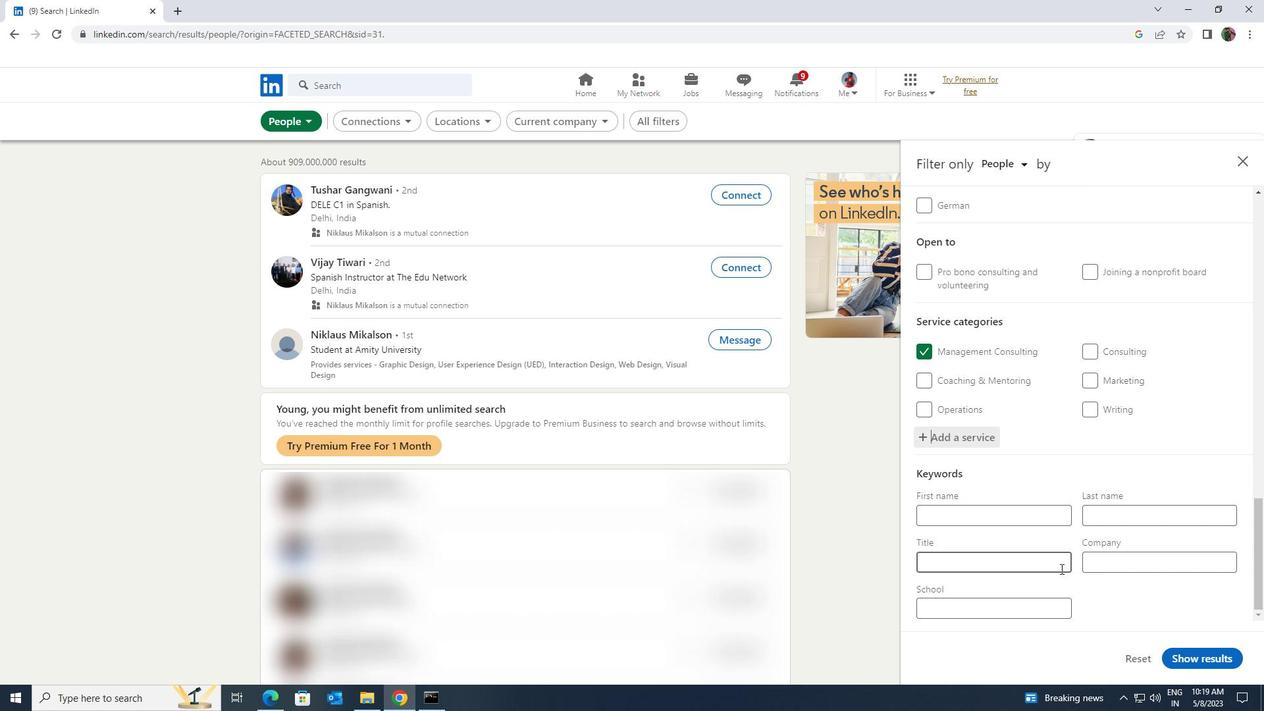 
Action: Mouse pressed left at (1060, 566)
Screenshot: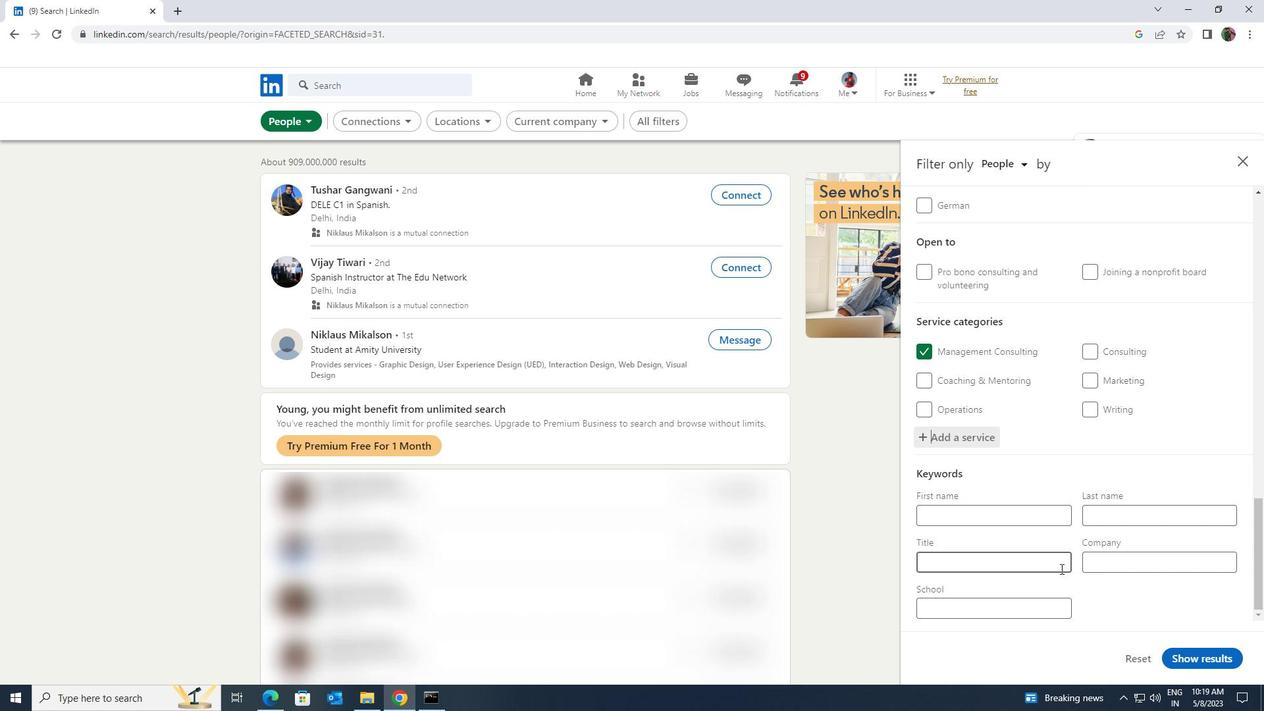 
Action: Key pressed <Key.shift><Key.shift><Key.shift><Key.shift>BAK<Key.backspace>NK<Key.space><Key.shift>TELLER
Screenshot: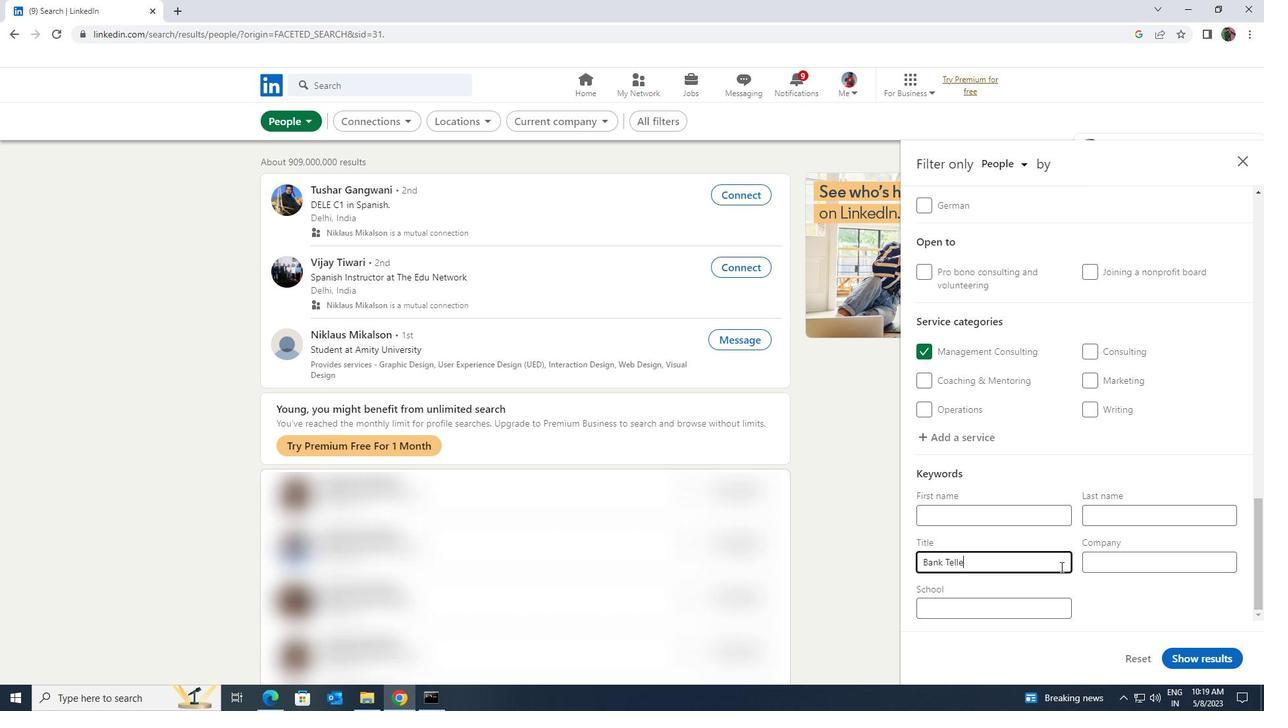 
Action: Mouse moved to (1196, 651)
Screenshot: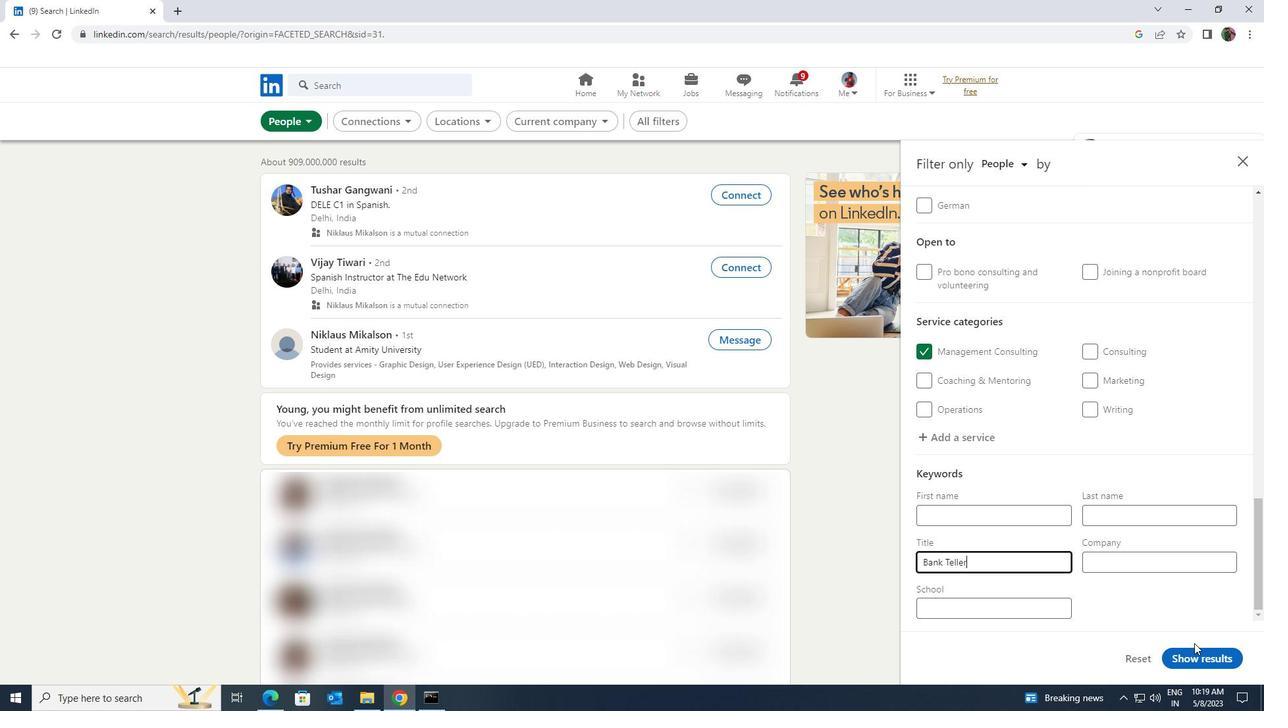 
Action: Mouse pressed left at (1196, 651)
Screenshot: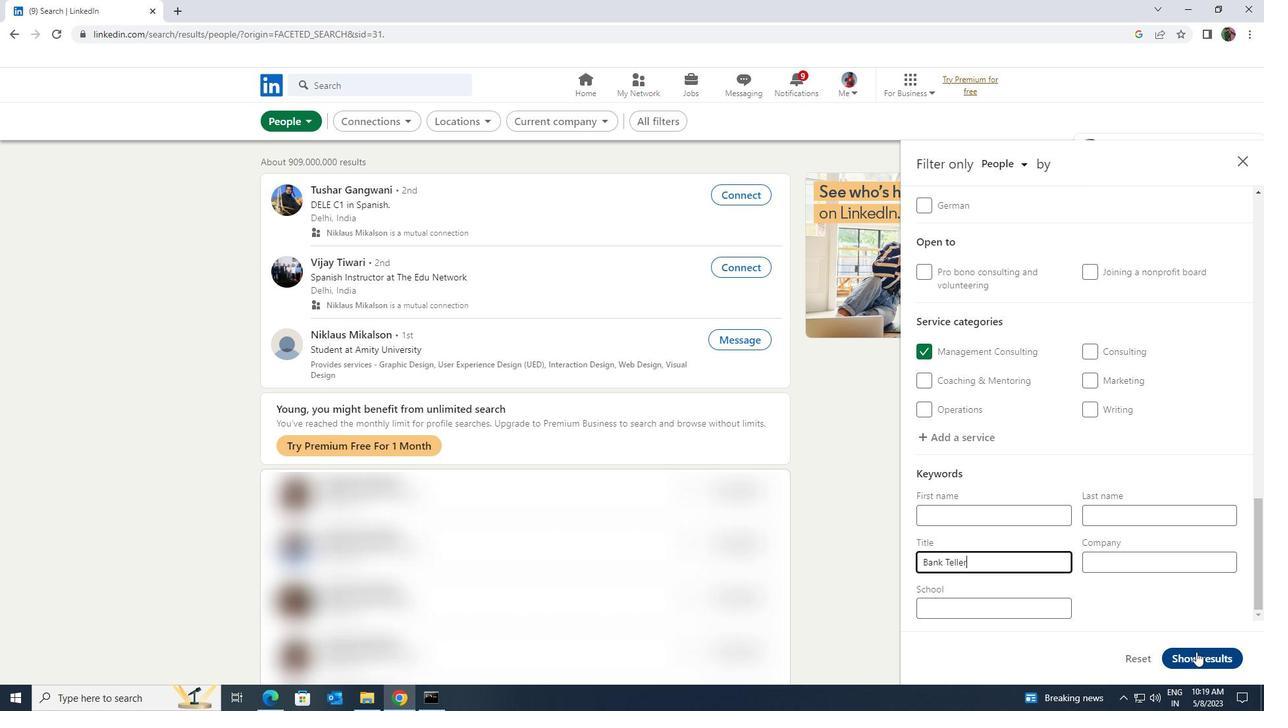 
